 Task: Find connections with filter location Lajinha with filter topic #Motivationwith filter profile language Potuguese with filter current company Sterling and Wilson Renewable Energy with filter school Somaiya Vidyavihar University with filter industry Loan Brokers with filter service category Research with filter keywords title Bookkeeper
Action: Mouse moved to (523, 175)
Screenshot: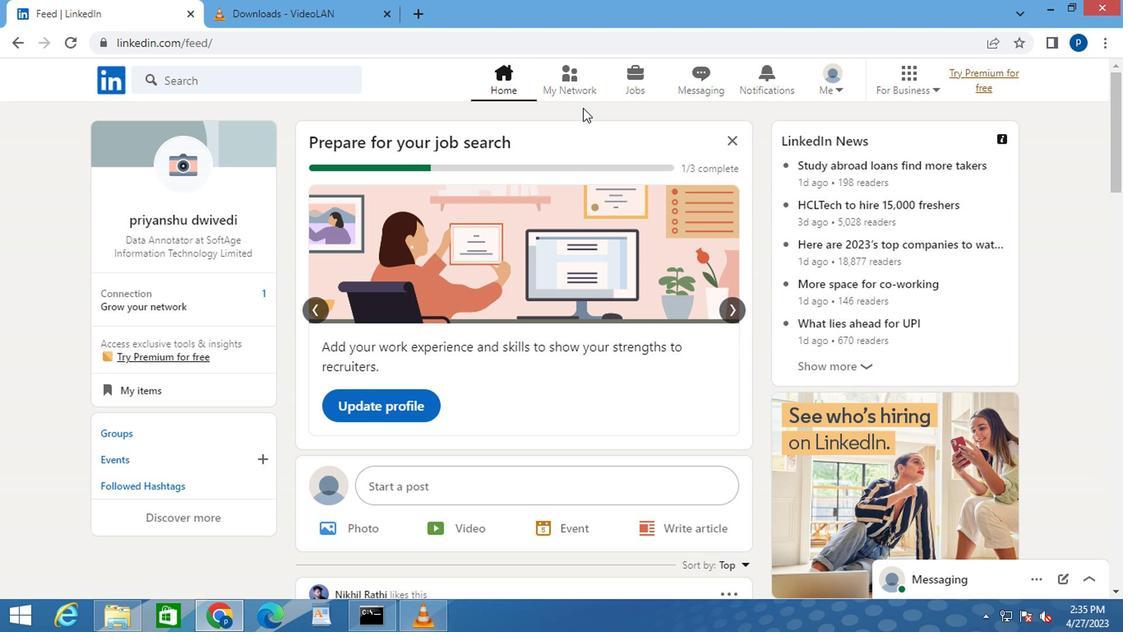 
Action: Mouse pressed left at (523, 175)
Screenshot: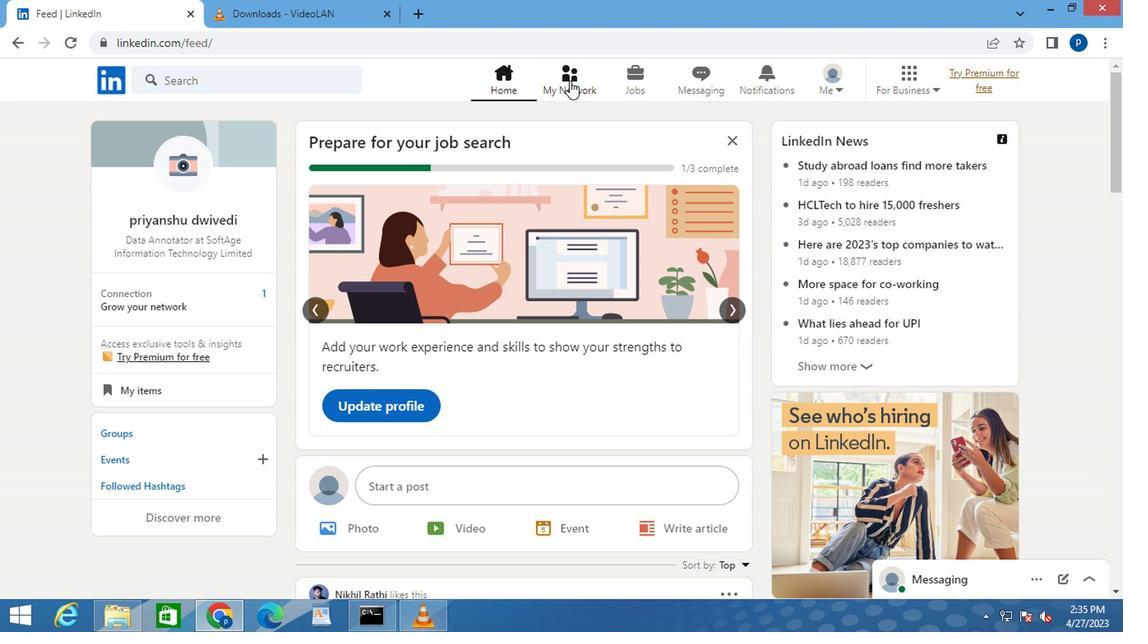 
Action: Mouse moved to (270, 235)
Screenshot: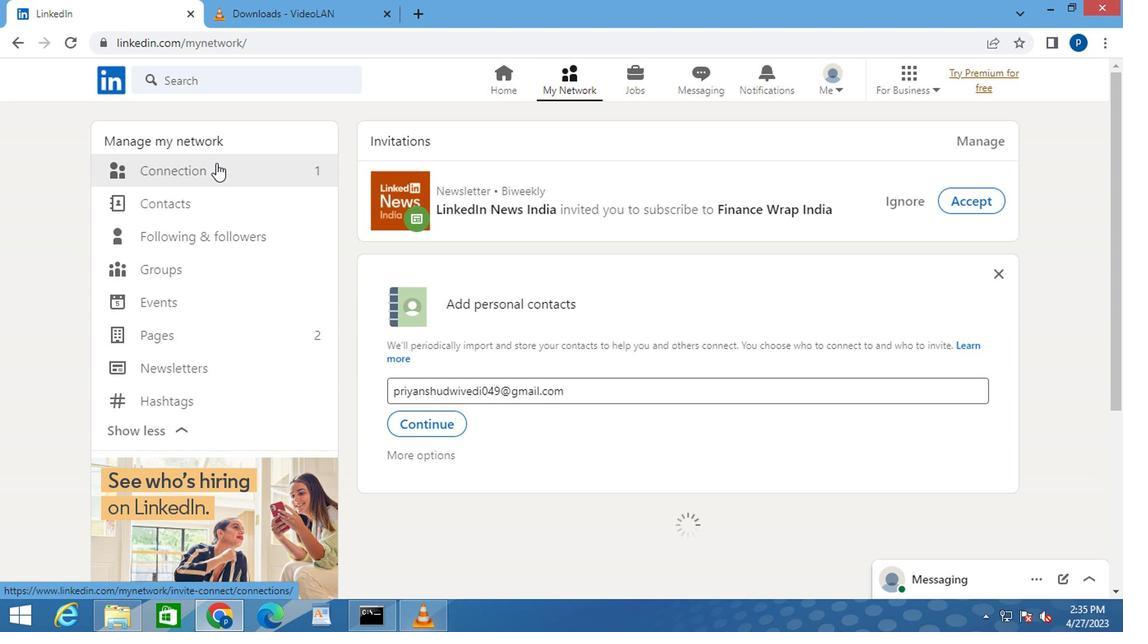 
Action: Mouse pressed left at (270, 235)
Screenshot: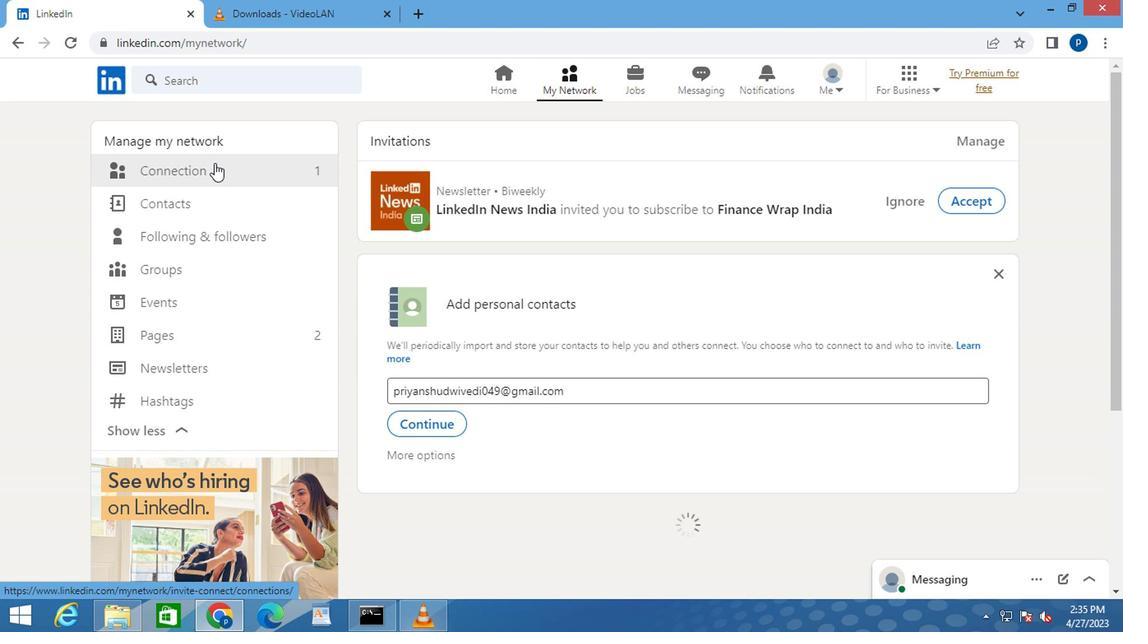 
Action: Mouse moved to (607, 240)
Screenshot: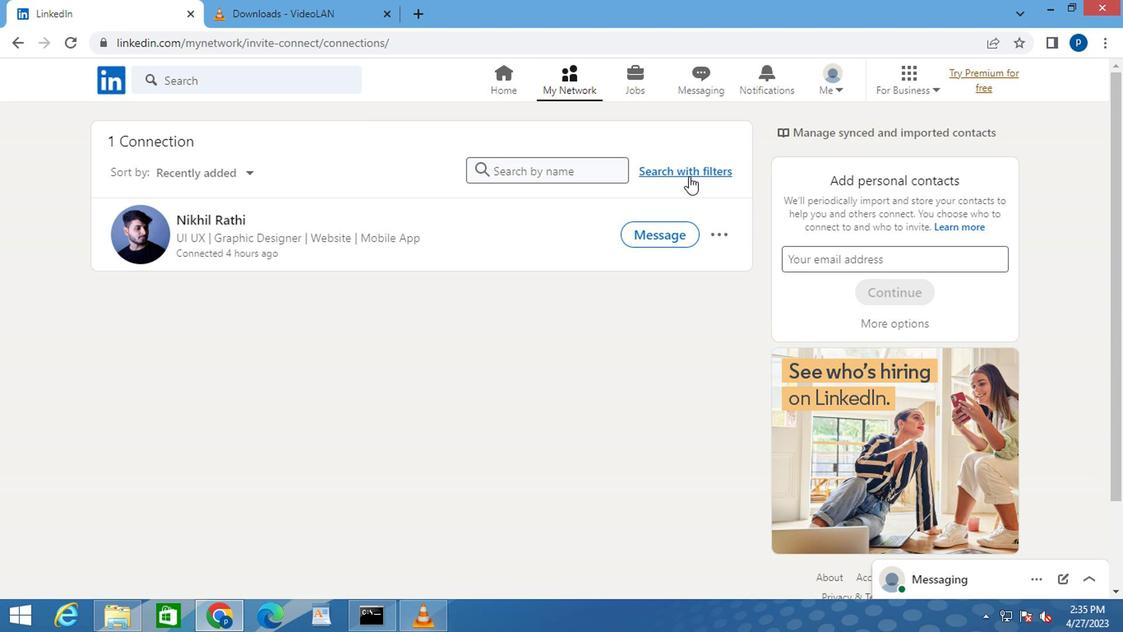 
Action: Mouse pressed left at (607, 240)
Screenshot: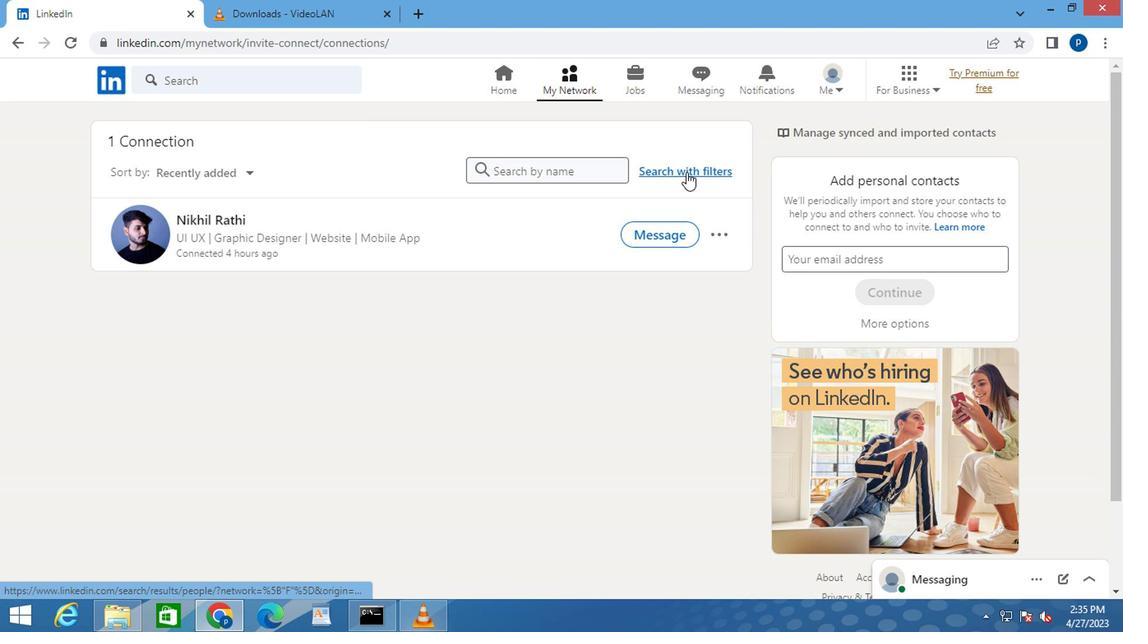 
Action: Mouse moved to (559, 210)
Screenshot: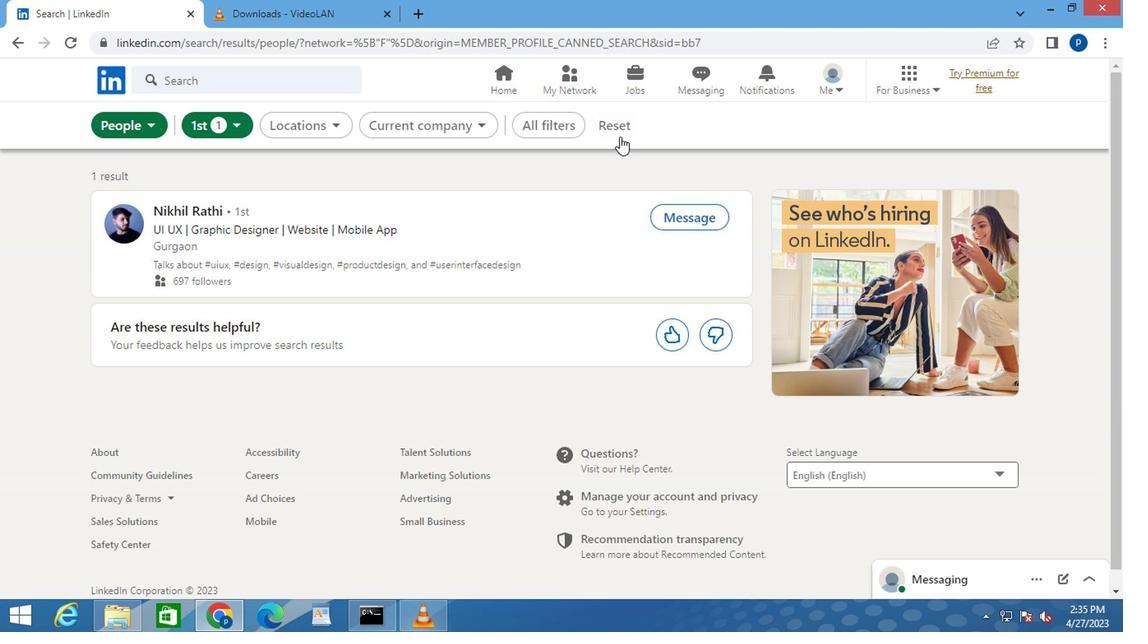 
Action: Mouse pressed left at (559, 210)
Screenshot: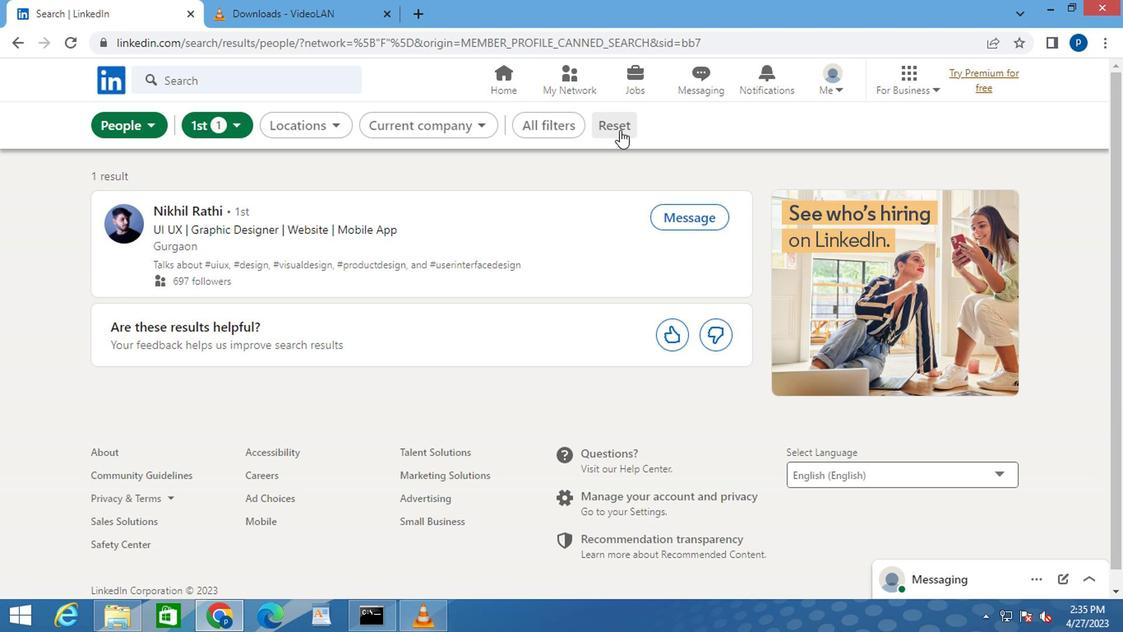 
Action: Mouse moved to (550, 208)
Screenshot: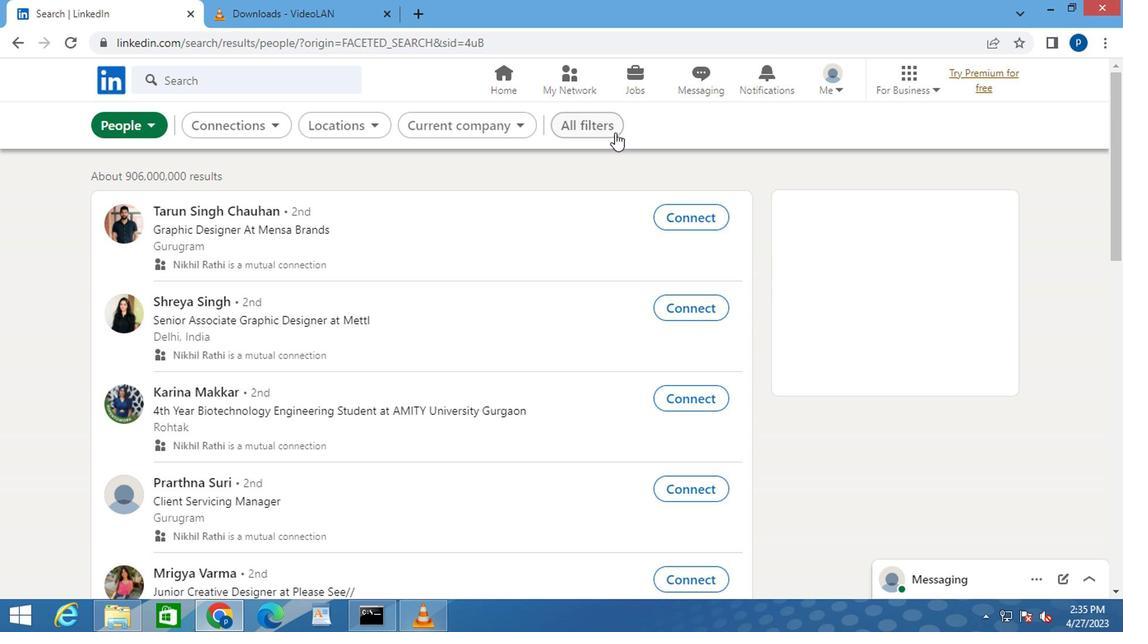 
Action: Mouse pressed left at (550, 208)
Screenshot: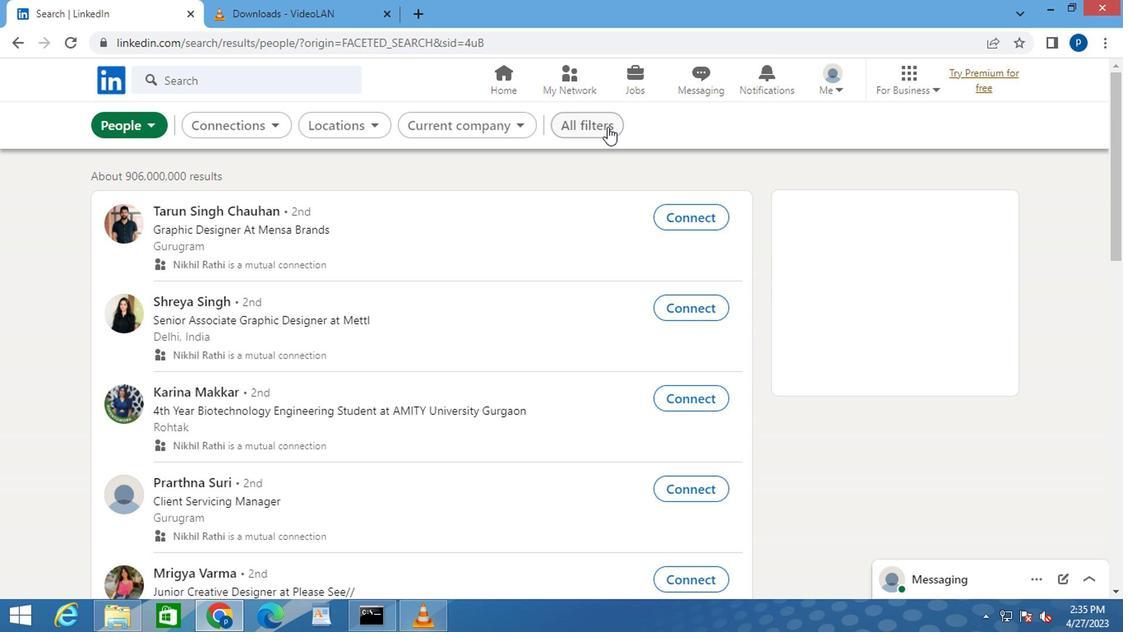 
Action: Mouse moved to (755, 353)
Screenshot: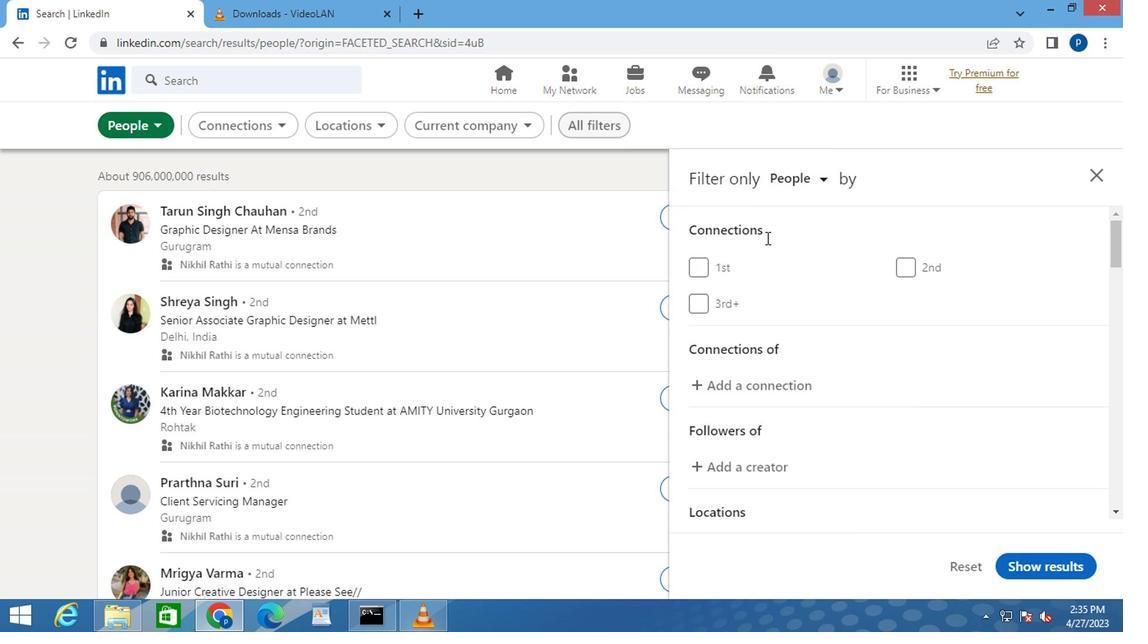 
Action: Mouse scrolled (755, 352) with delta (0, 0)
Screenshot: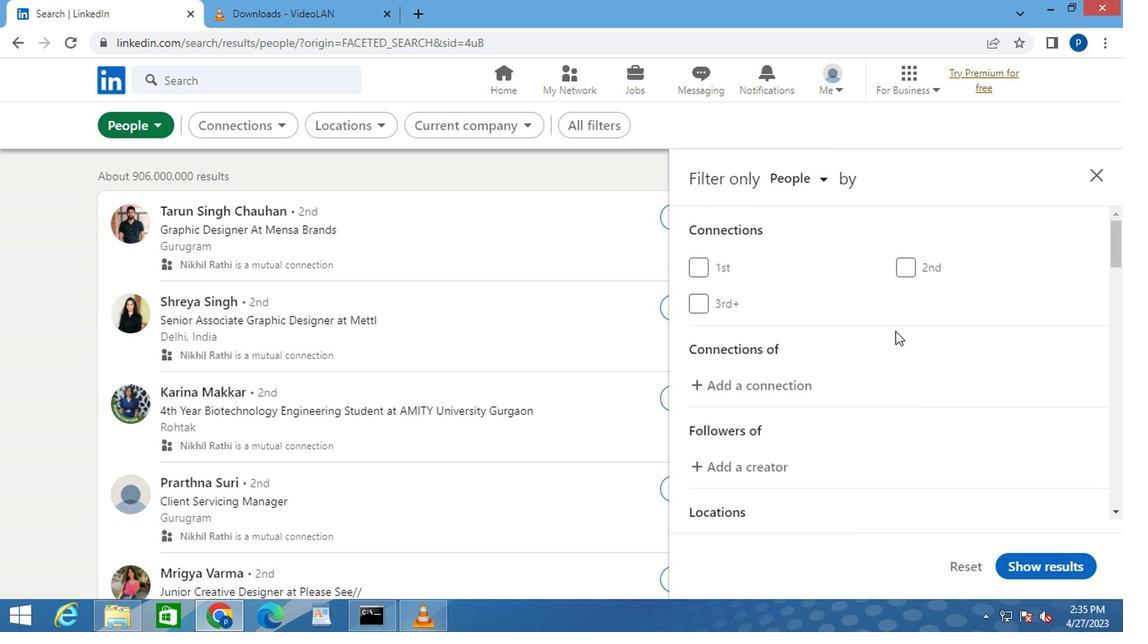 
Action: Mouse moved to (756, 354)
Screenshot: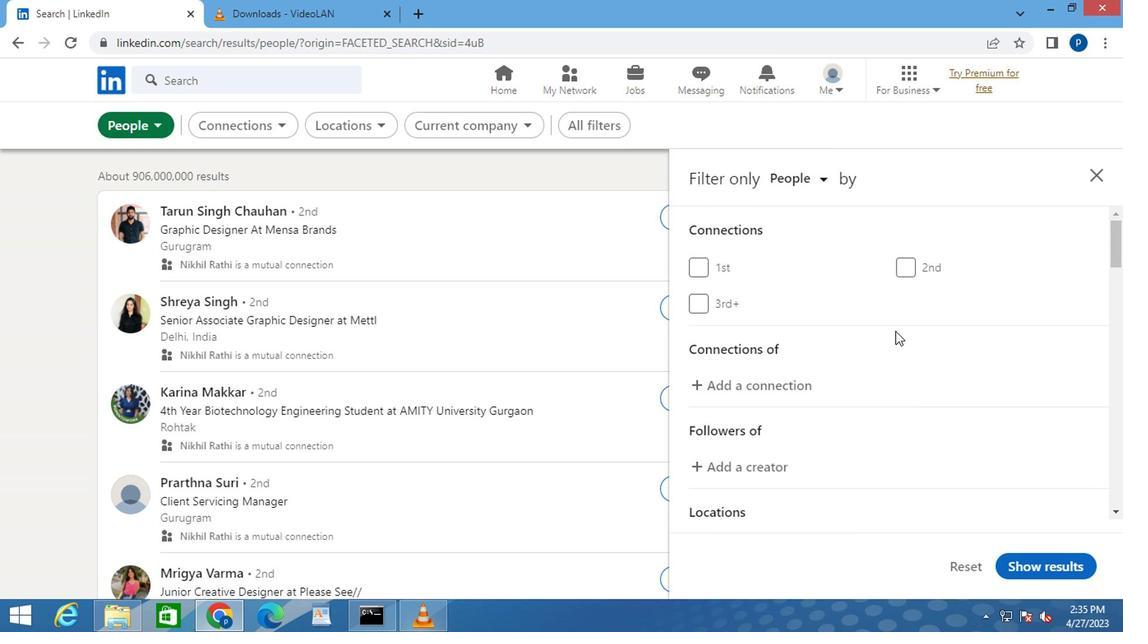 
Action: Mouse scrolled (756, 353) with delta (0, 0)
Screenshot: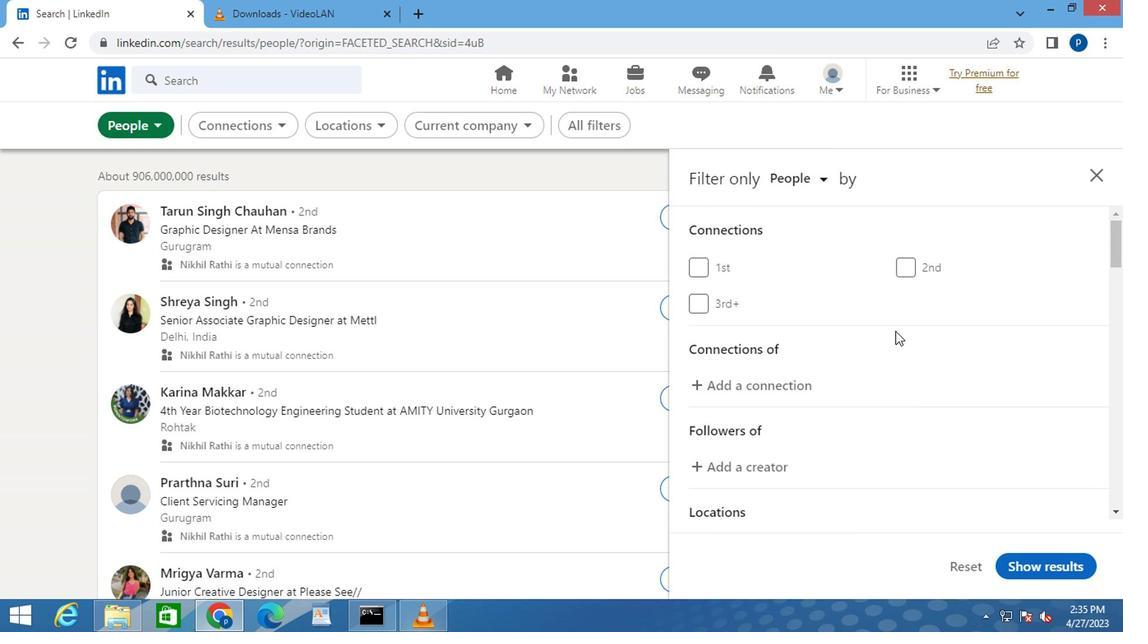 
Action: Mouse scrolled (756, 353) with delta (0, 0)
Screenshot: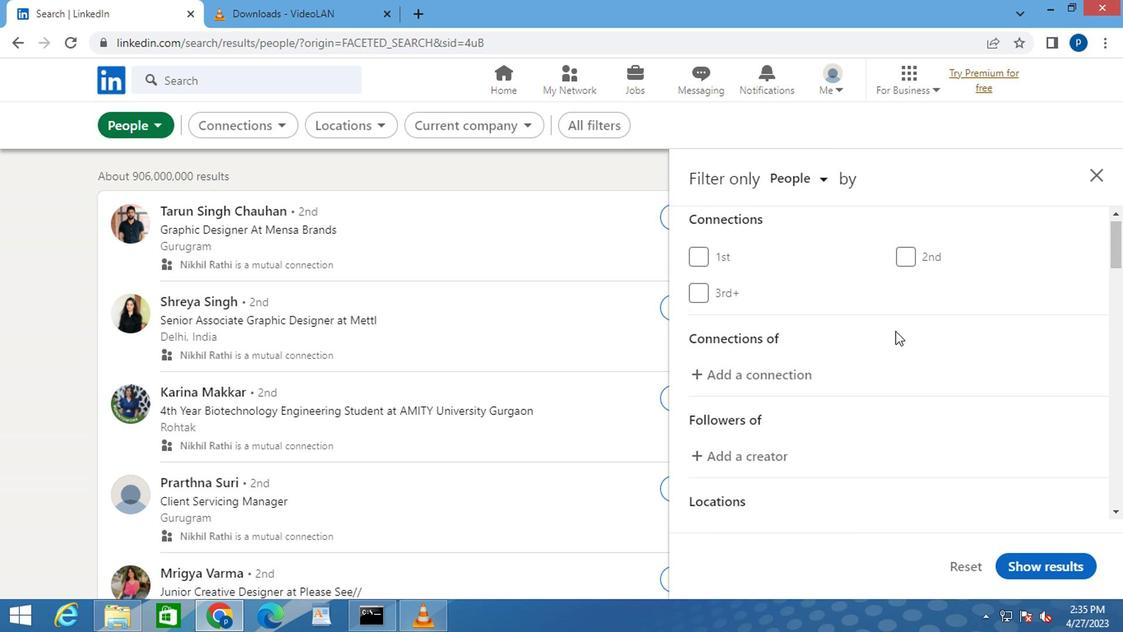 
Action: Mouse moved to (776, 382)
Screenshot: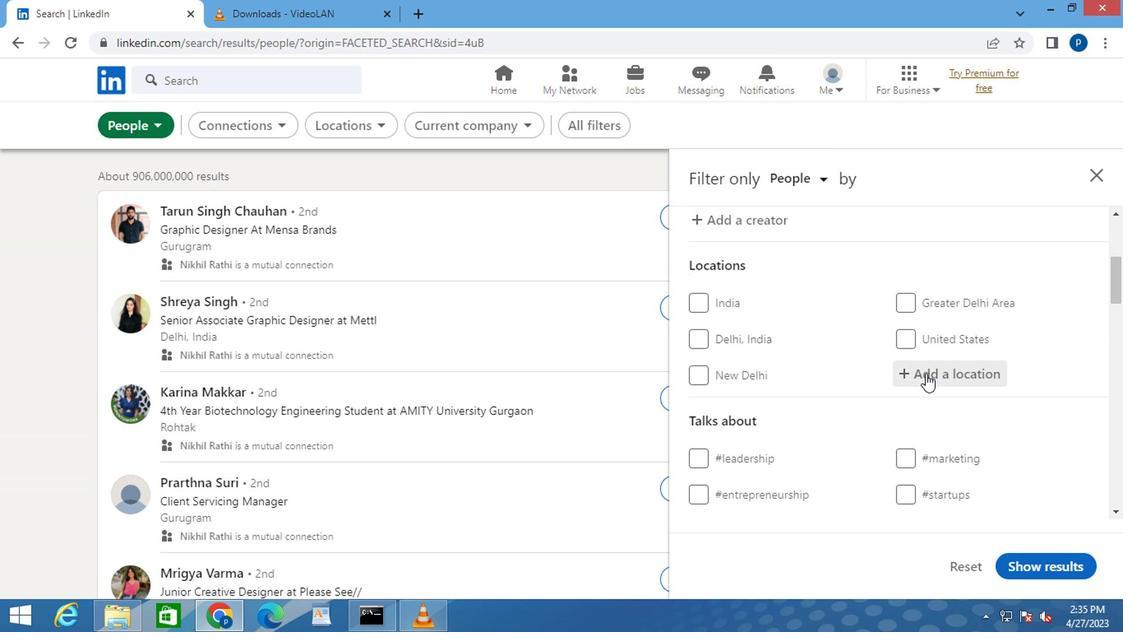 
Action: Mouse pressed left at (776, 382)
Screenshot: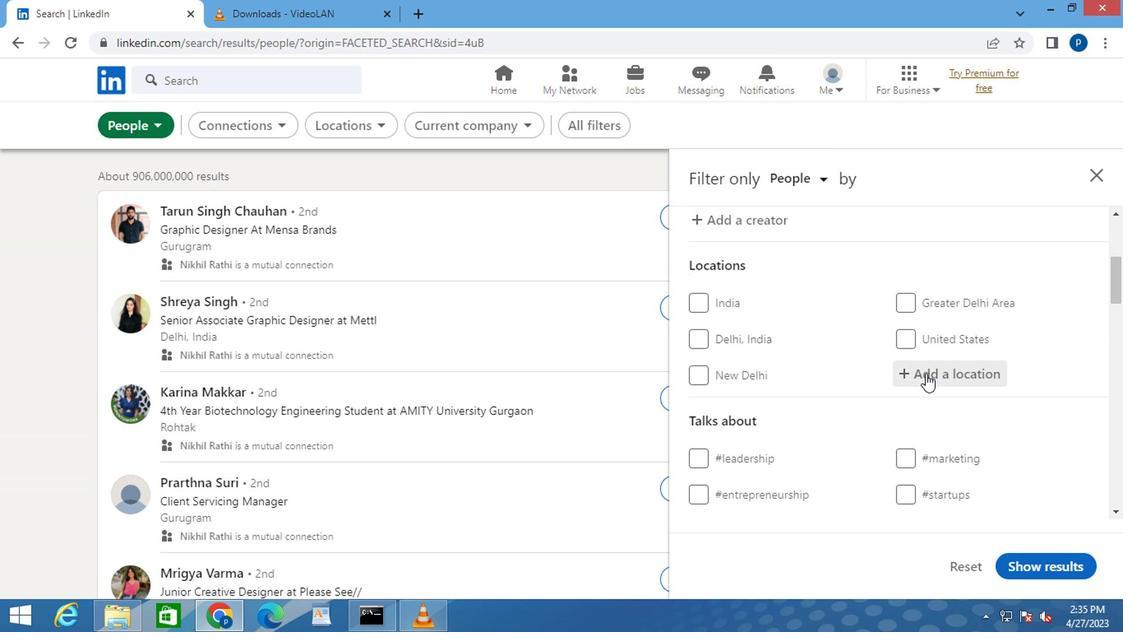 
Action: Key pressed l<Key.caps_lock>ajinha
Screenshot: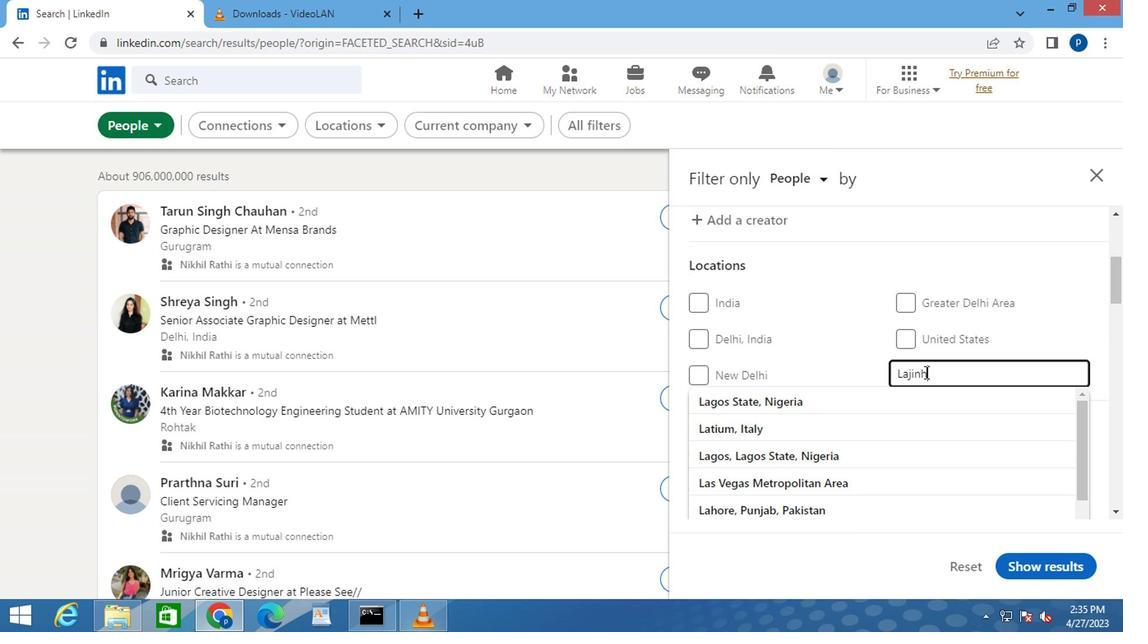 
Action: Mouse moved to (710, 400)
Screenshot: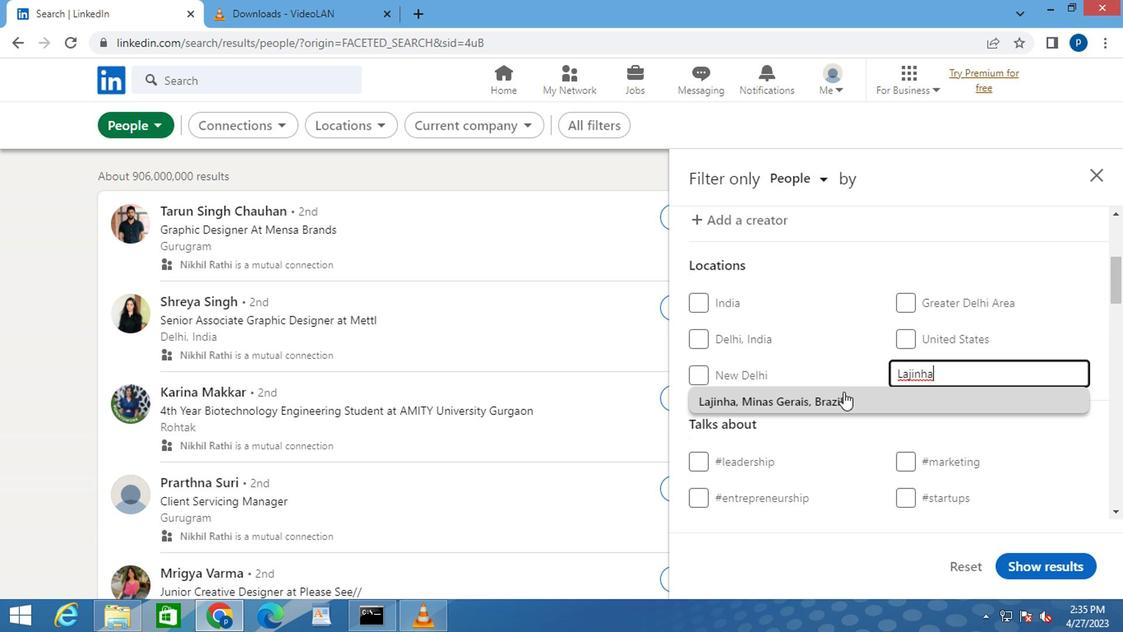 
Action: Mouse pressed left at (710, 400)
Screenshot: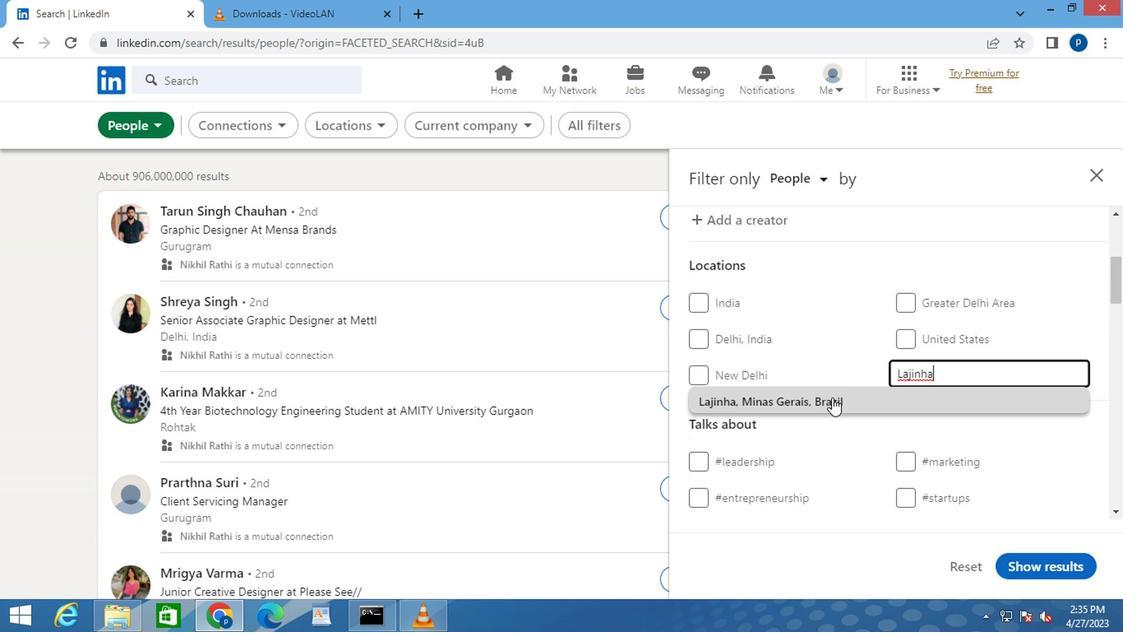 
Action: Mouse moved to (710, 401)
Screenshot: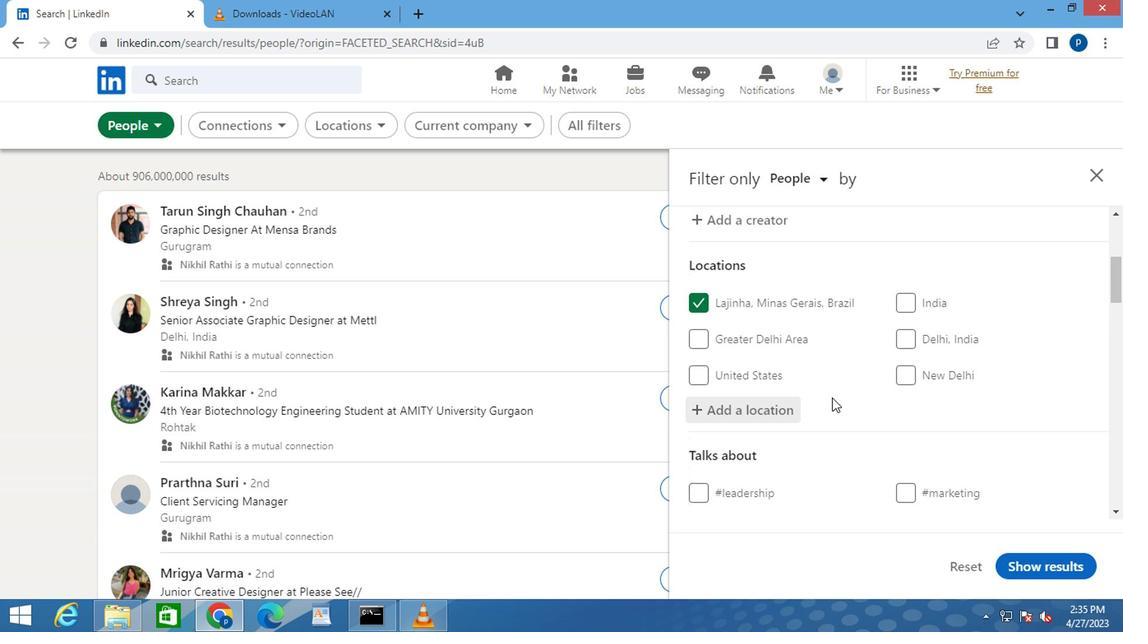 
Action: Mouse scrolled (710, 400) with delta (0, 0)
Screenshot: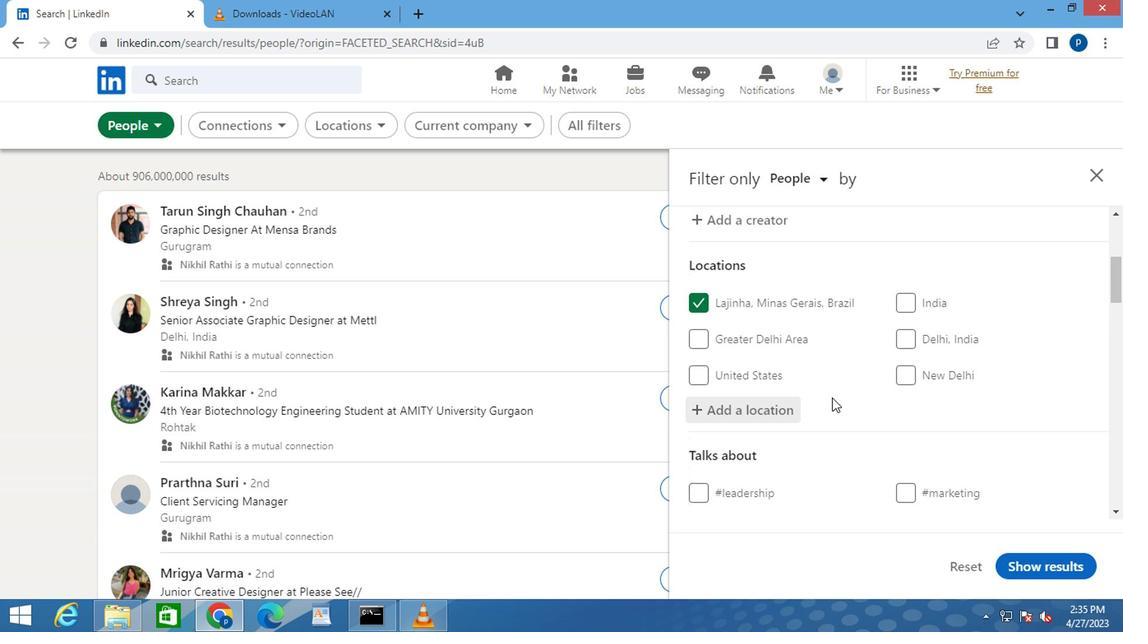 
Action: Mouse scrolled (710, 400) with delta (0, 0)
Screenshot: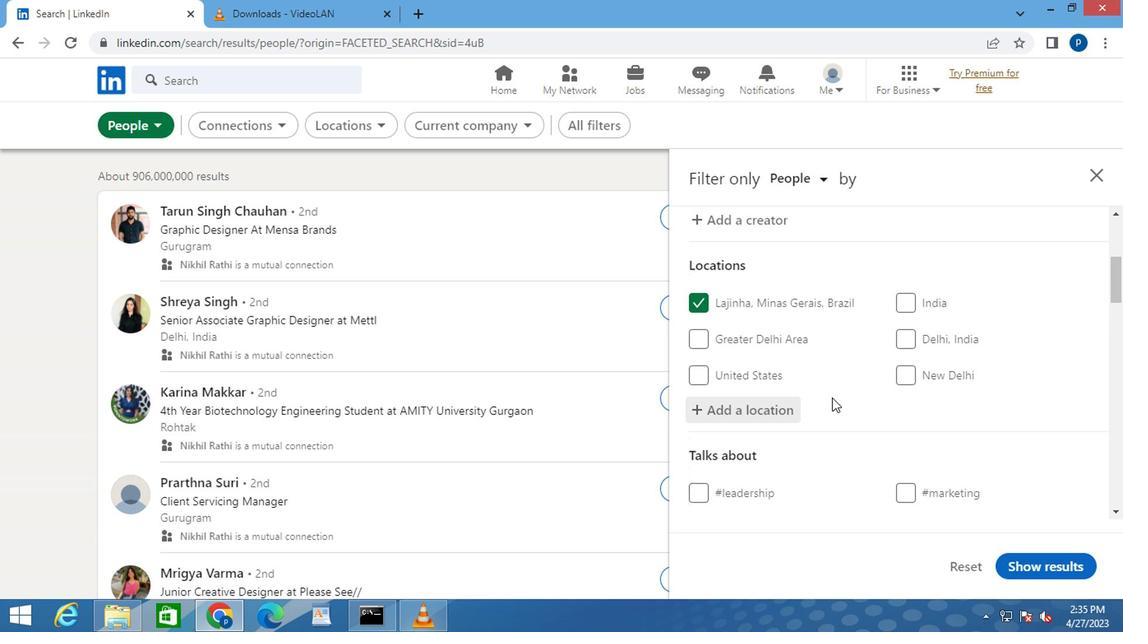 
Action: Mouse moved to (768, 401)
Screenshot: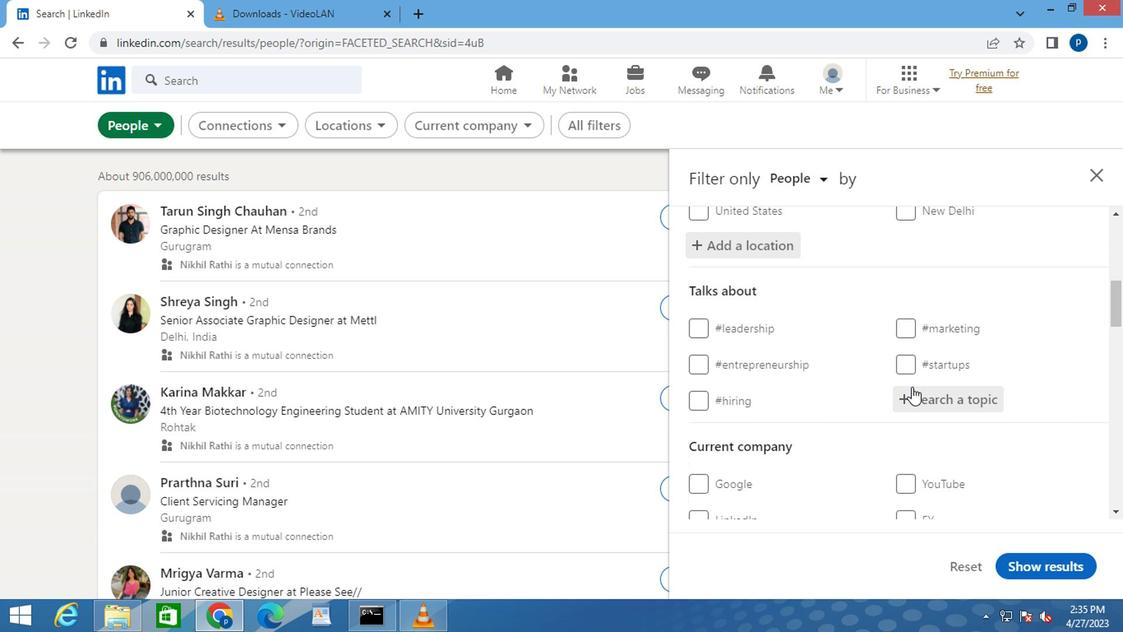 
Action: Mouse pressed left at (768, 401)
Screenshot: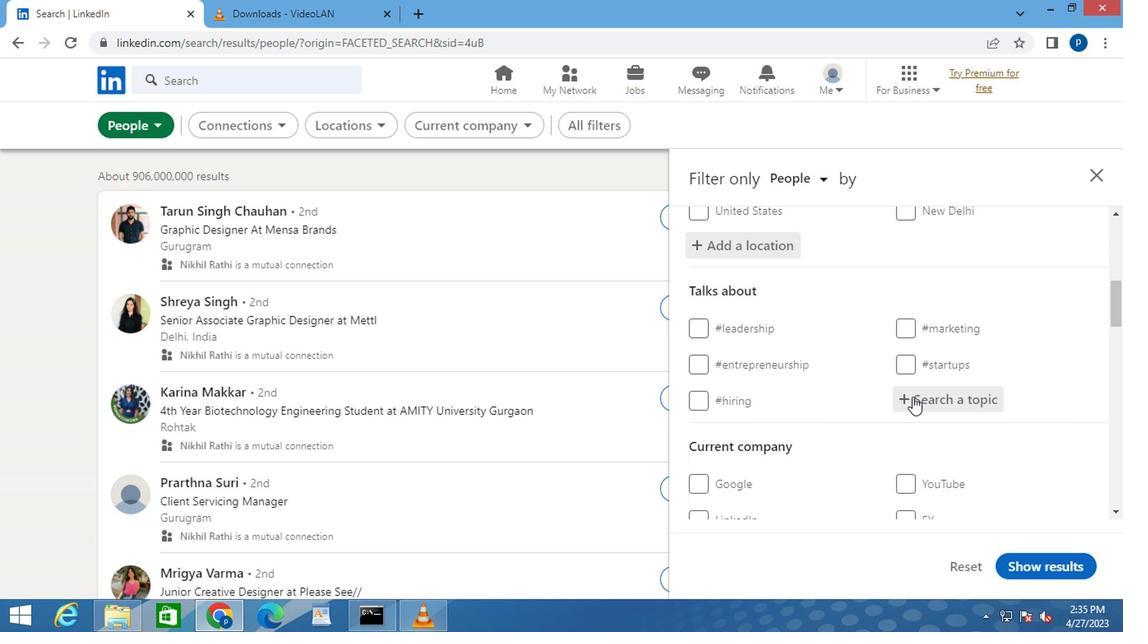 
Action: Key pressed <Key.shift>#<Key.caps_lock>M<Key.caps_lock>OTIVATION<Key.space>
Screenshot: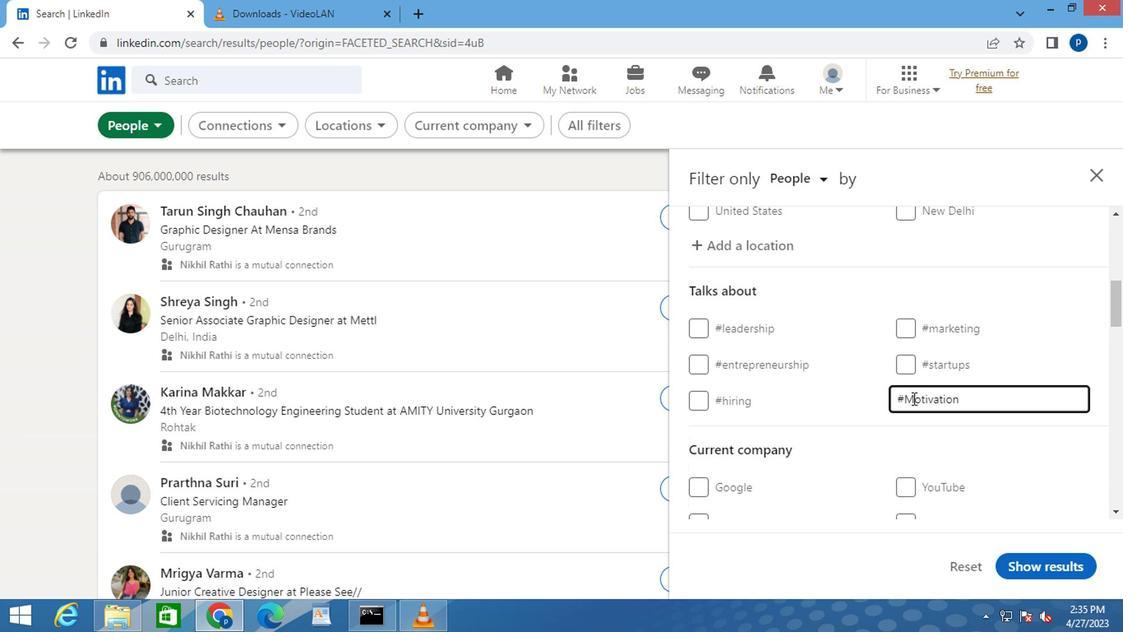 
Action: Mouse moved to (724, 422)
Screenshot: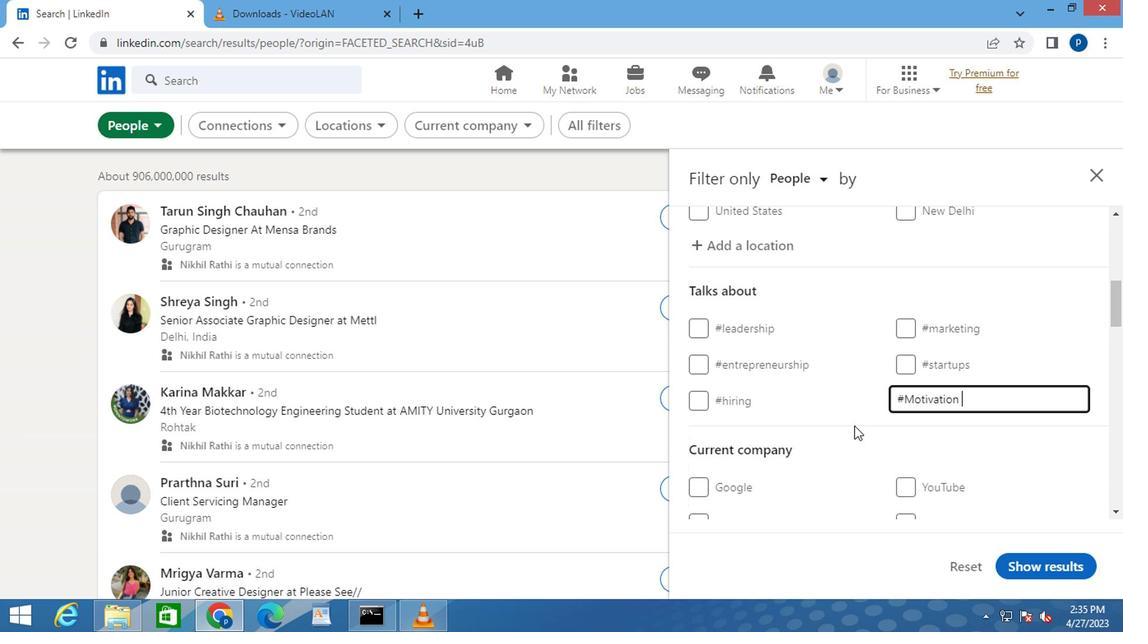 
Action: Mouse scrolled (724, 421) with delta (0, 0)
Screenshot: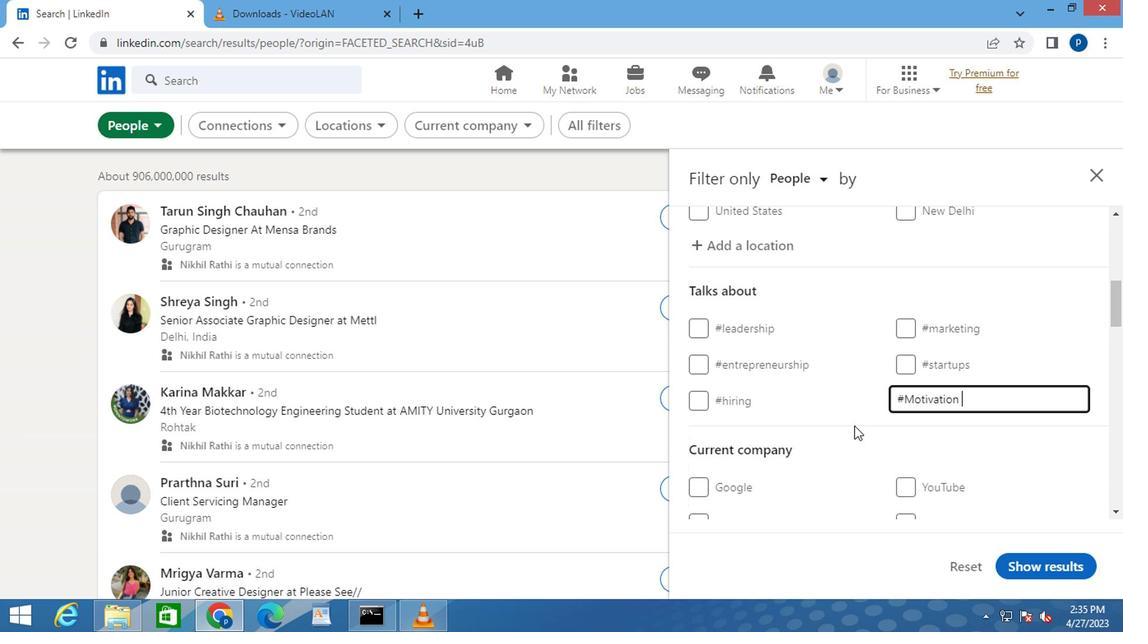 
Action: Mouse moved to (722, 422)
Screenshot: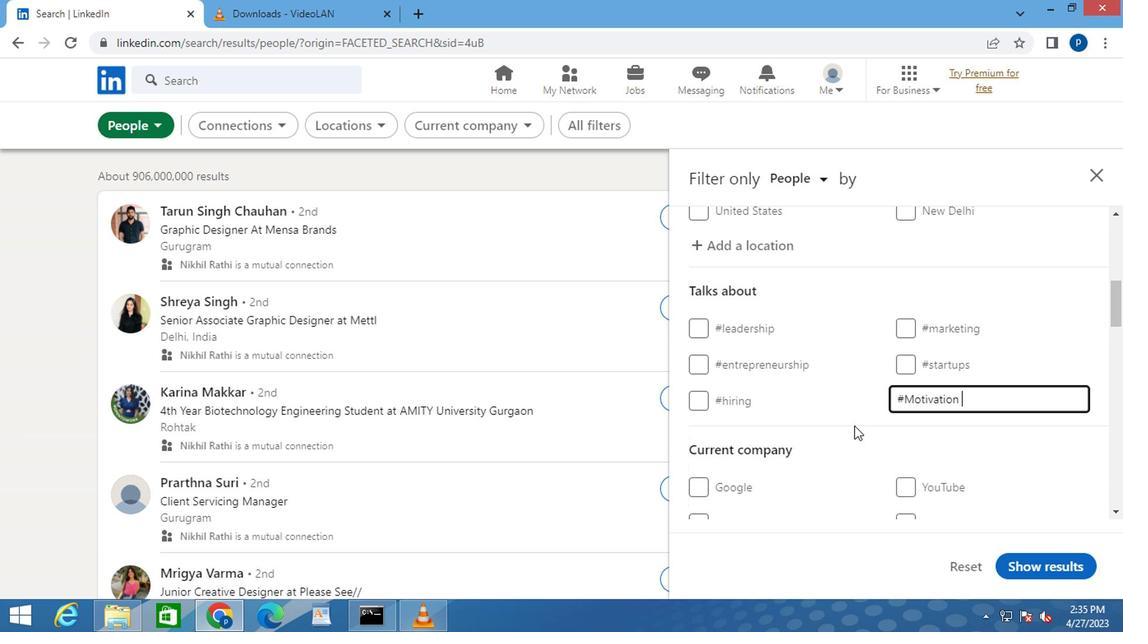 
Action: Mouse scrolled (722, 421) with delta (0, 0)
Screenshot: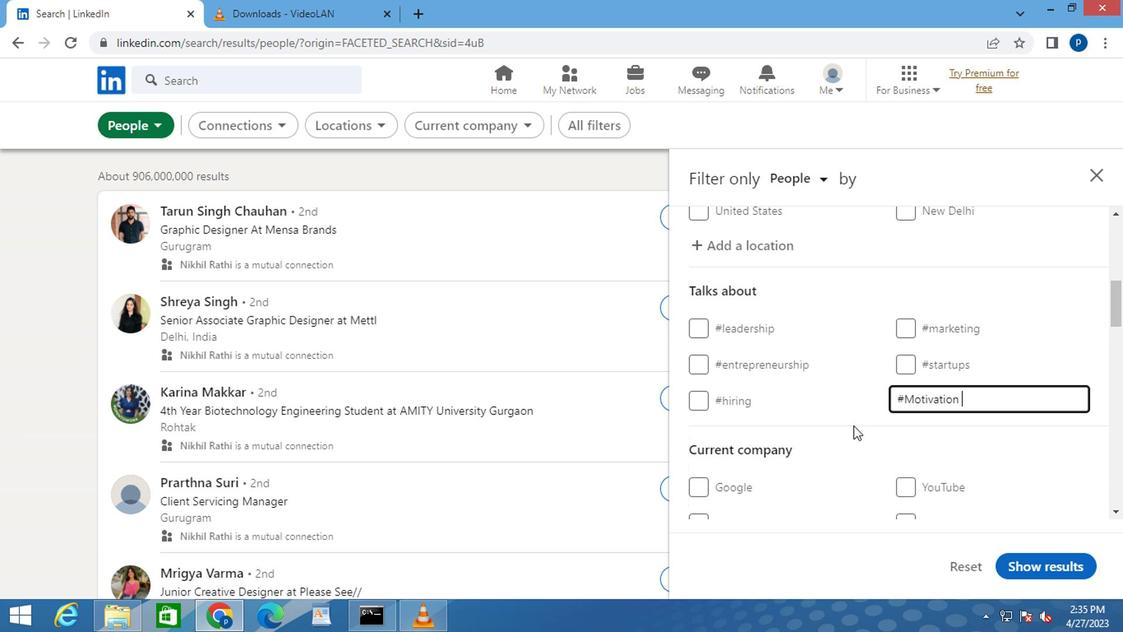 
Action: Mouse moved to (720, 422)
Screenshot: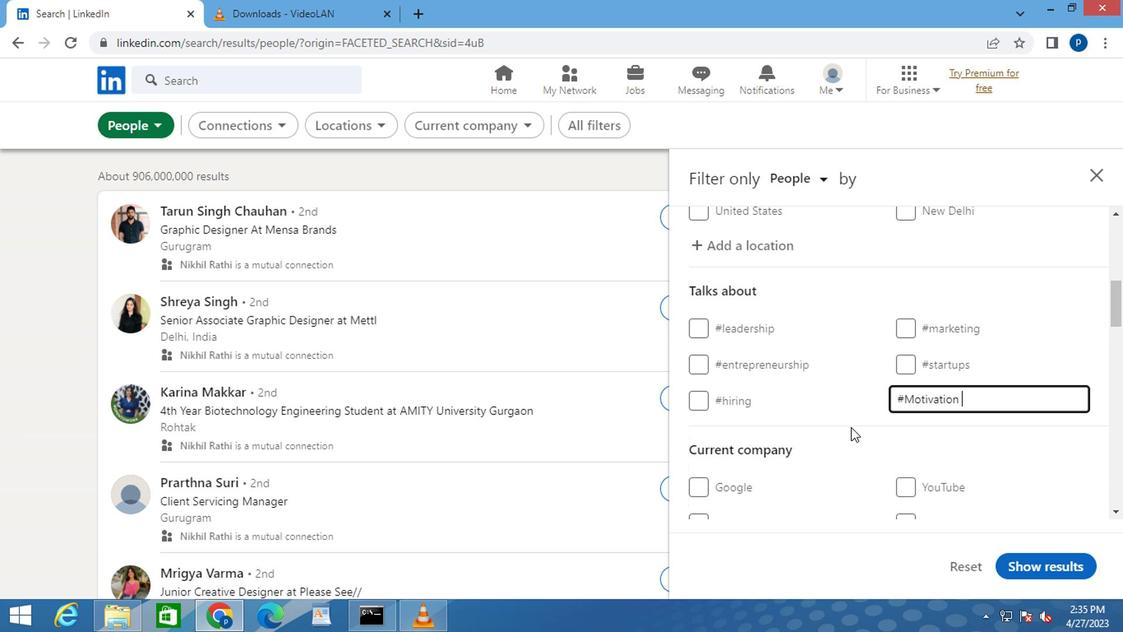 
Action: Mouse scrolled (720, 421) with delta (0, 0)
Screenshot: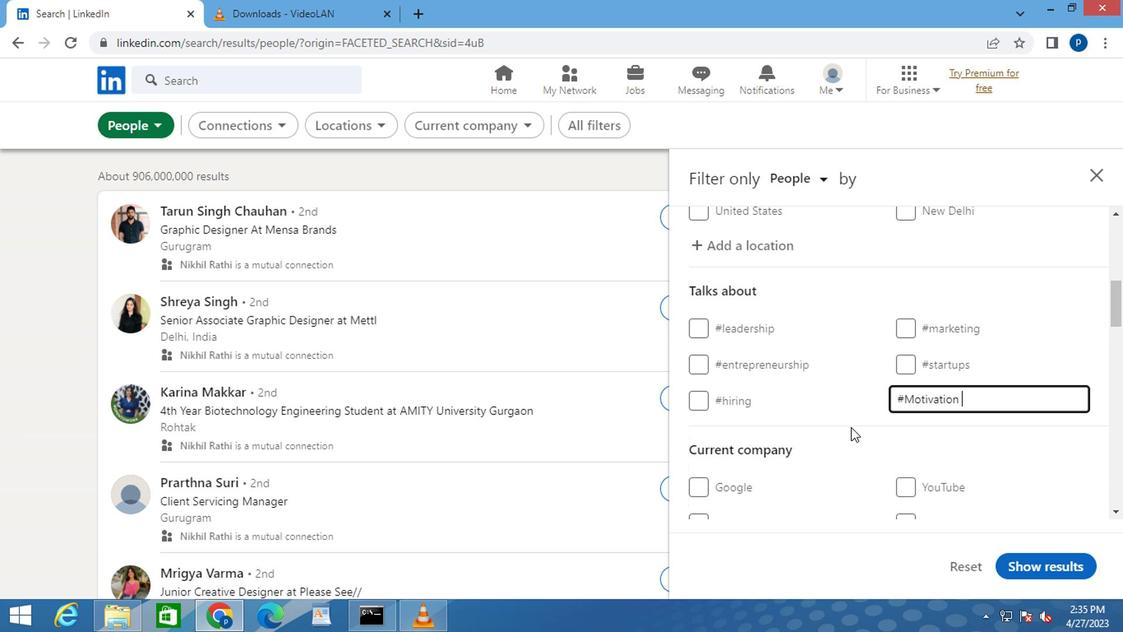 
Action: Mouse moved to (688, 404)
Screenshot: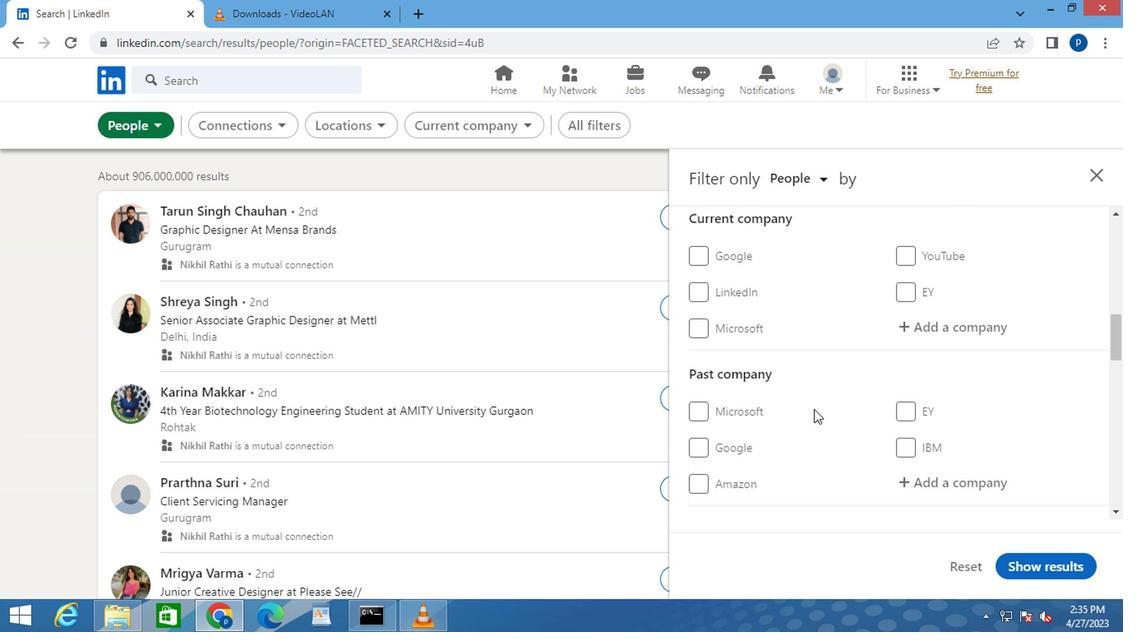 
Action: Mouse scrolled (688, 403) with delta (0, 0)
Screenshot: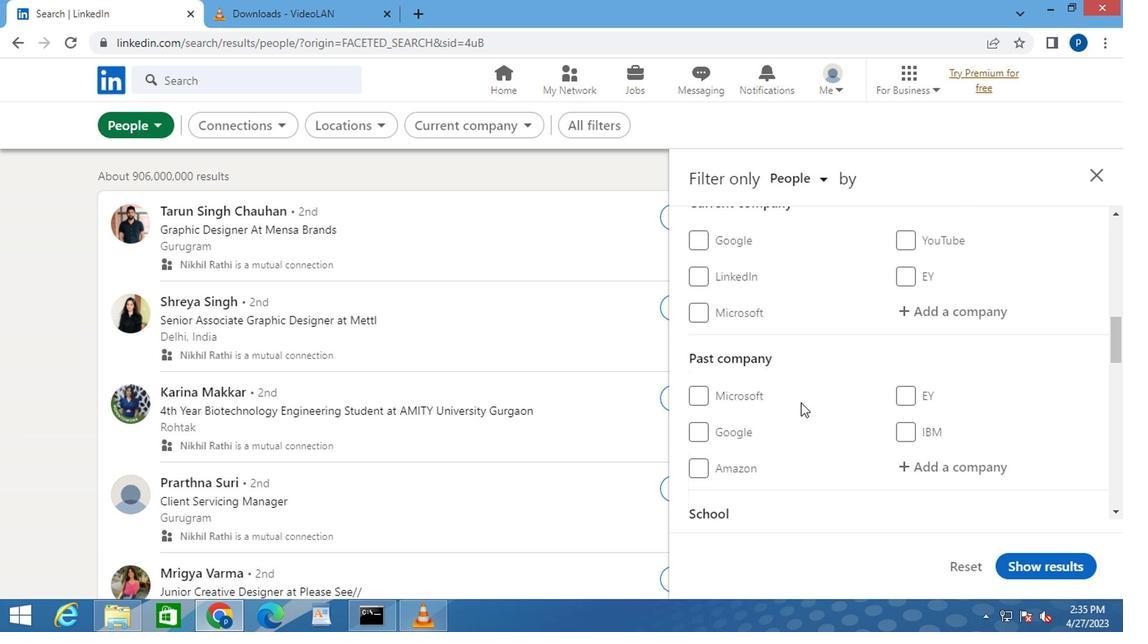 
Action: Mouse moved to (688, 404)
Screenshot: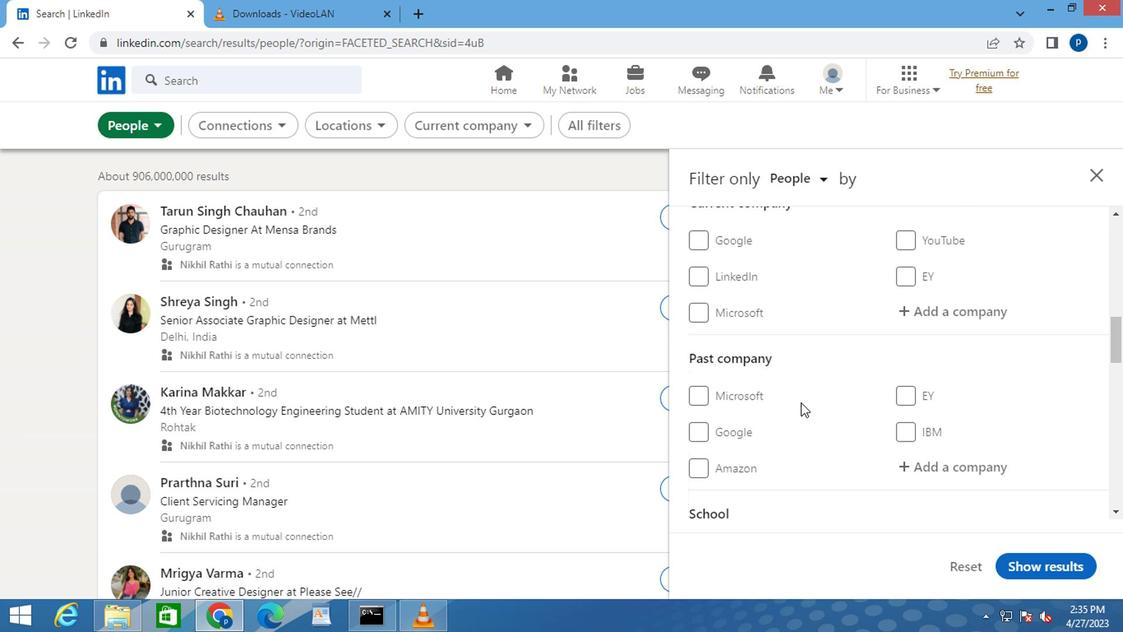 
Action: Mouse scrolled (688, 403) with delta (0, 0)
Screenshot: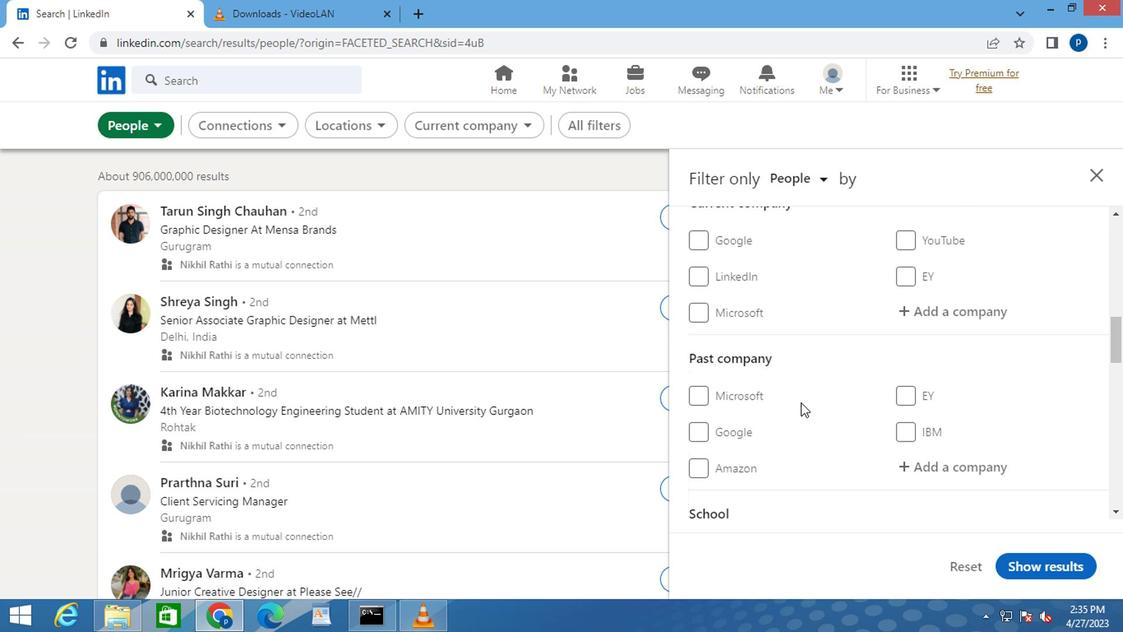 
Action: Mouse scrolled (688, 403) with delta (0, 0)
Screenshot: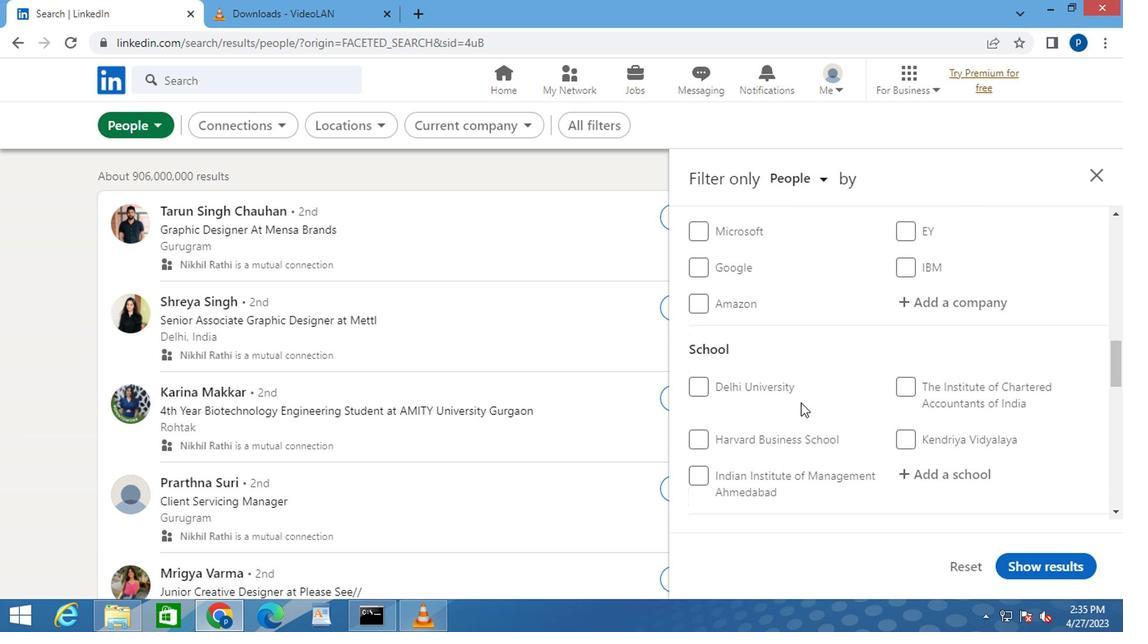 
Action: Mouse moved to (690, 404)
Screenshot: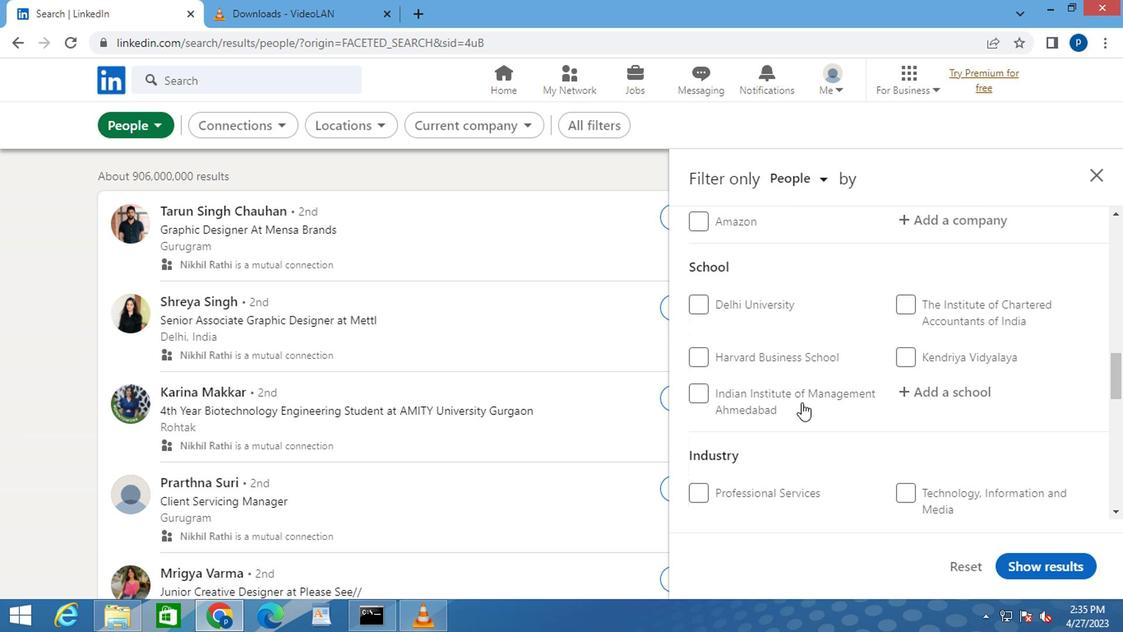 
Action: Mouse scrolled (690, 403) with delta (0, 0)
Screenshot: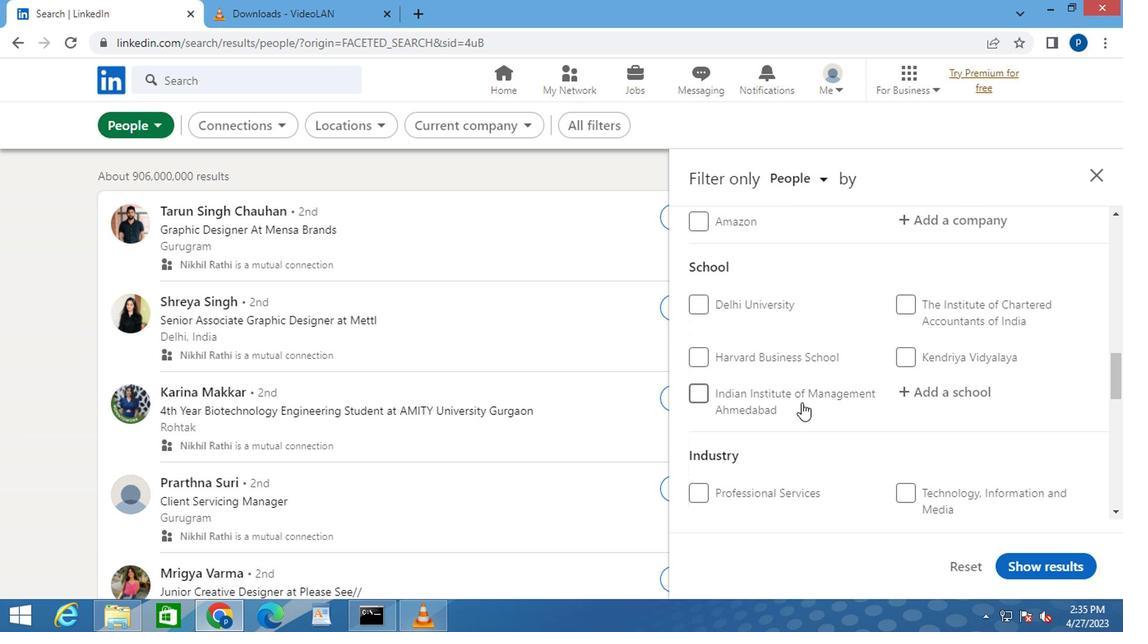
Action: Mouse moved to (691, 405)
Screenshot: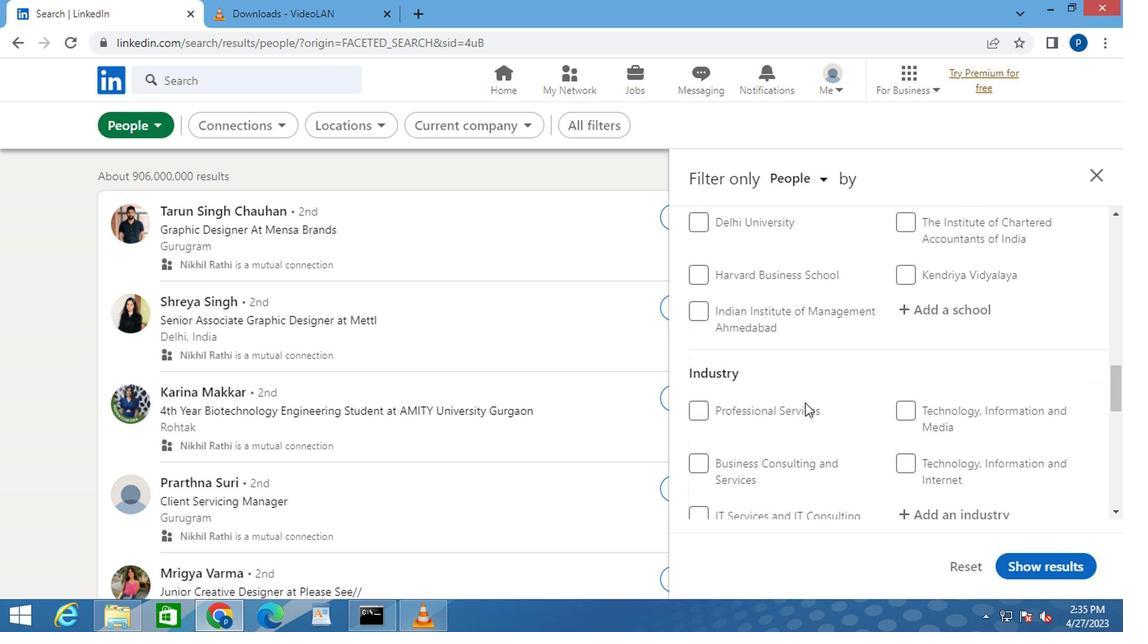 
Action: Mouse scrolled (691, 405) with delta (0, 0)
Screenshot: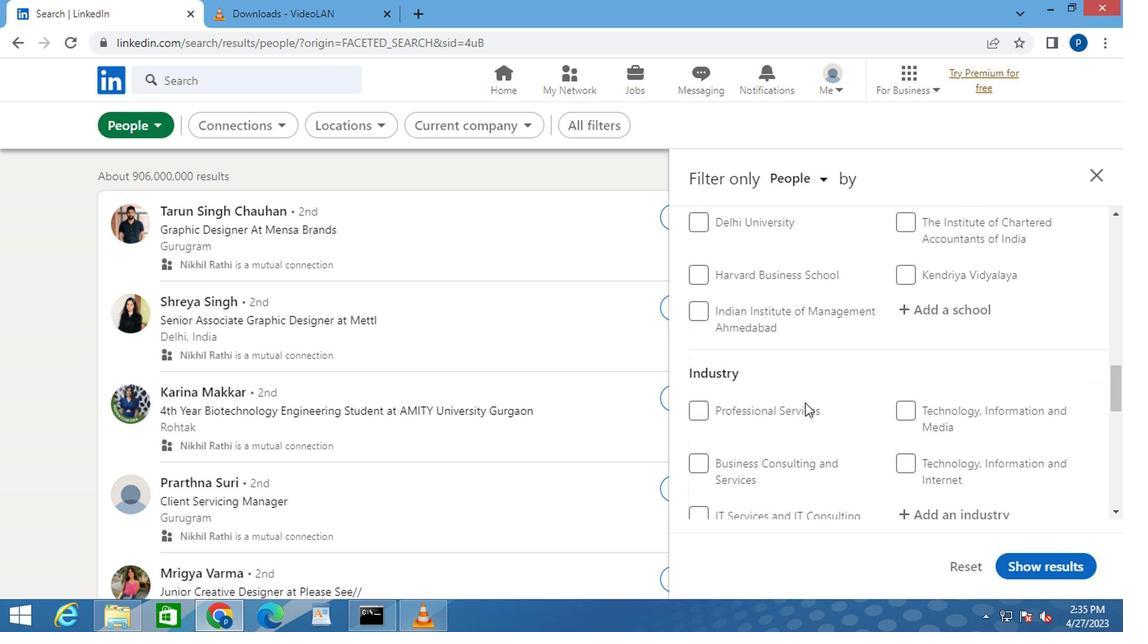 
Action: Mouse scrolled (691, 405) with delta (0, 0)
Screenshot: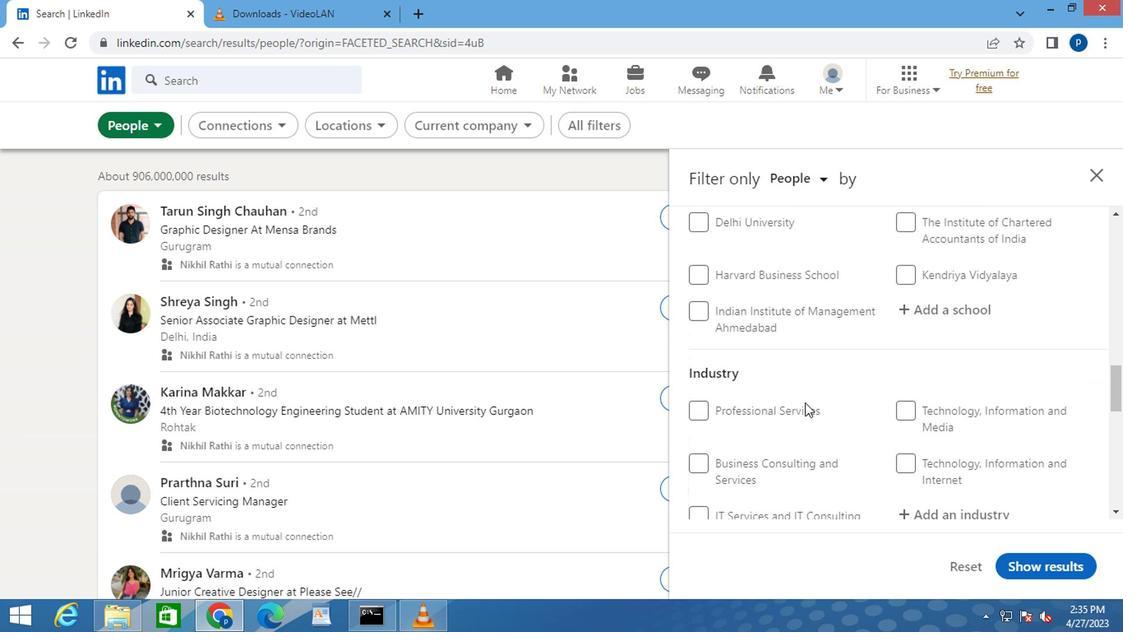 
Action: Mouse scrolled (691, 405) with delta (0, 0)
Screenshot: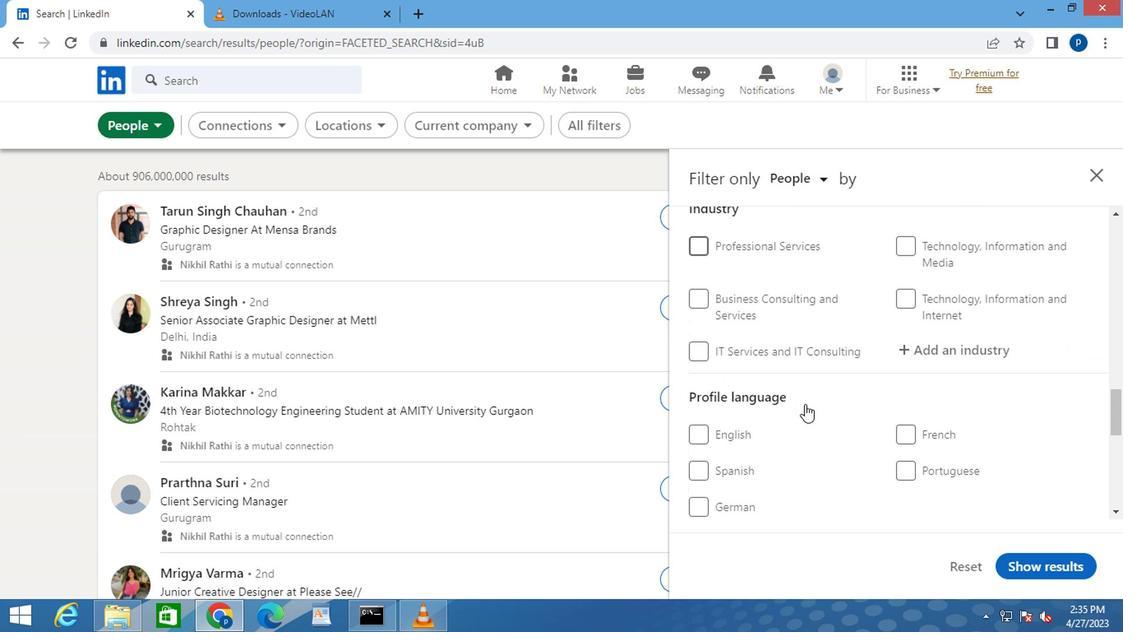 
Action: Mouse scrolled (691, 405) with delta (0, 0)
Screenshot: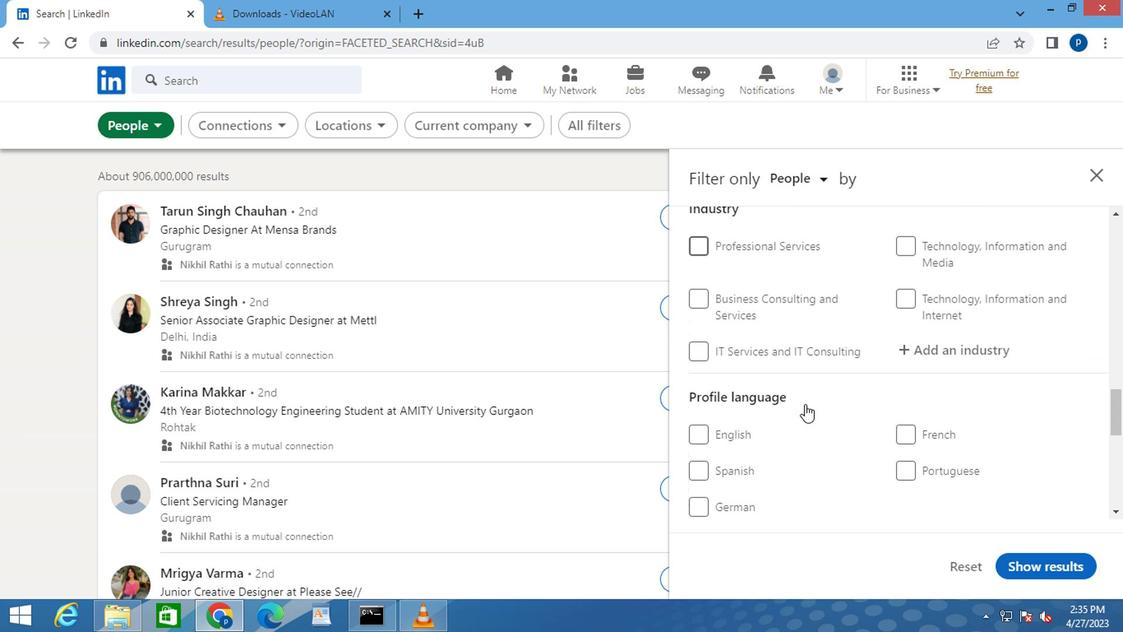 
Action: Mouse moved to (769, 338)
Screenshot: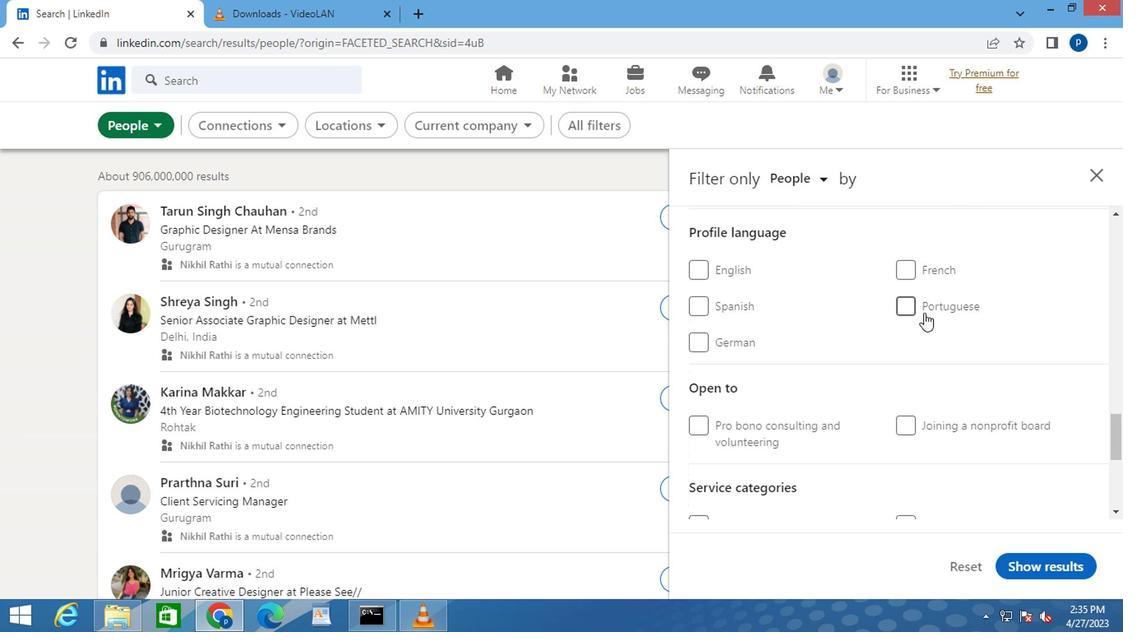 
Action: Mouse pressed left at (769, 338)
Screenshot: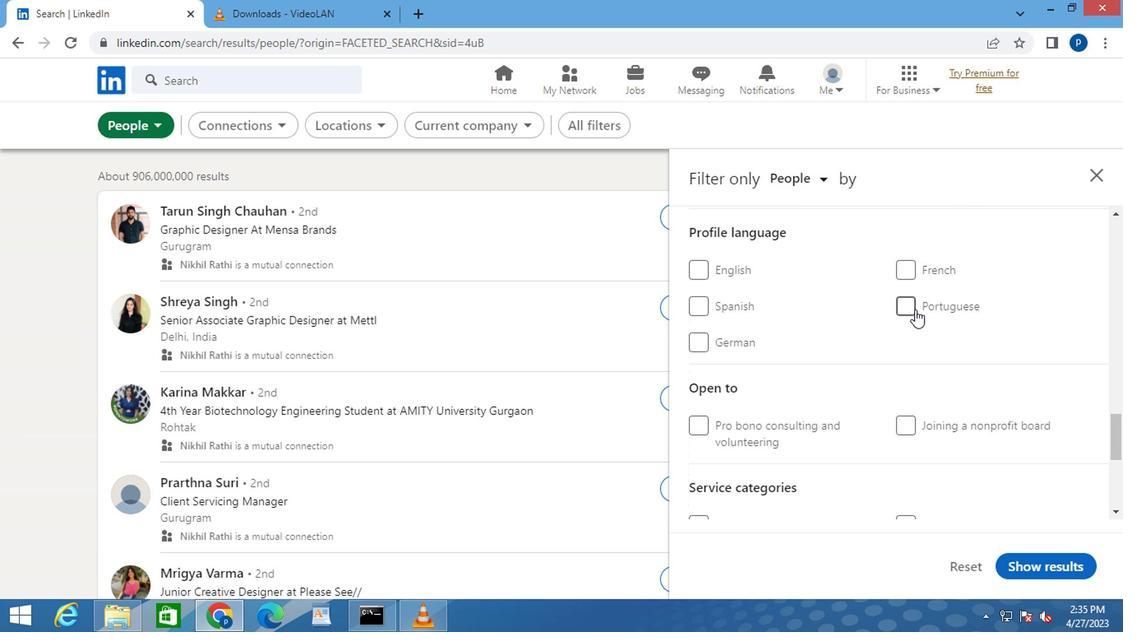 
Action: Mouse moved to (770, 345)
Screenshot: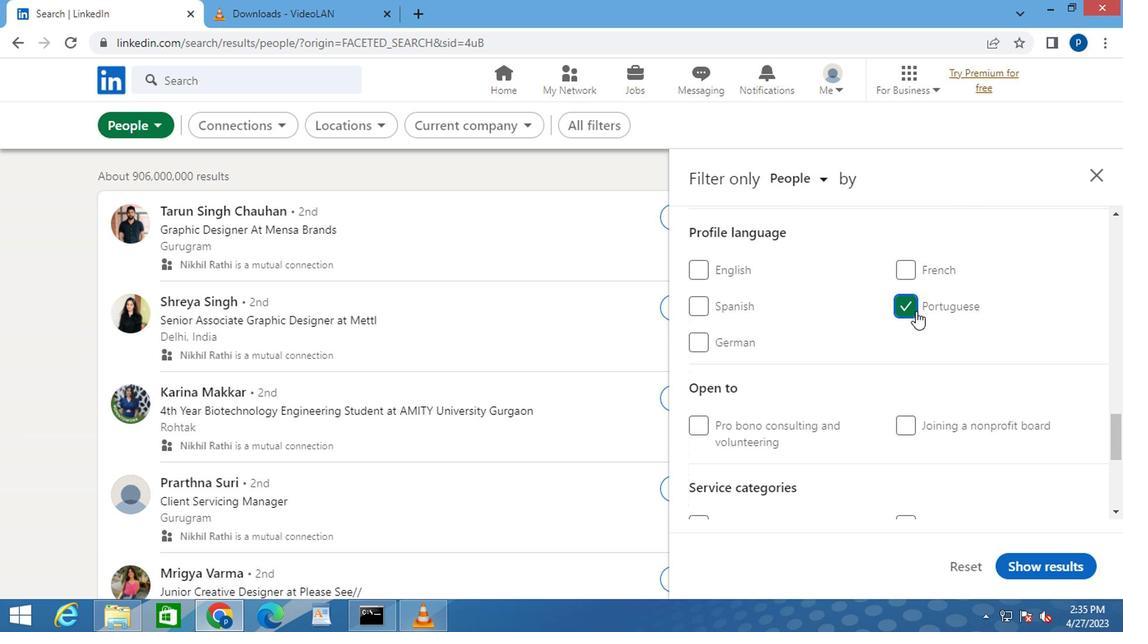 
Action: Mouse scrolled (770, 345) with delta (0, 0)
Screenshot: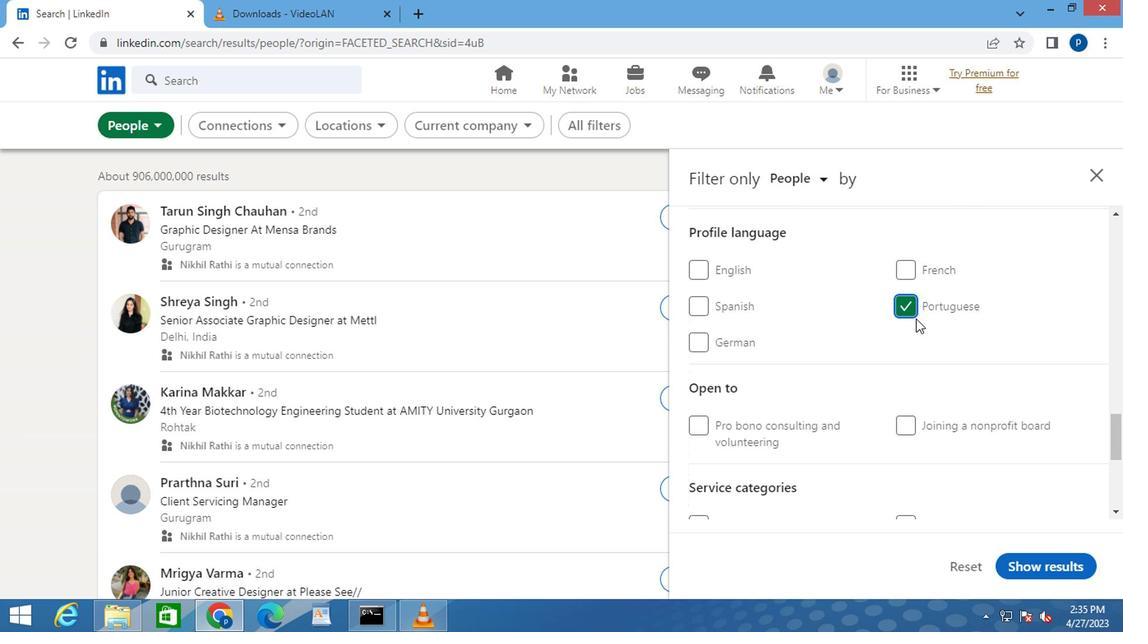 
Action: Mouse scrolled (770, 345) with delta (0, 0)
Screenshot: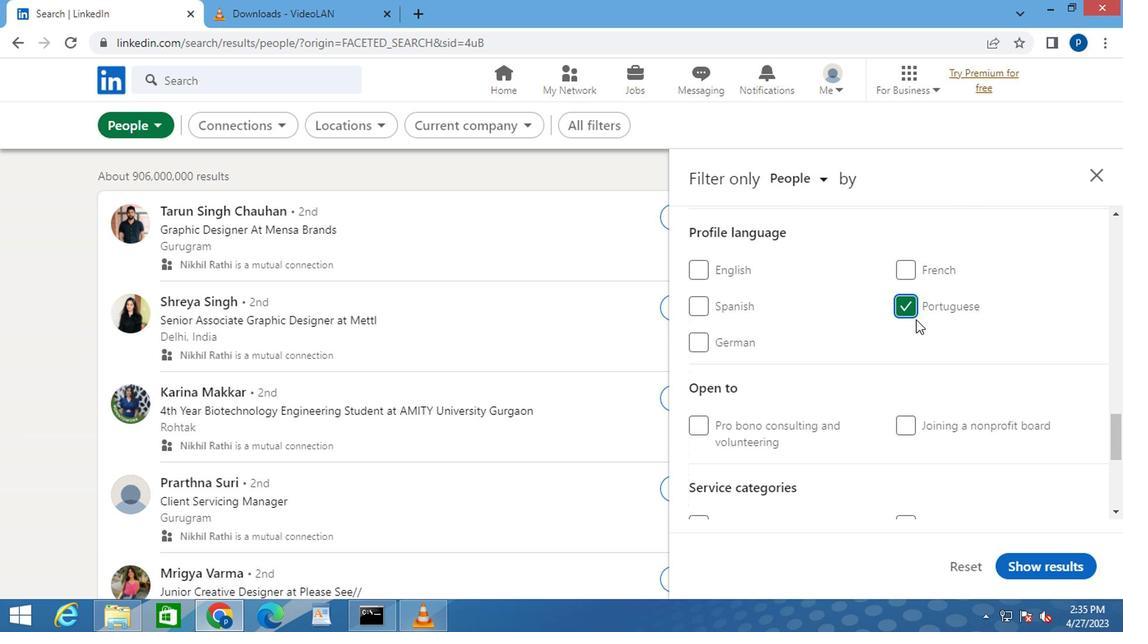 
Action: Mouse moved to (765, 352)
Screenshot: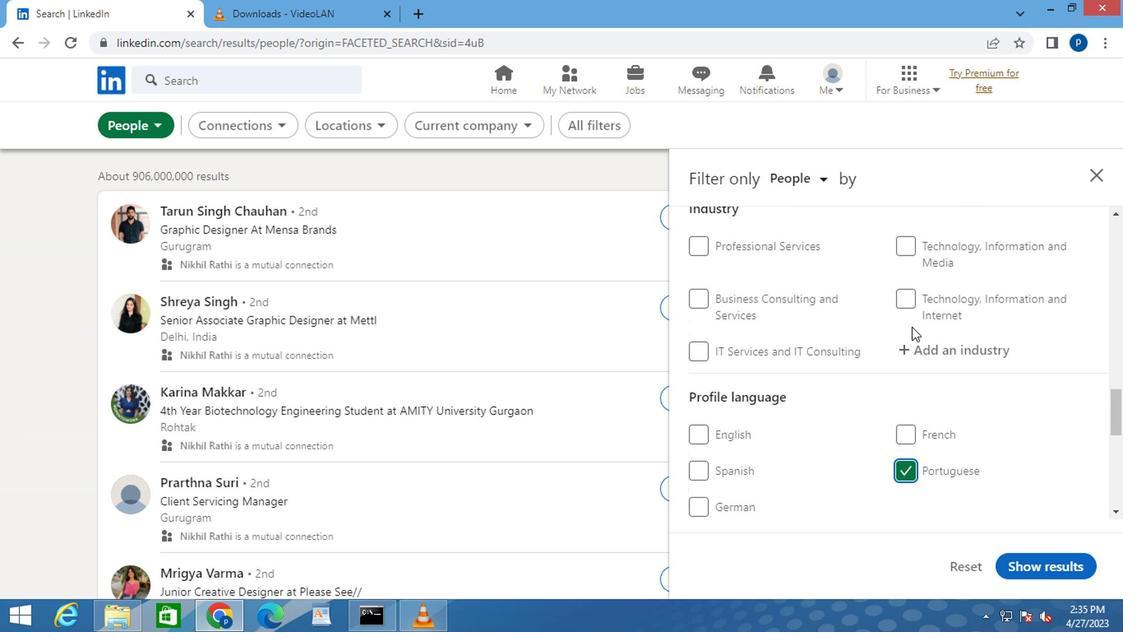 
Action: Mouse scrolled (765, 352) with delta (0, 0)
Screenshot: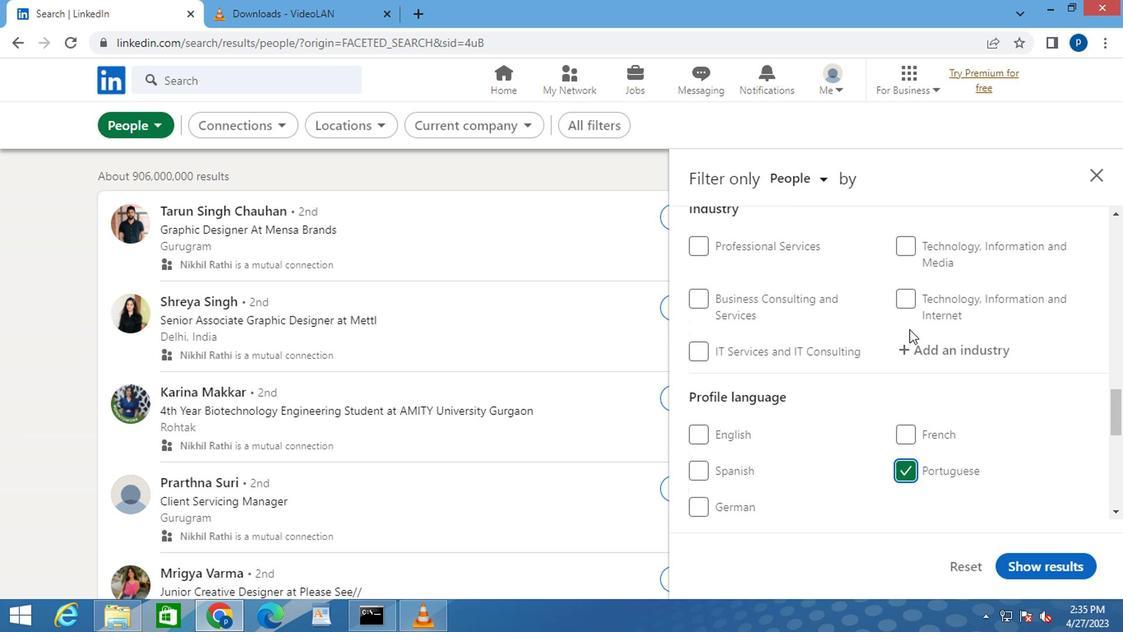 
Action: Mouse moved to (763, 357)
Screenshot: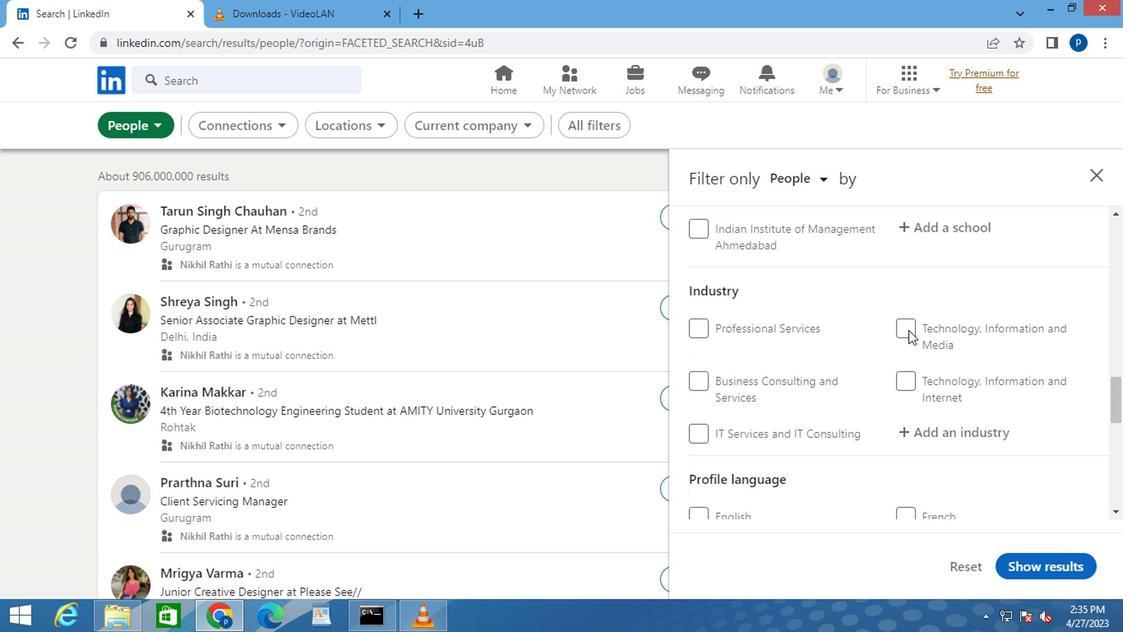 
Action: Mouse scrolled (763, 357) with delta (0, 0)
Screenshot: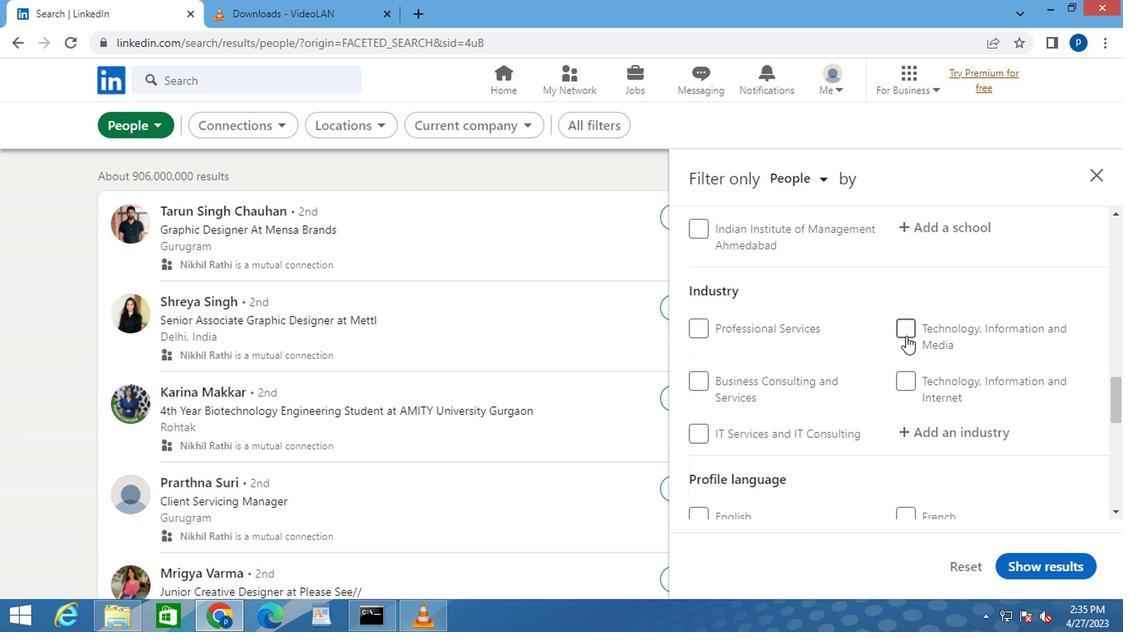 
Action: Mouse scrolled (763, 357) with delta (0, 0)
Screenshot: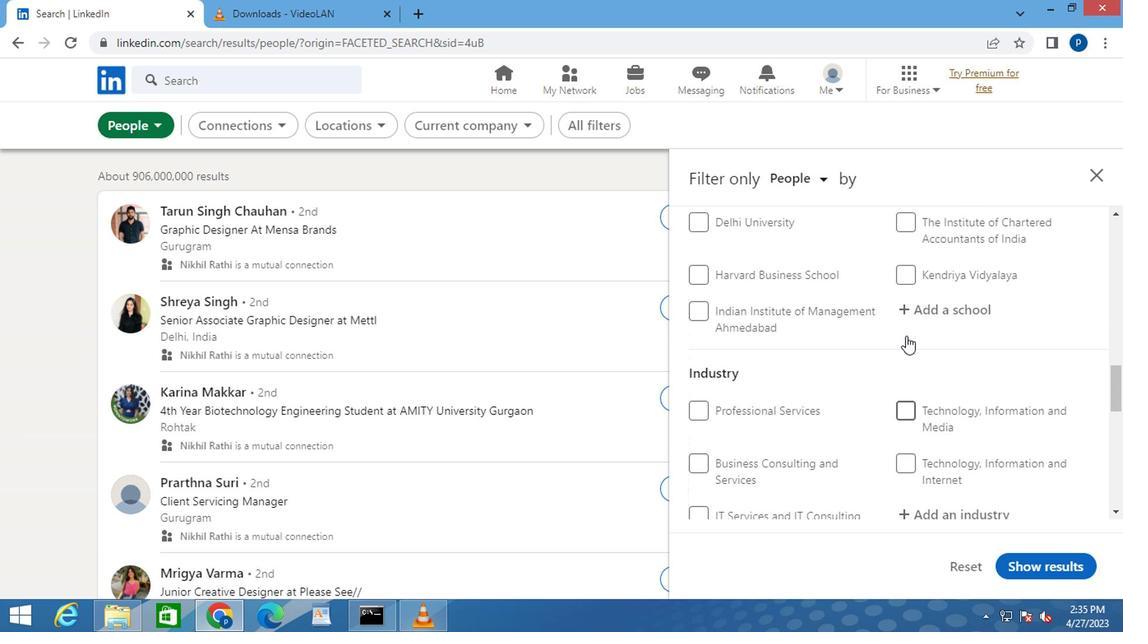 
Action: Mouse scrolled (763, 357) with delta (0, 0)
Screenshot: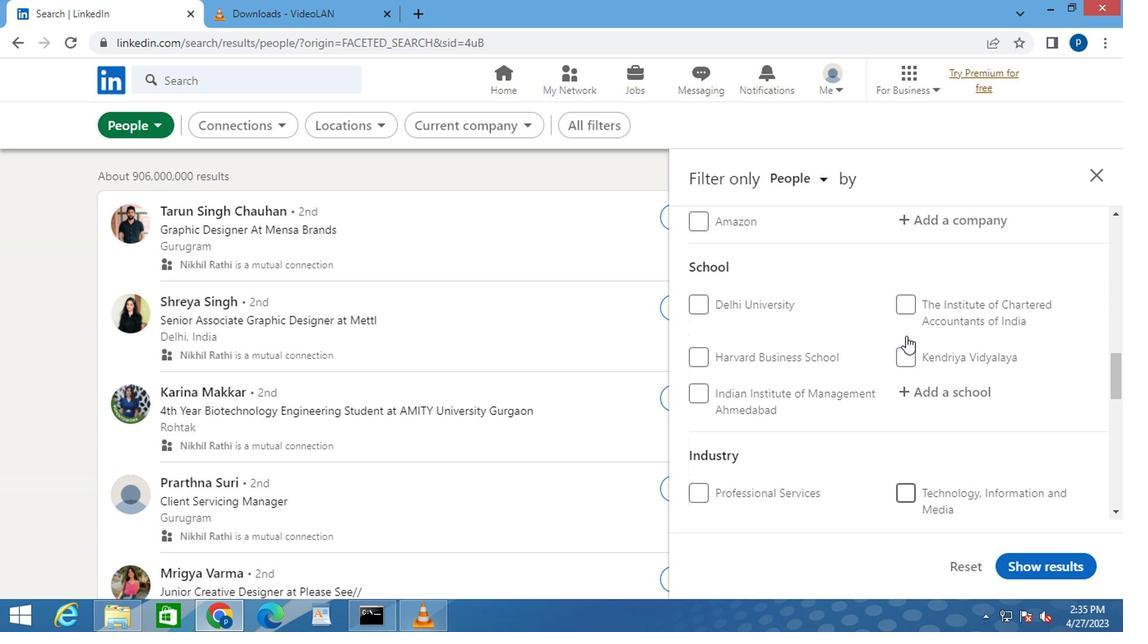 
Action: Mouse scrolled (763, 357) with delta (0, 0)
Screenshot: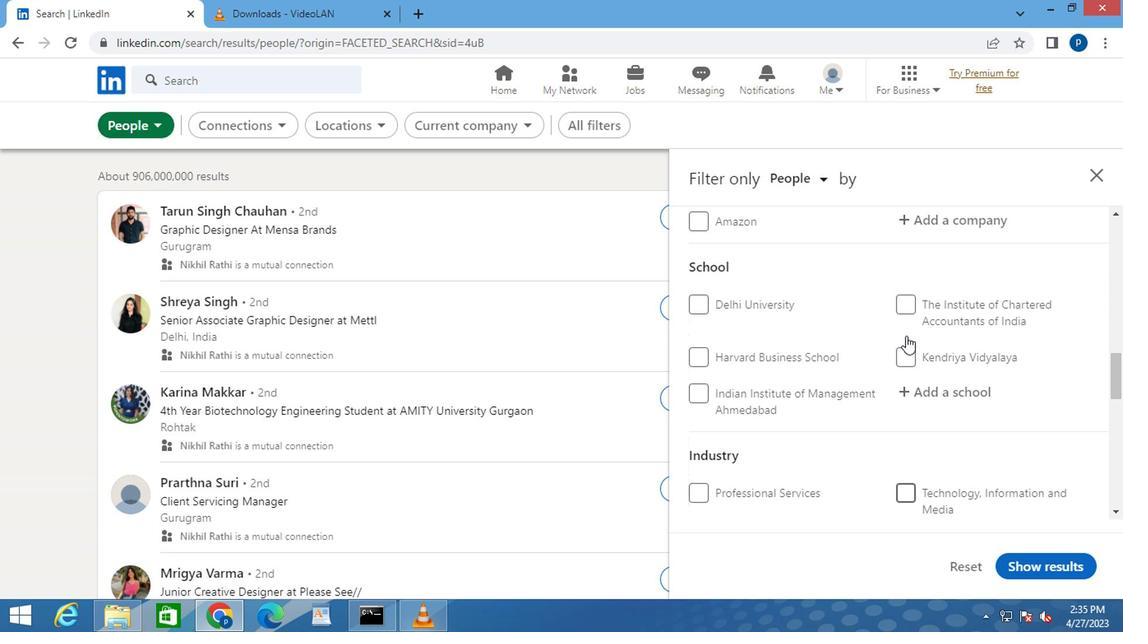 
Action: Mouse scrolled (763, 357) with delta (0, 0)
Screenshot: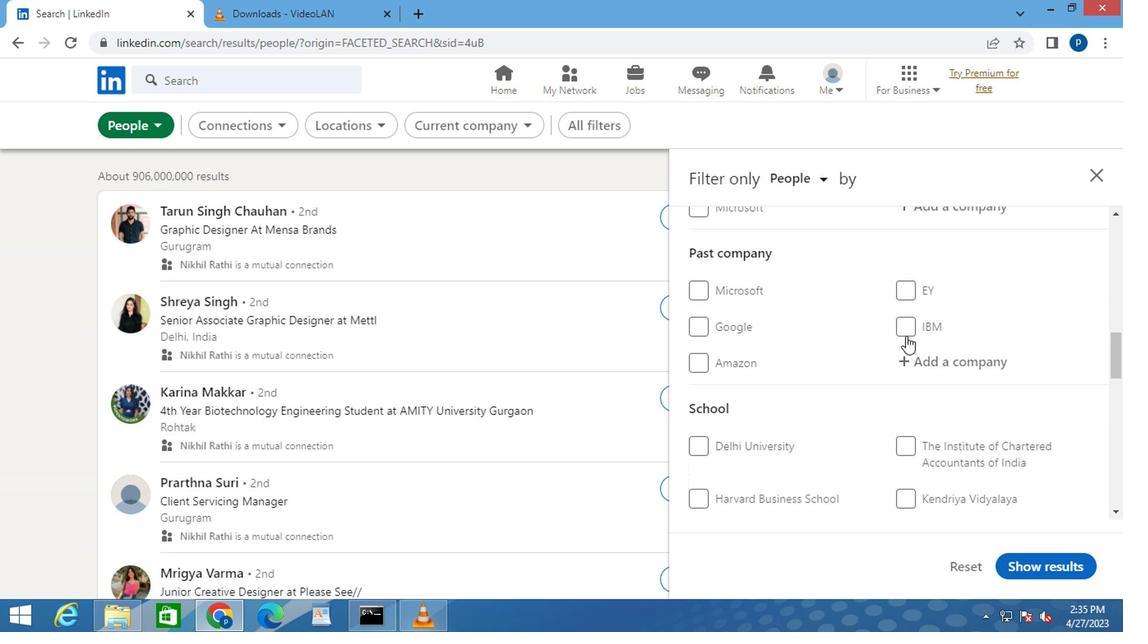 
Action: Mouse scrolled (763, 357) with delta (0, 0)
Screenshot: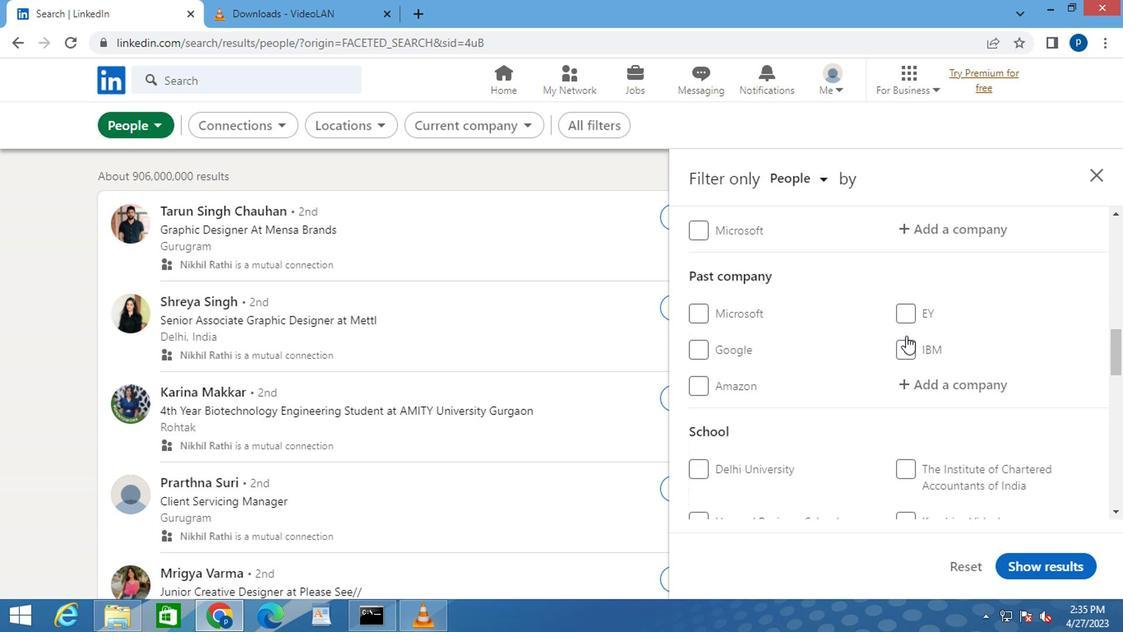 
Action: Mouse scrolled (763, 357) with delta (0, 0)
Screenshot: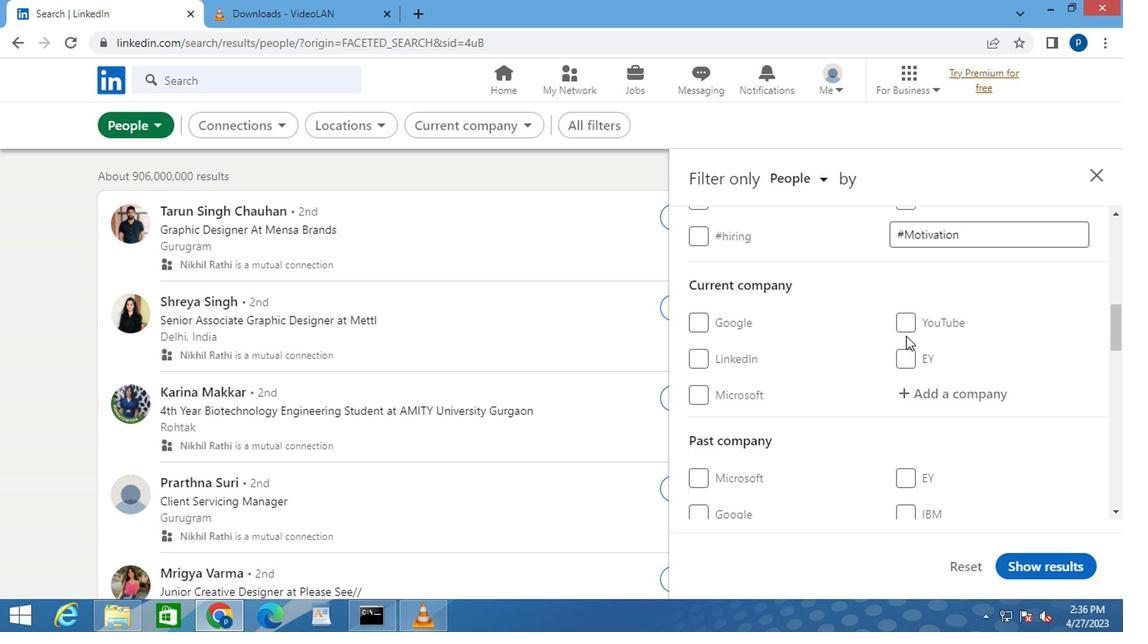 
Action: Mouse moved to (793, 456)
Screenshot: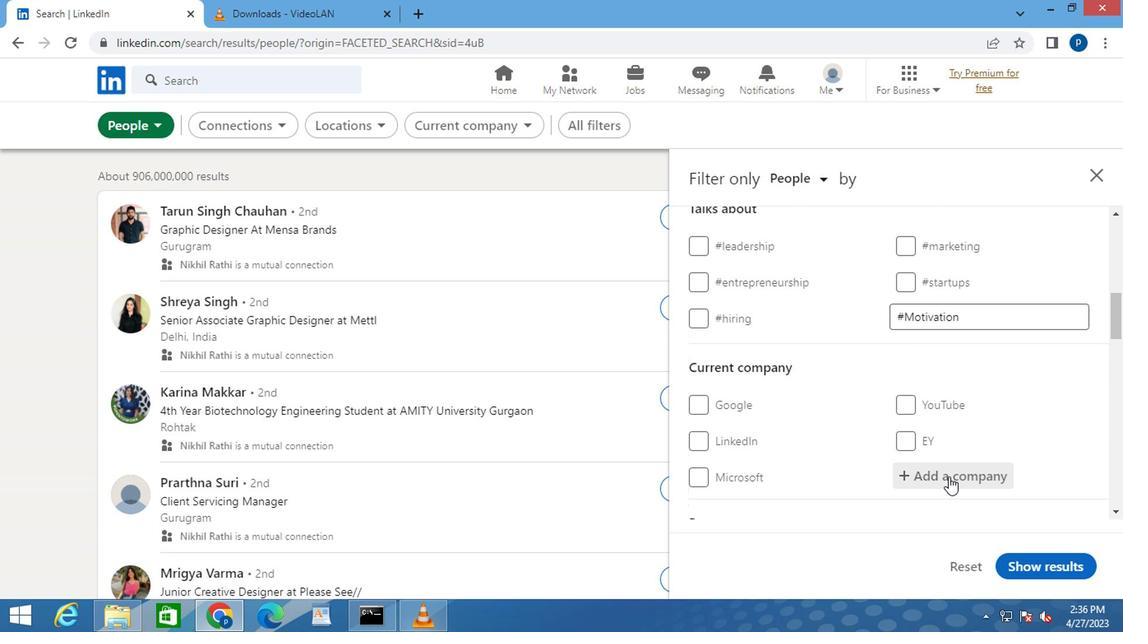 
Action: Mouse pressed left at (793, 456)
Screenshot: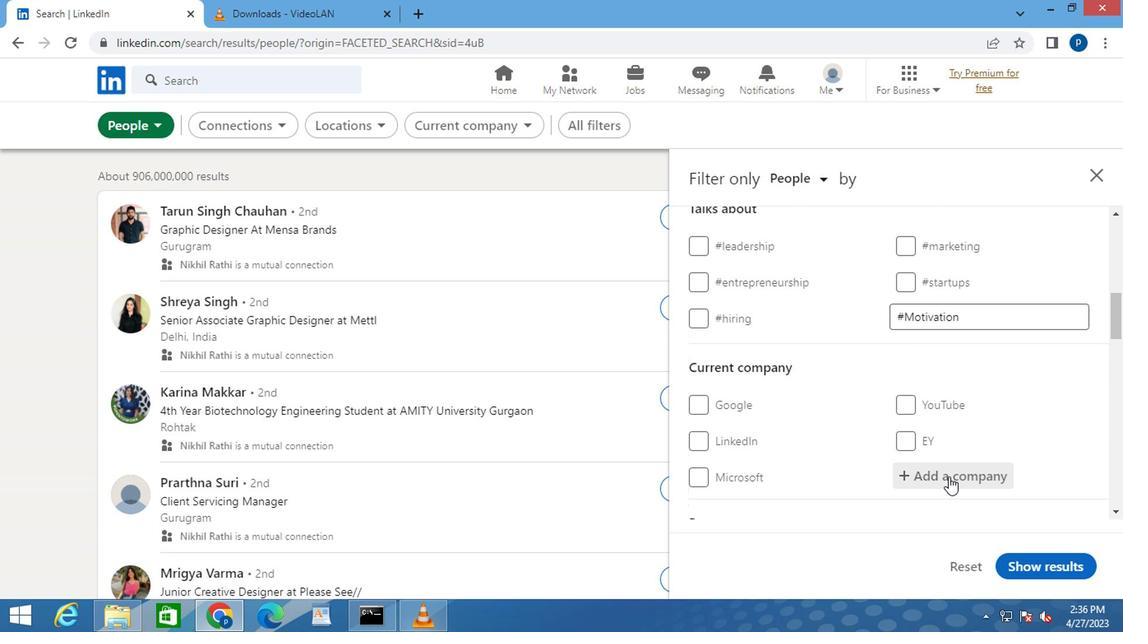 
Action: Mouse moved to (797, 423)
Screenshot: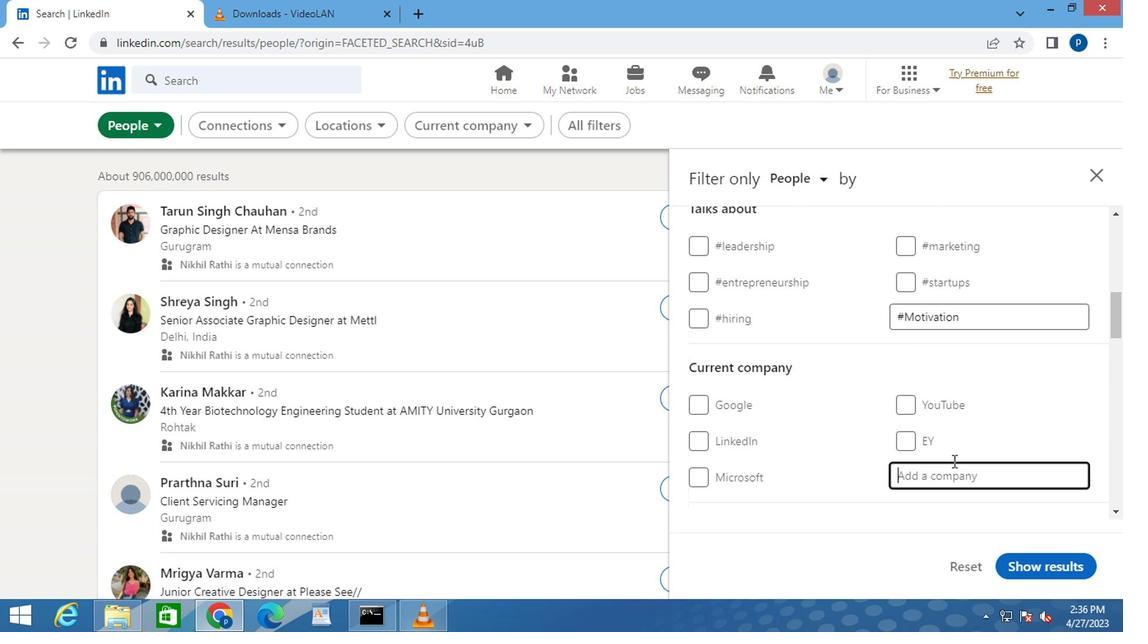 
Action: Mouse scrolled (797, 422) with delta (0, 0)
Screenshot: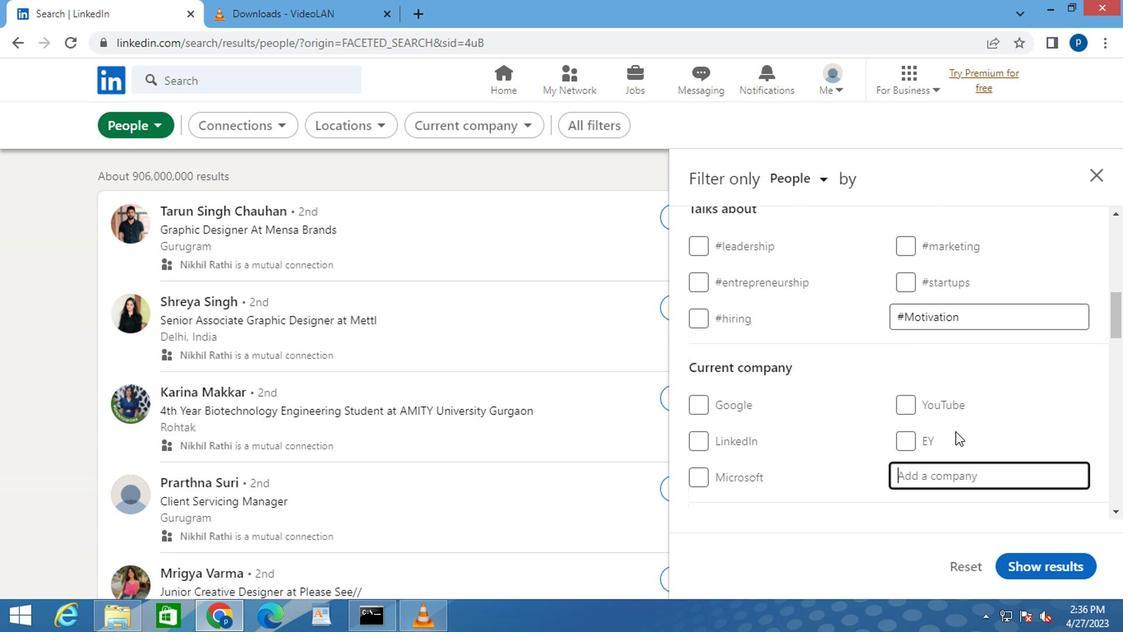 
Action: Mouse scrolled (797, 422) with delta (0, 0)
Screenshot: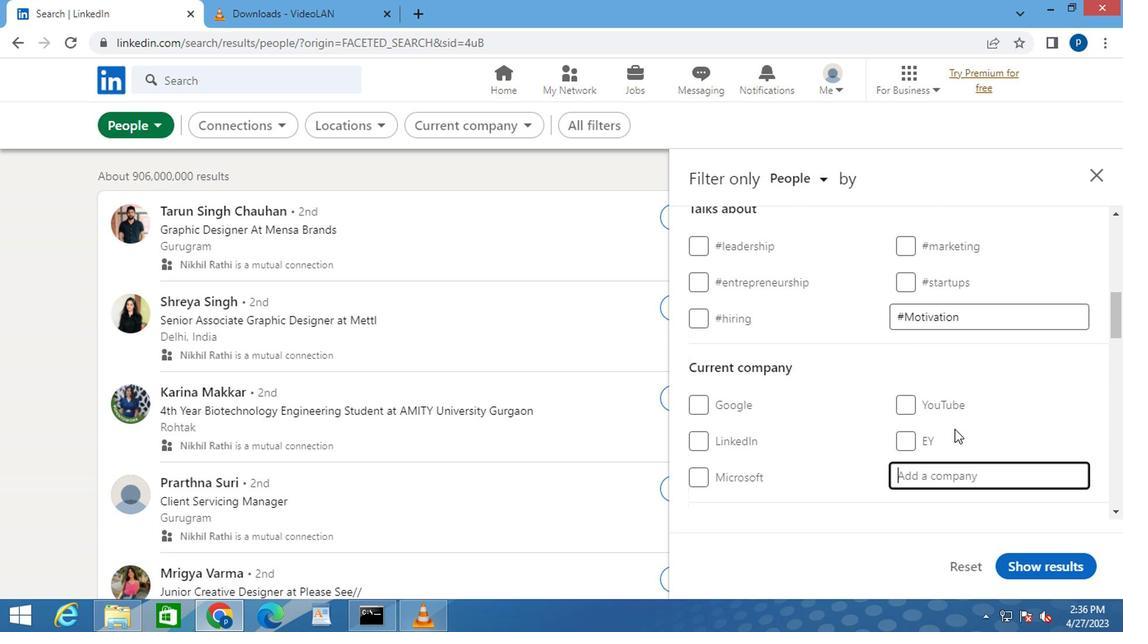 
Action: Mouse moved to (796, 391)
Screenshot: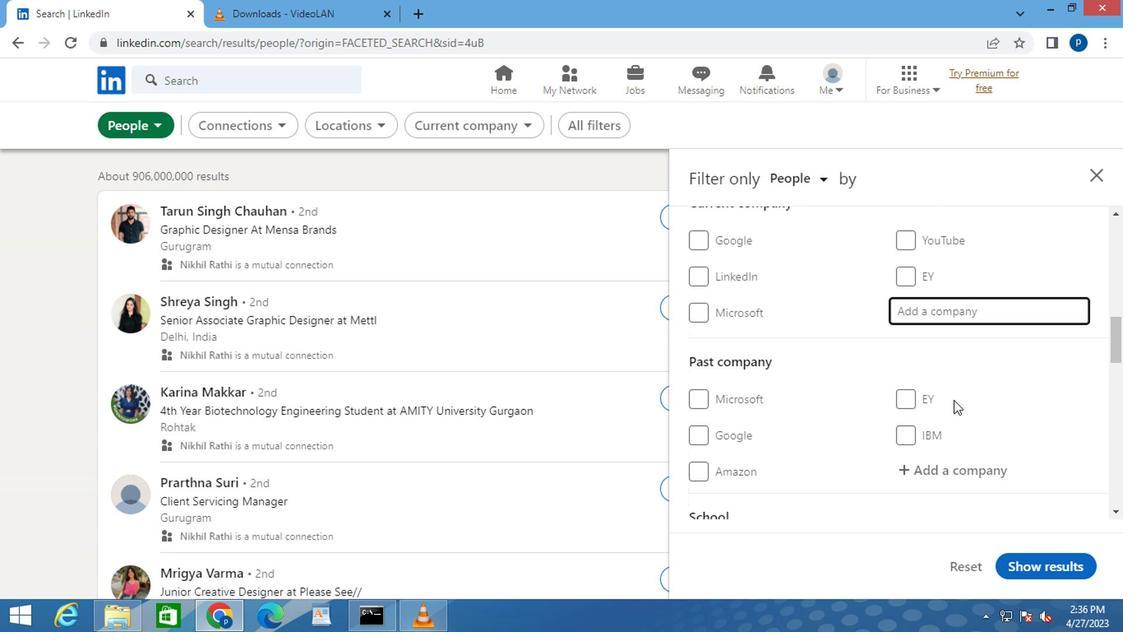 
Action: Key pressed <Key.caps_lock>S<Key.caps_lock>TERLING<Key.space>AND<Key.space>
Screenshot: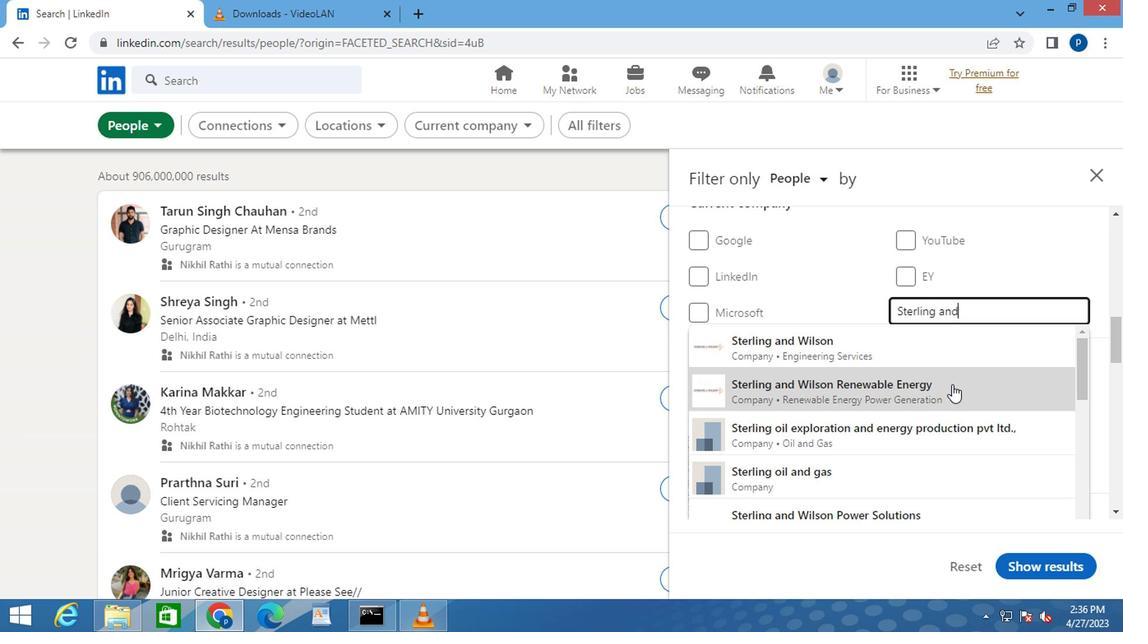 
Action: Mouse moved to (789, 391)
Screenshot: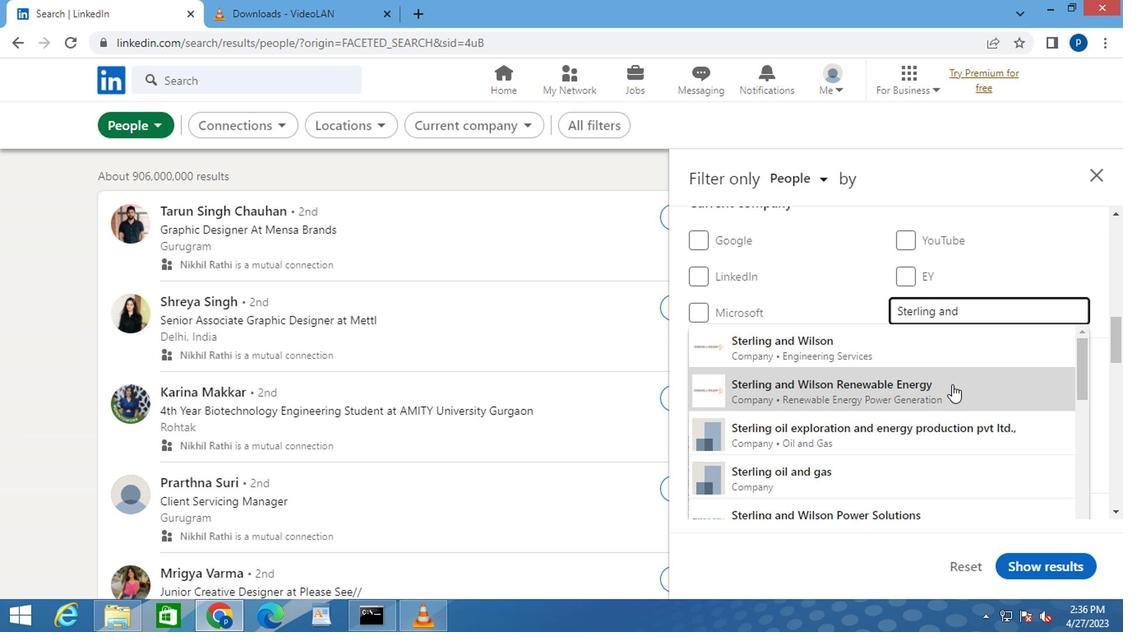 
Action: Mouse pressed left at (789, 391)
Screenshot: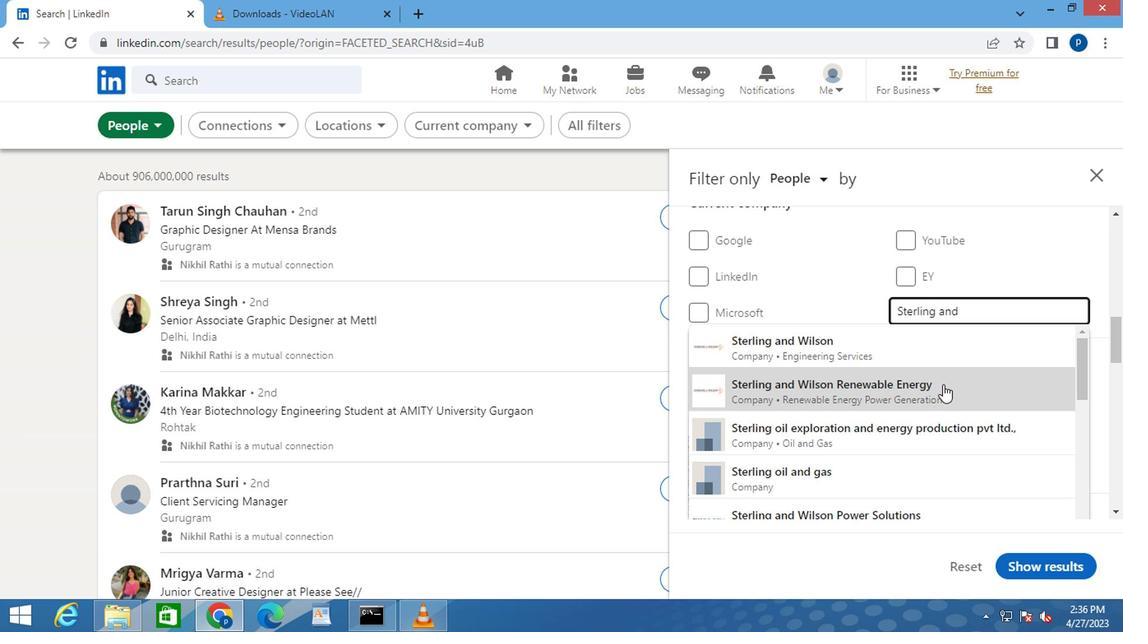 
Action: Mouse moved to (729, 371)
Screenshot: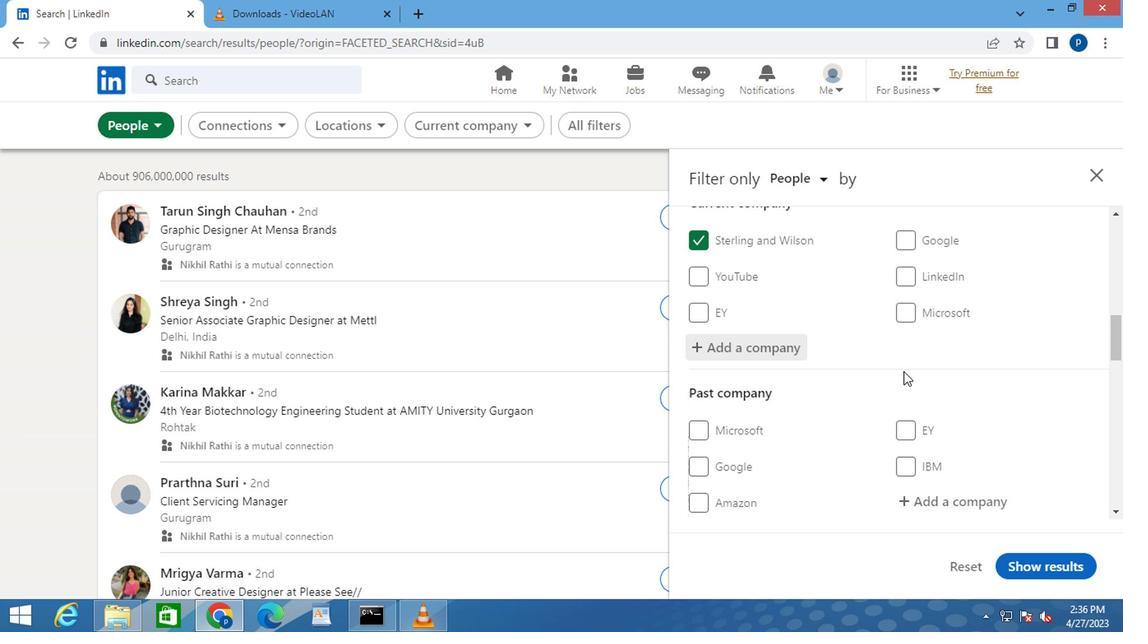 
Action: Mouse scrolled (729, 371) with delta (0, 0)
Screenshot: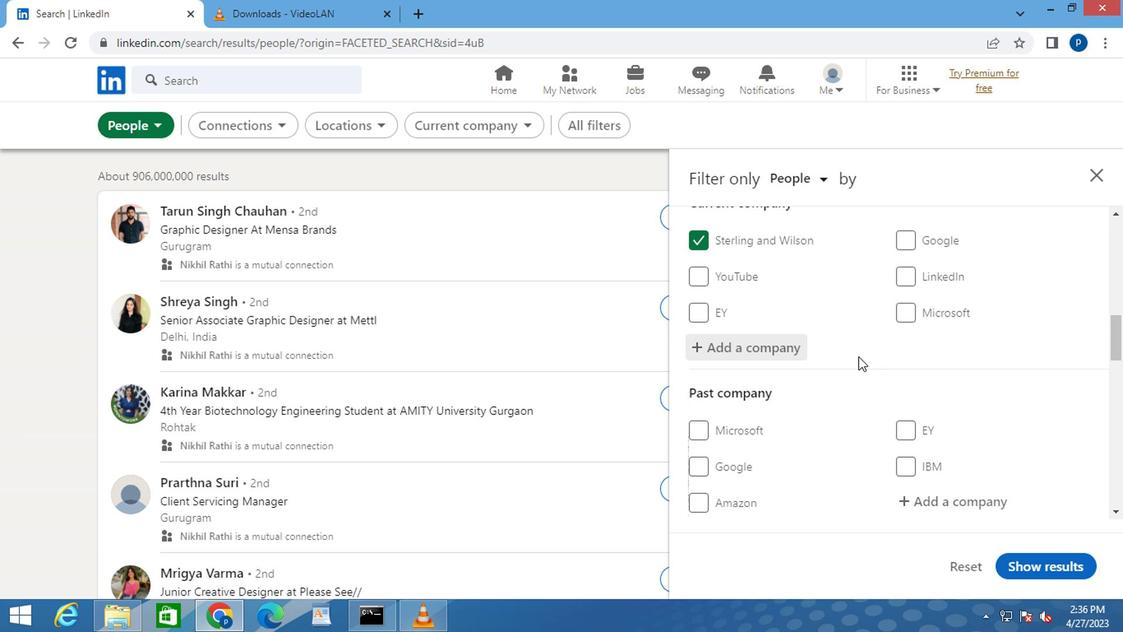 
Action: Mouse scrolled (729, 371) with delta (0, 0)
Screenshot: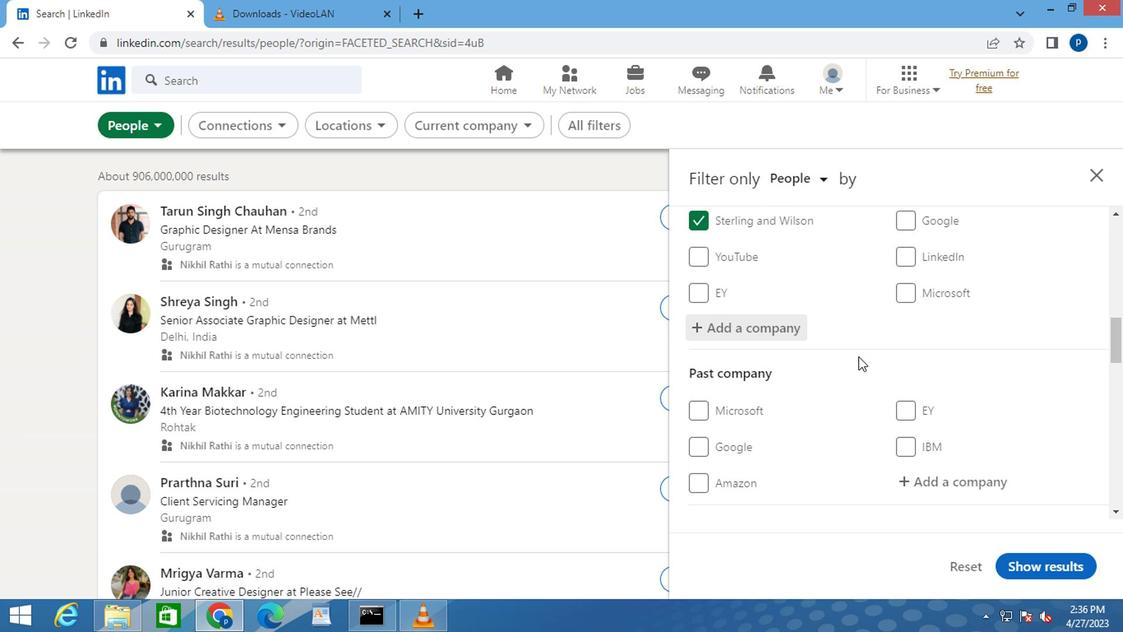 
Action: Mouse scrolled (729, 371) with delta (0, 0)
Screenshot: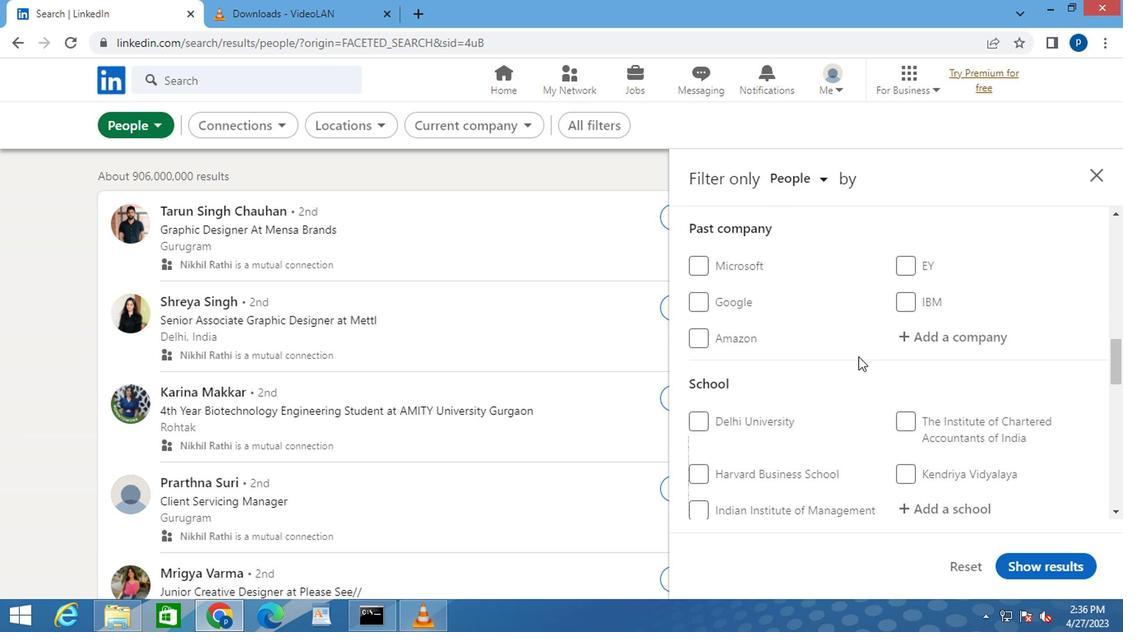 
Action: Mouse moved to (783, 419)
Screenshot: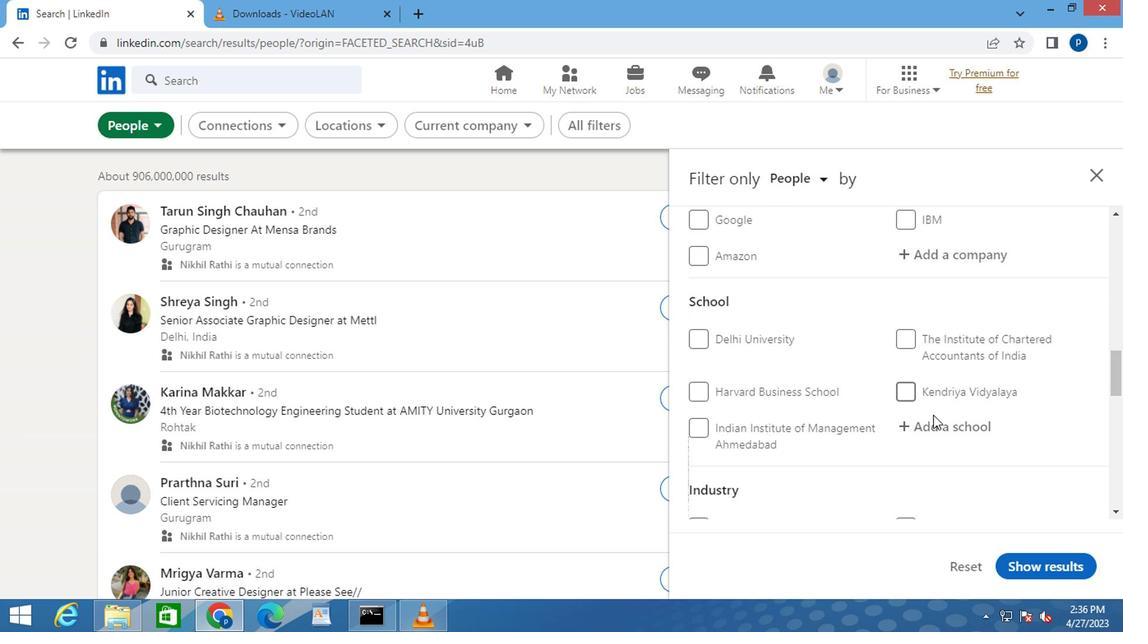 
Action: Mouse pressed left at (783, 419)
Screenshot: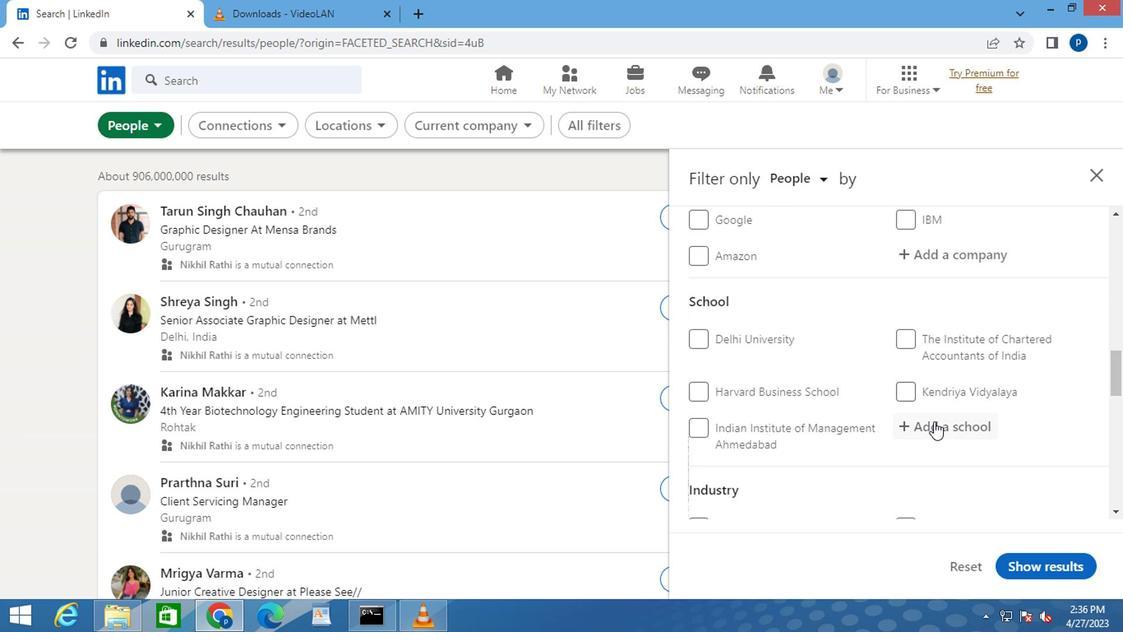 
Action: Key pressed <Key.caps_lock>S<Key.caps_lock>OMAAIYA<Key.backspace><Key.backspace><Key.backspace><Key.backspace>IYA
Screenshot: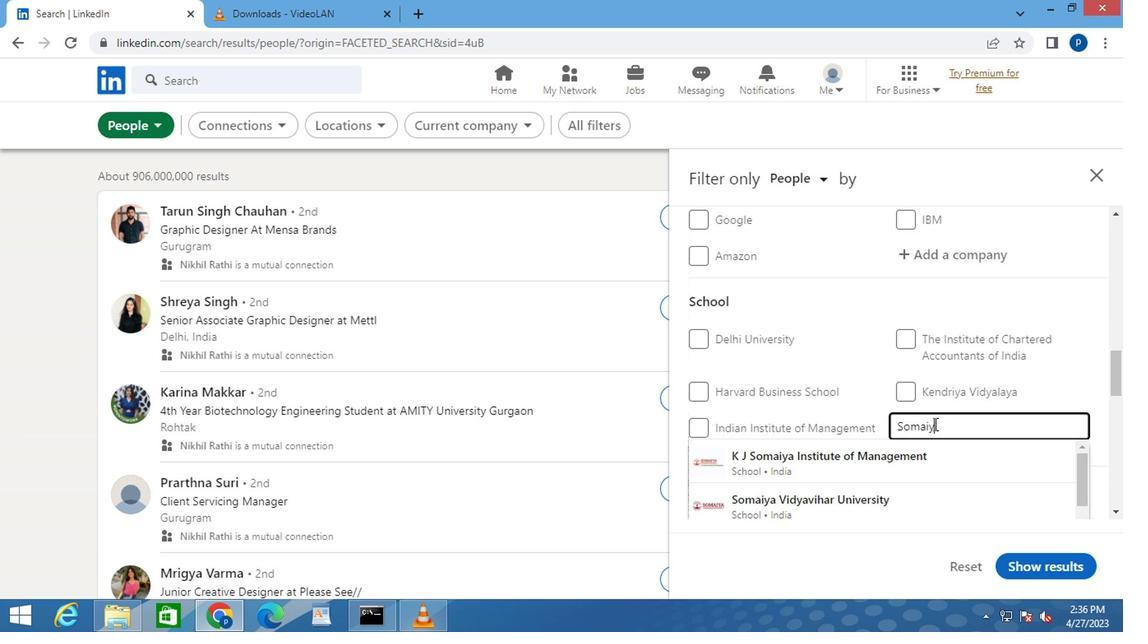
Action: Mouse moved to (770, 443)
Screenshot: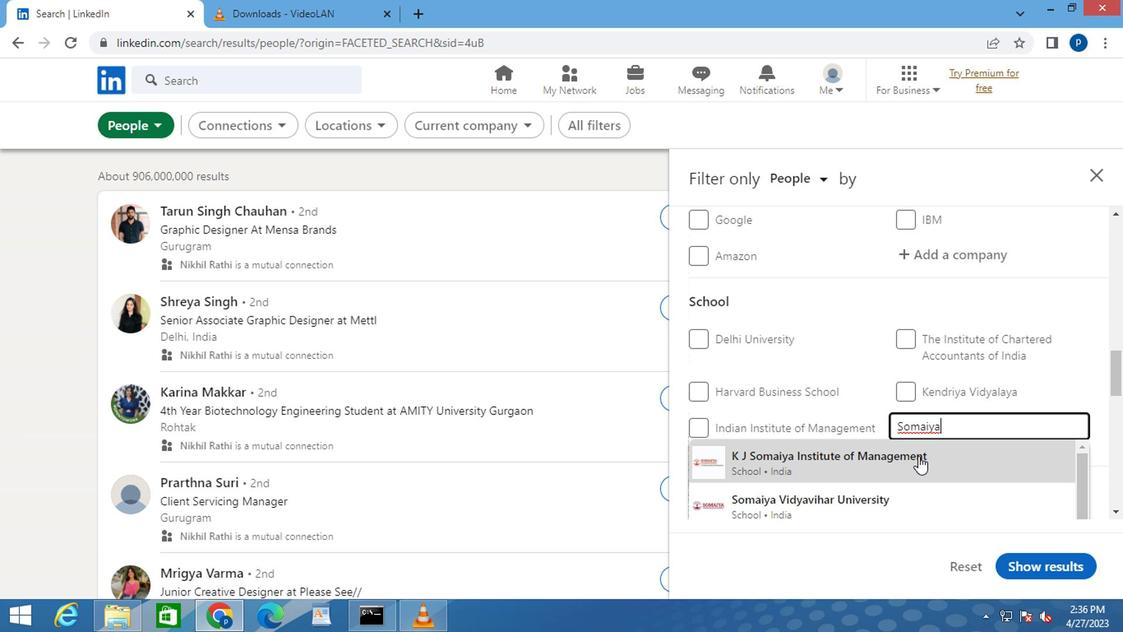 
Action: Mouse scrolled (770, 442) with delta (0, 0)
Screenshot: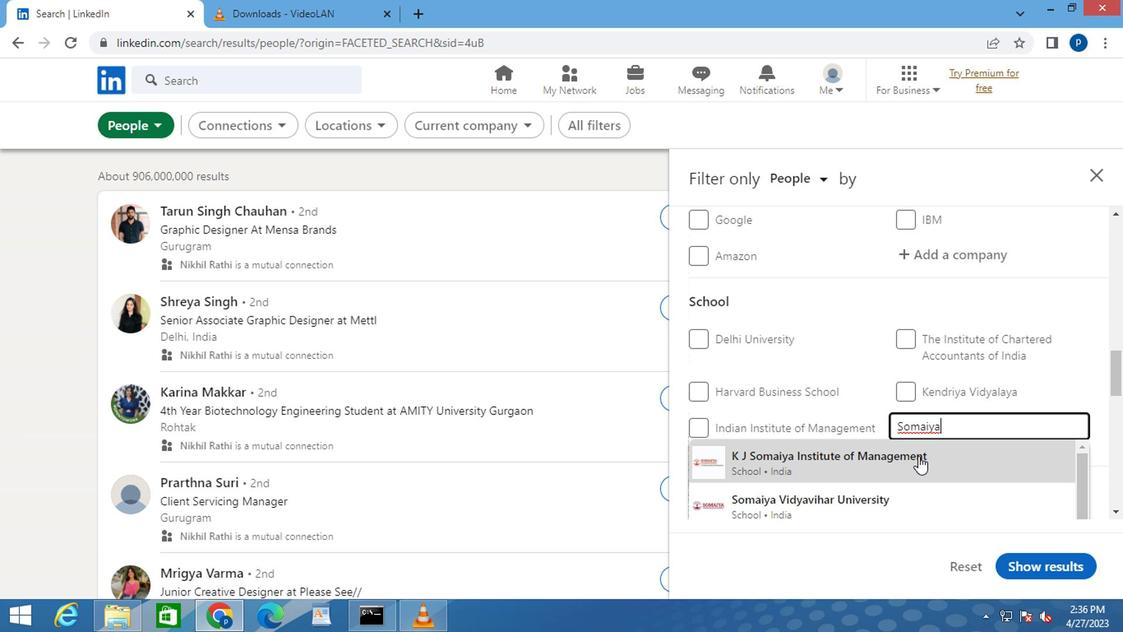 
Action: Mouse moved to (740, 446)
Screenshot: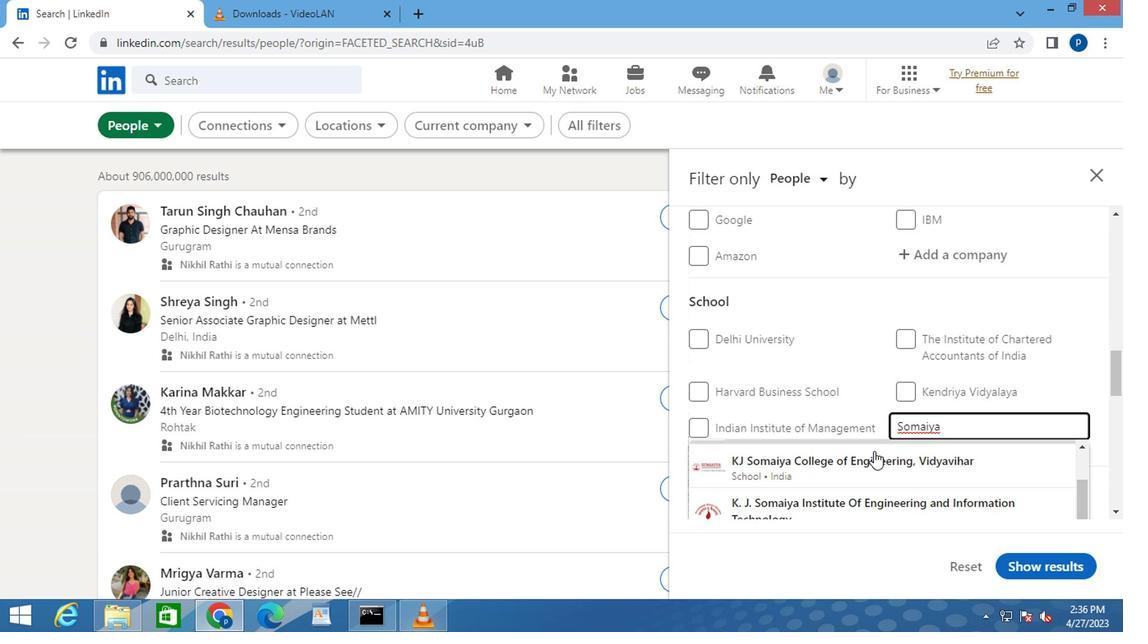 
Action: Mouse scrolled (740, 447) with delta (0, 0)
Screenshot: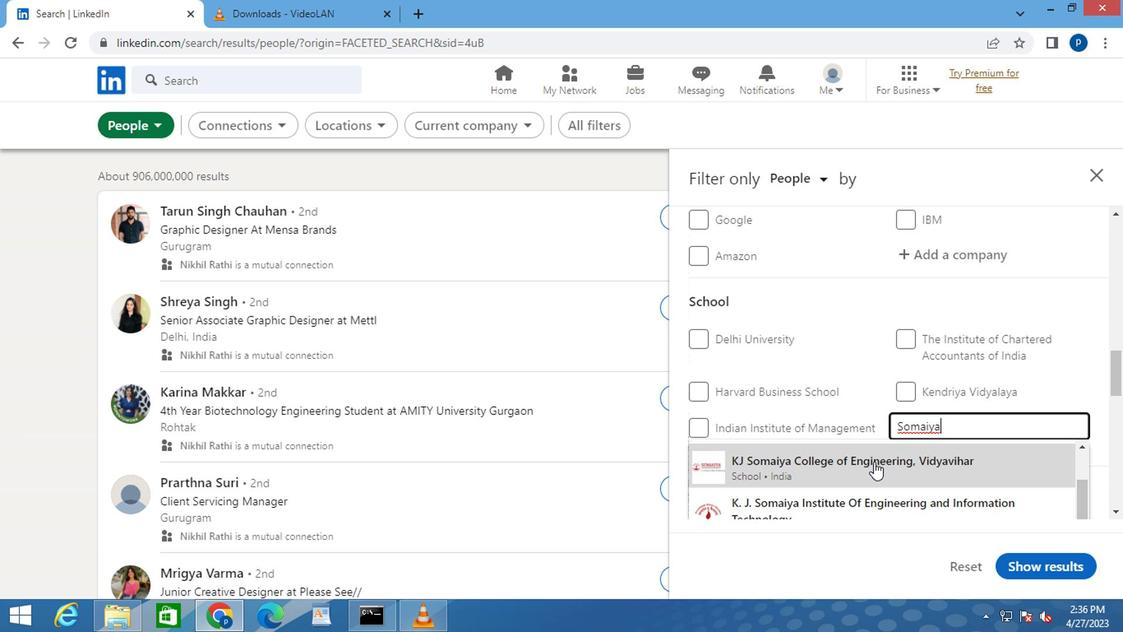 
Action: Mouse moved to (730, 471)
Screenshot: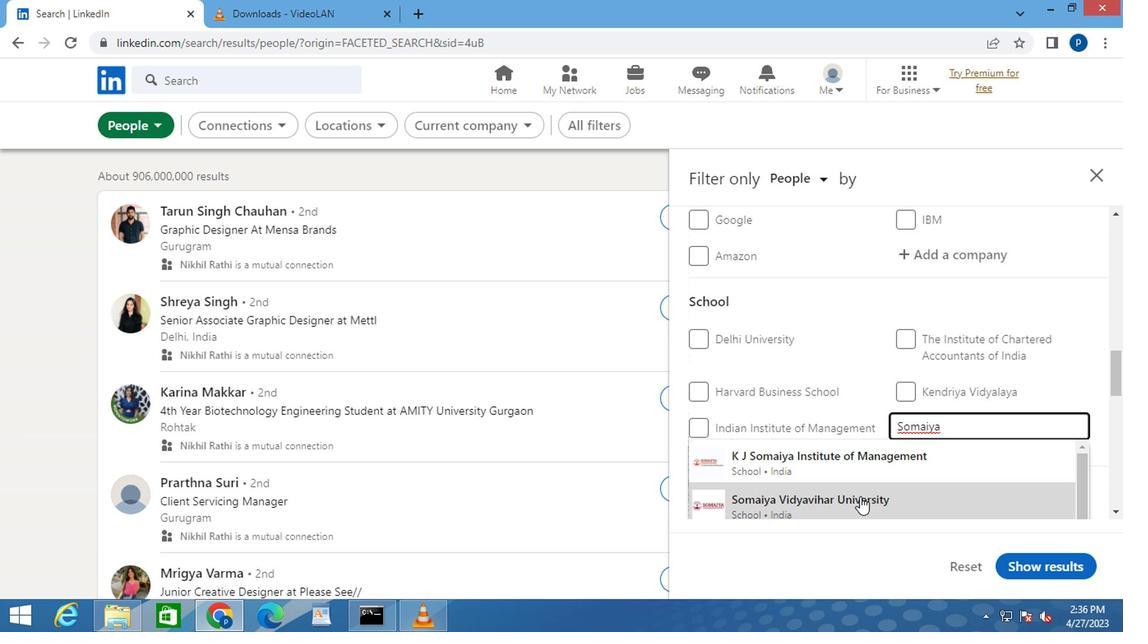 
Action: Mouse pressed left at (730, 471)
Screenshot: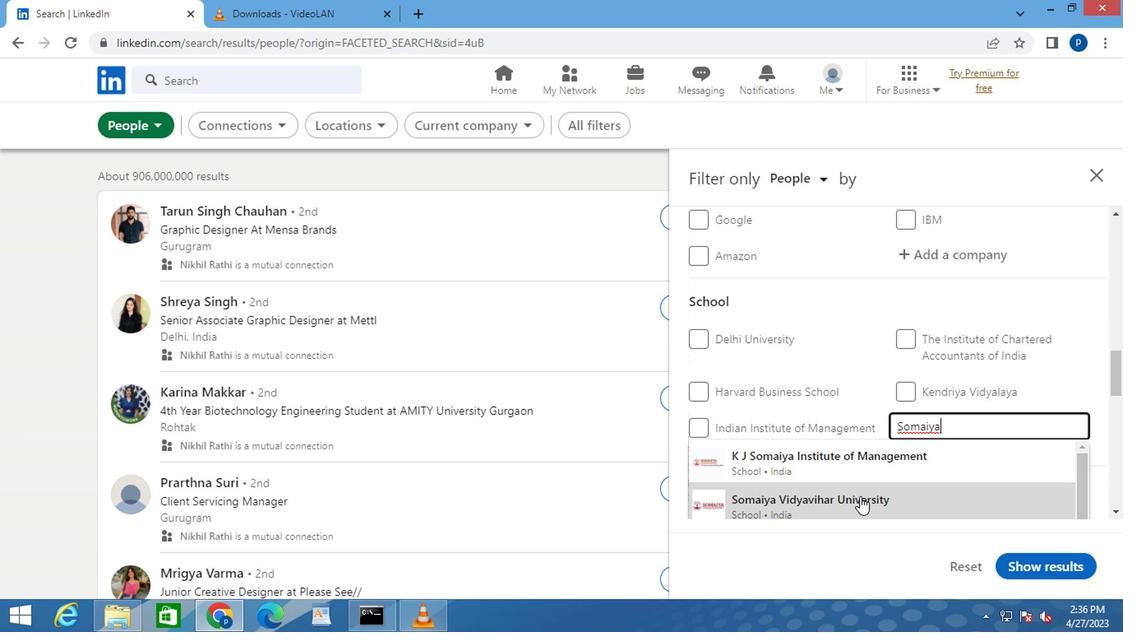 
Action: Mouse moved to (715, 408)
Screenshot: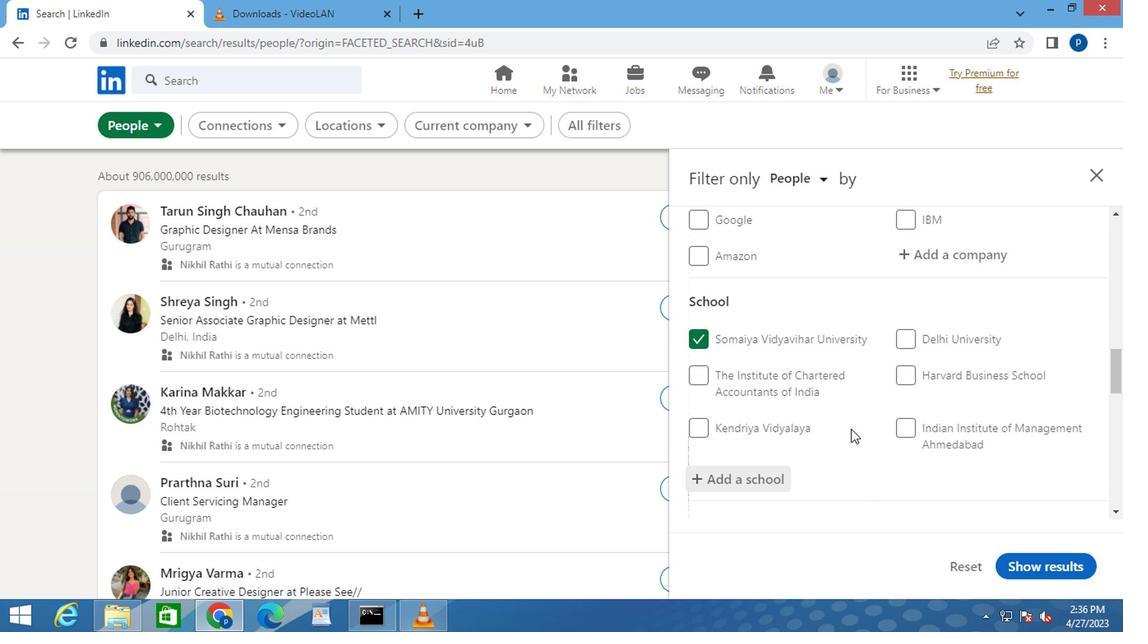 
Action: Mouse scrolled (715, 407) with delta (0, 0)
Screenshot: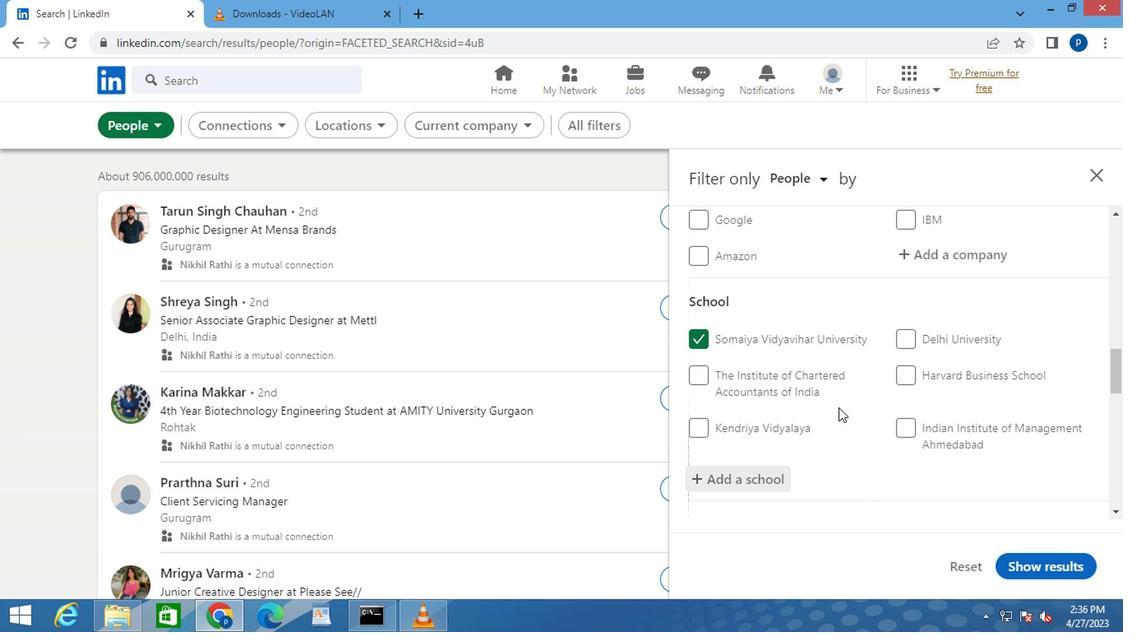 
Action: Mouse moved to (714, 405)
Screenshot: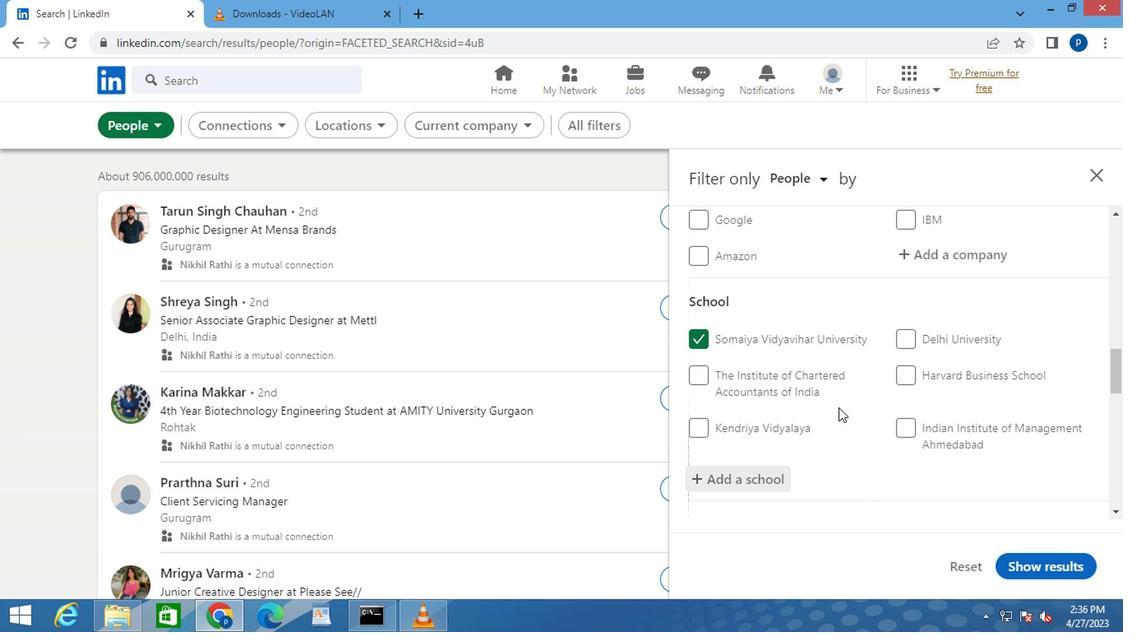 
Action: Mouse scrolled (714, 405) with delta (0, 0)
Screenshot: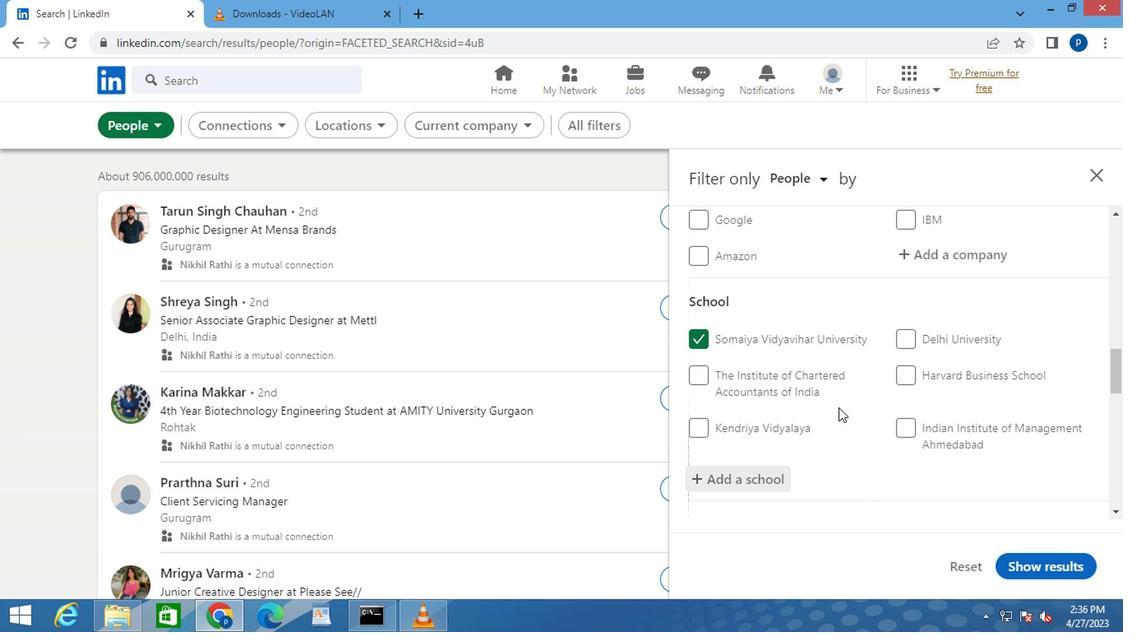 
Action: Mouse moved to (700, 392)
Screenshot: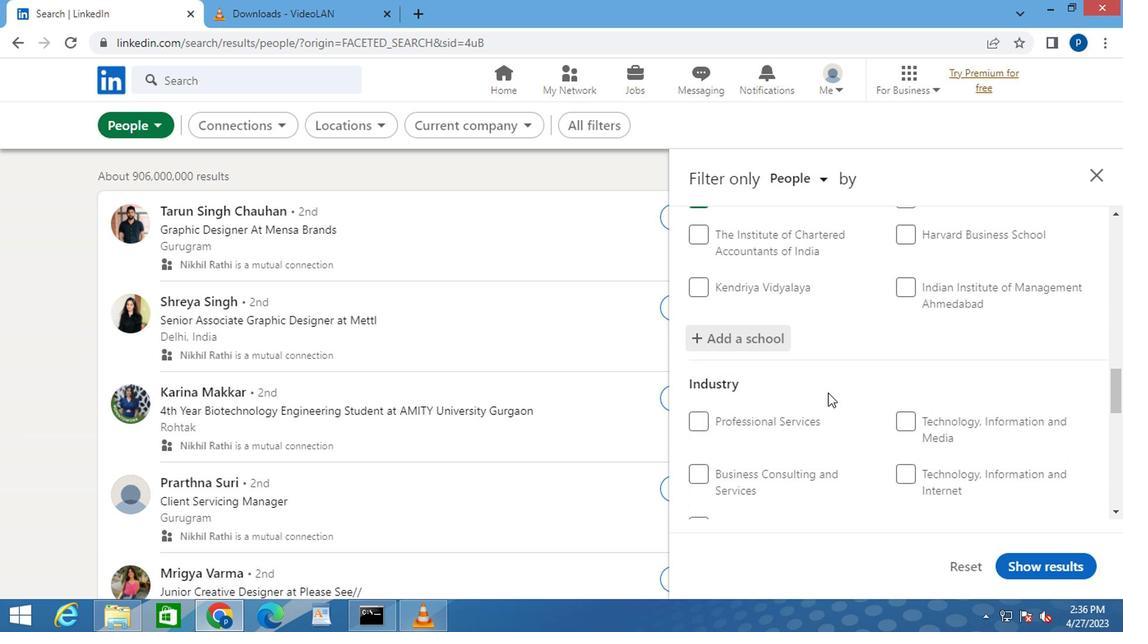 
Action: Mouse scrolled (700, 391) with delta (0, 0)
Screenshot: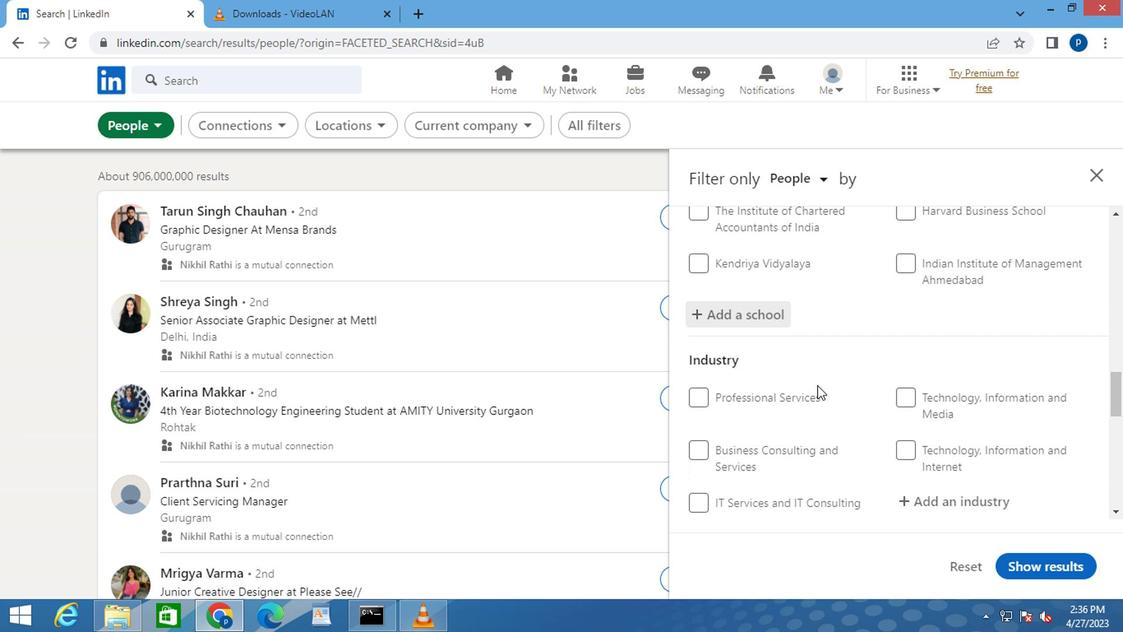 
Action: Mouse moved to (775, 412)
Screenshot: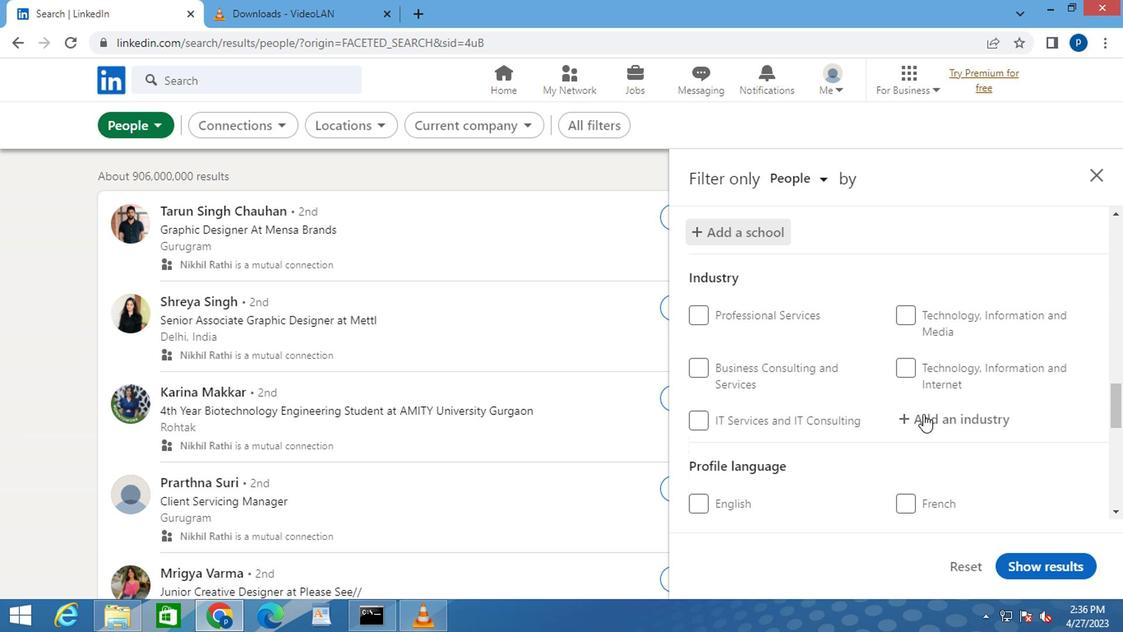 
Action: Mouse pressed left at (775, 412)
Screenshot: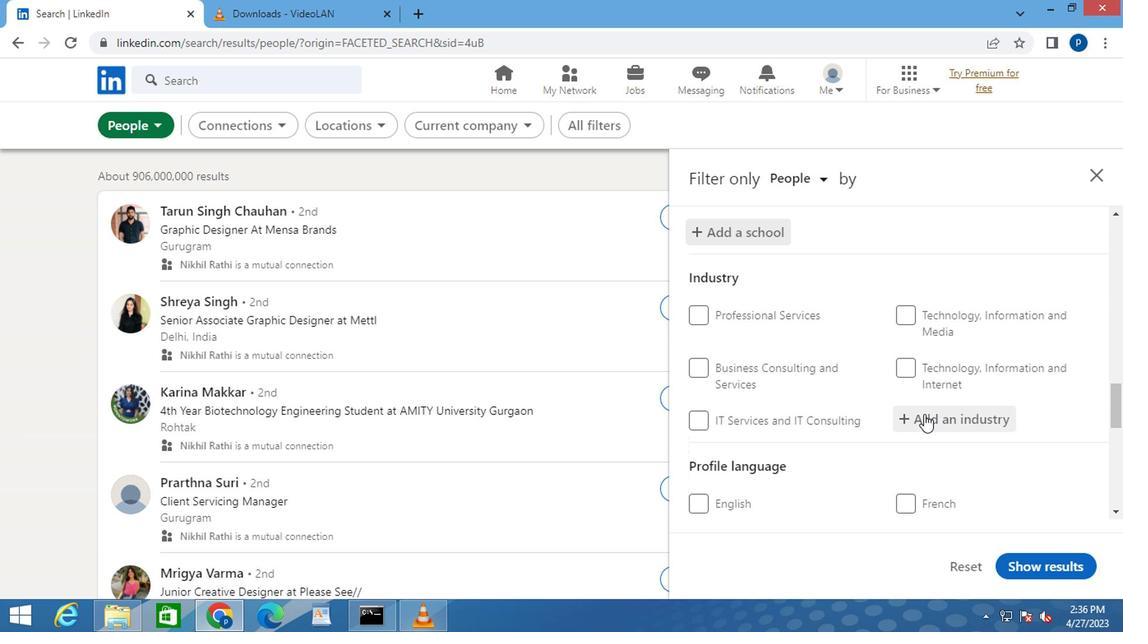 
Action: Mouse moved to (776, 416)
Screenshot: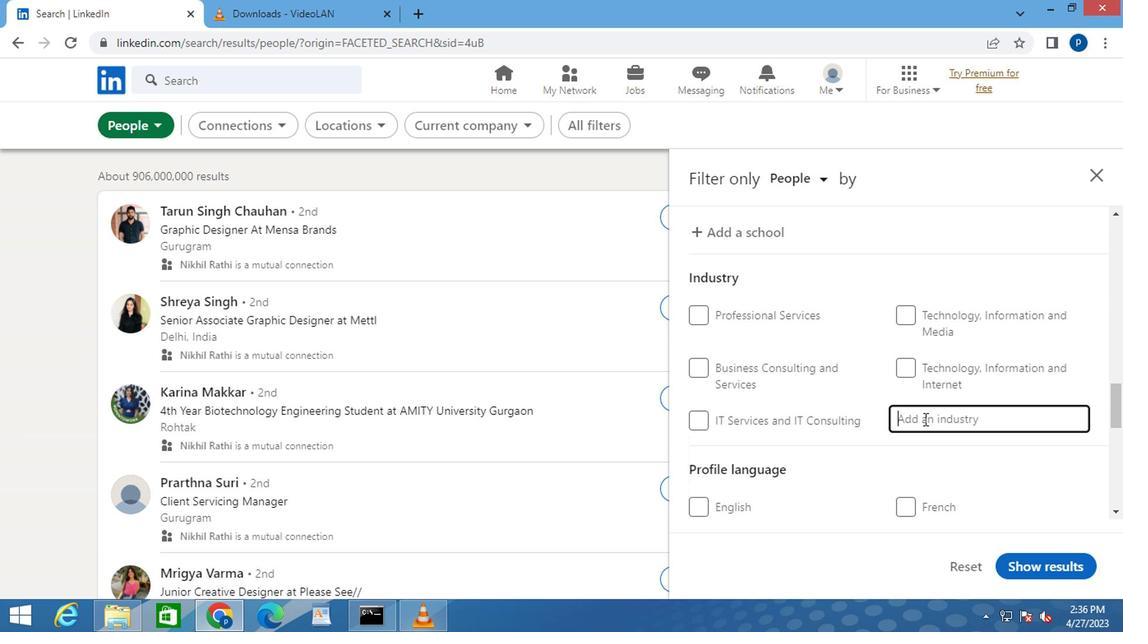 
Action: Mouse pressed left at (776, 416)
Screenshot: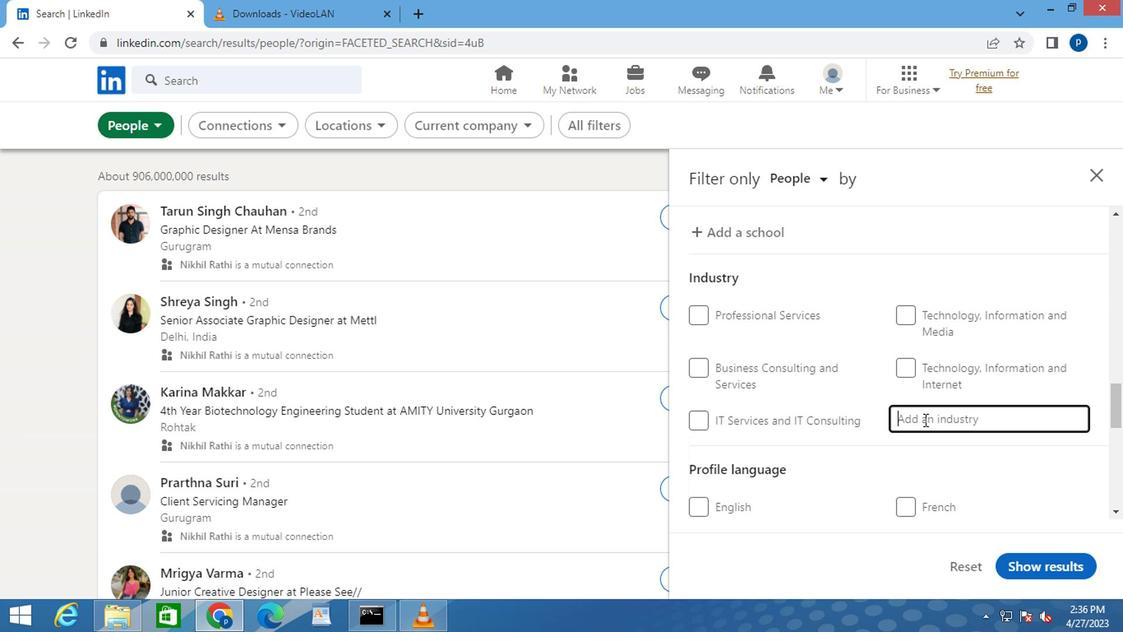 
Action: Key pressed <Key.caps_lock>L<Key.caps_lock>OAN
Screenshot: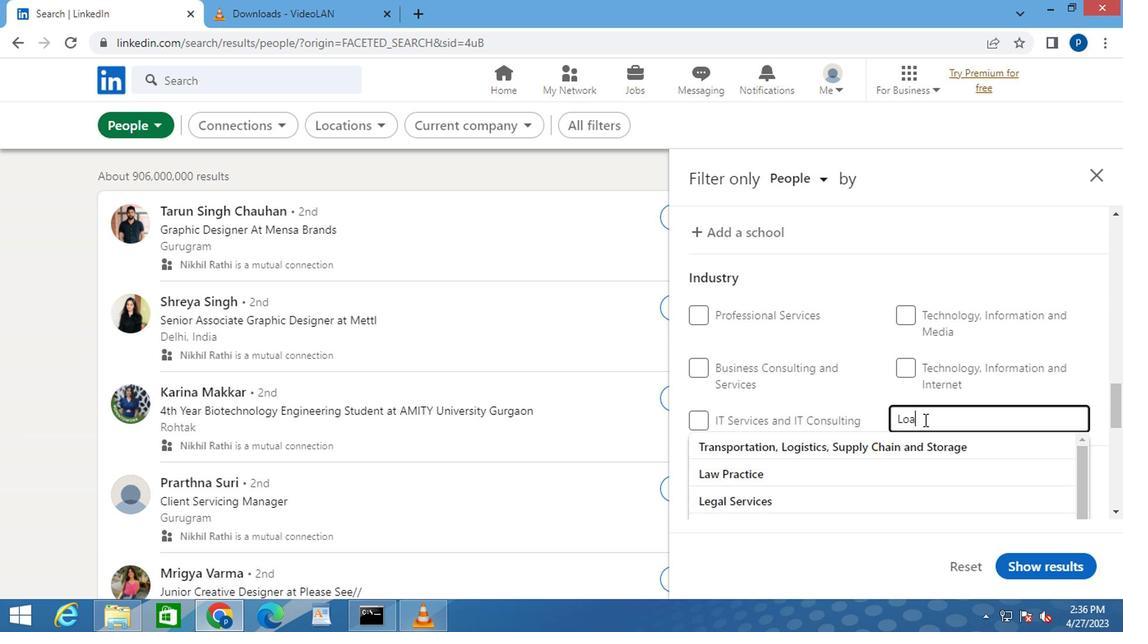 
Action: Mouse moved to (730, 435)
Screenshot: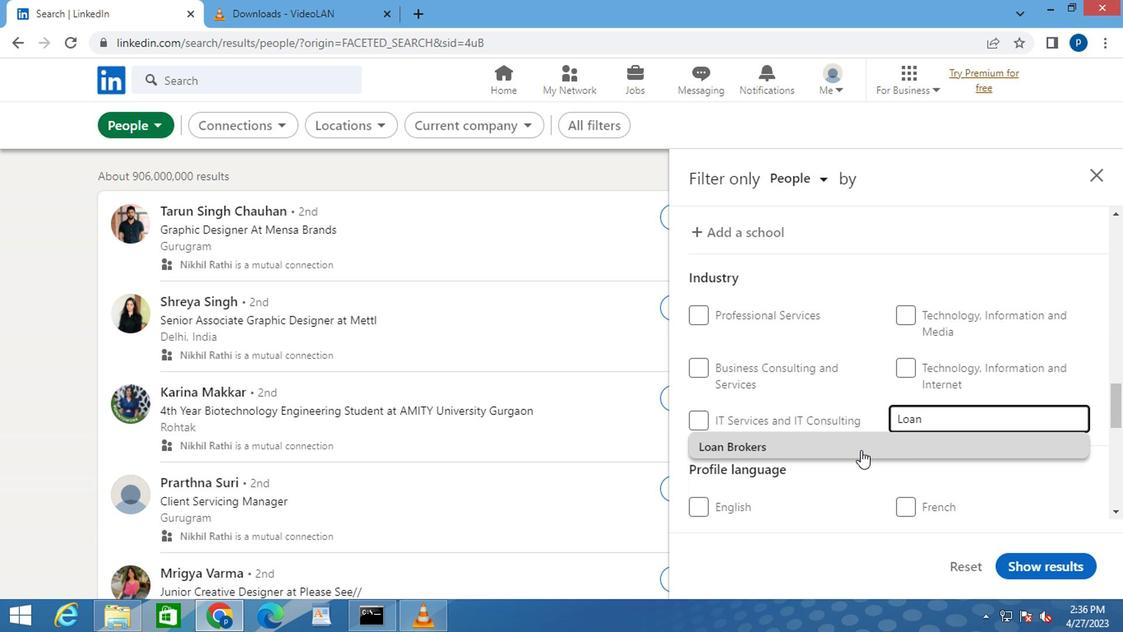 
Action: Mouse pressed left at (730, 435)
Screenshot: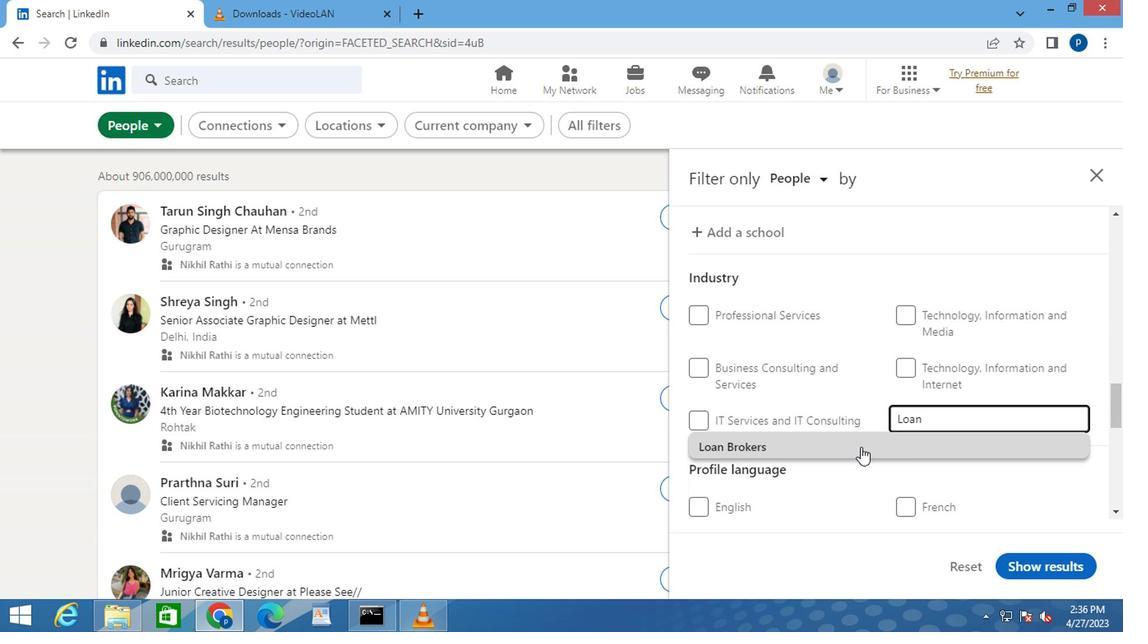 
Action: Mouse moved to (724, 429)
Screenshot: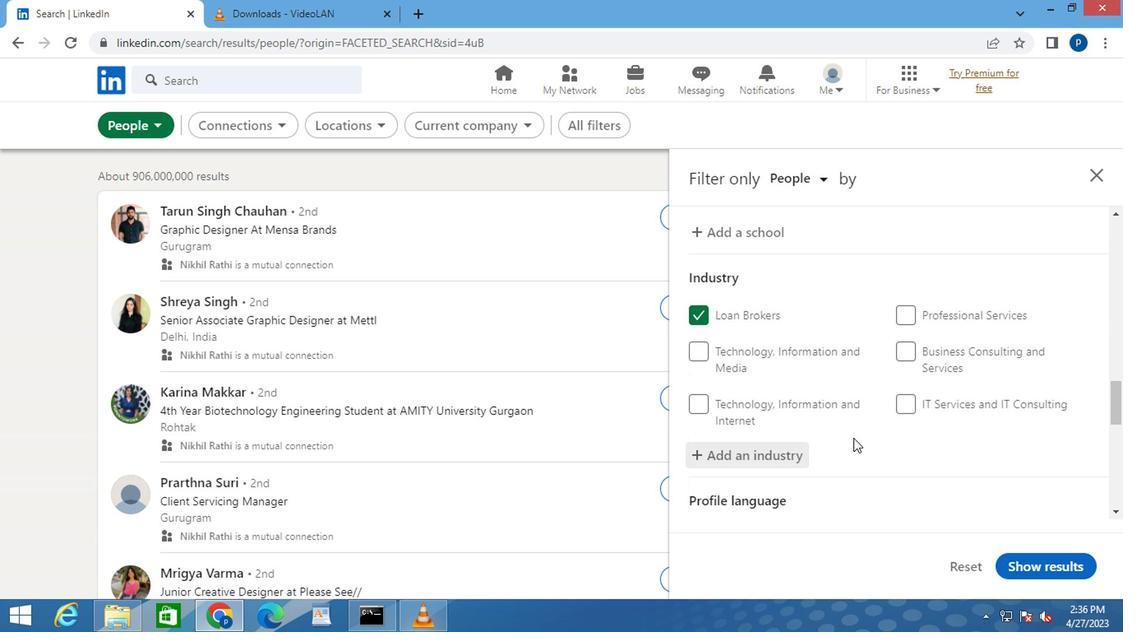 
Action: Mouse scrolled (724, 429) with delta (0, 0)
Screenshot: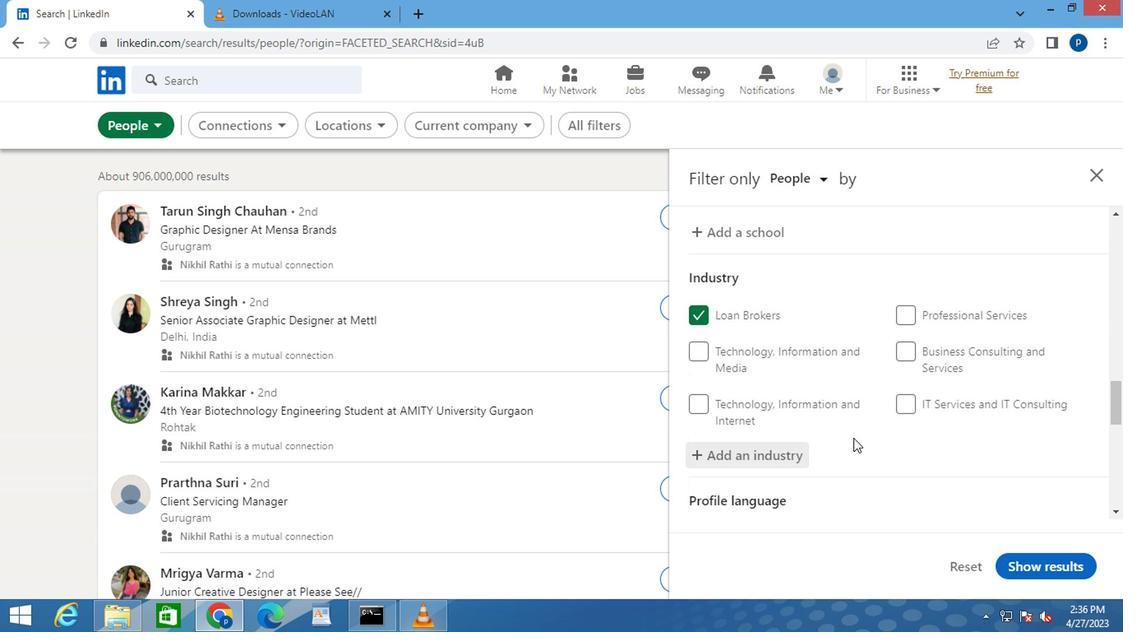 
Action: Mouse moved to (724, 429)
Screenshot: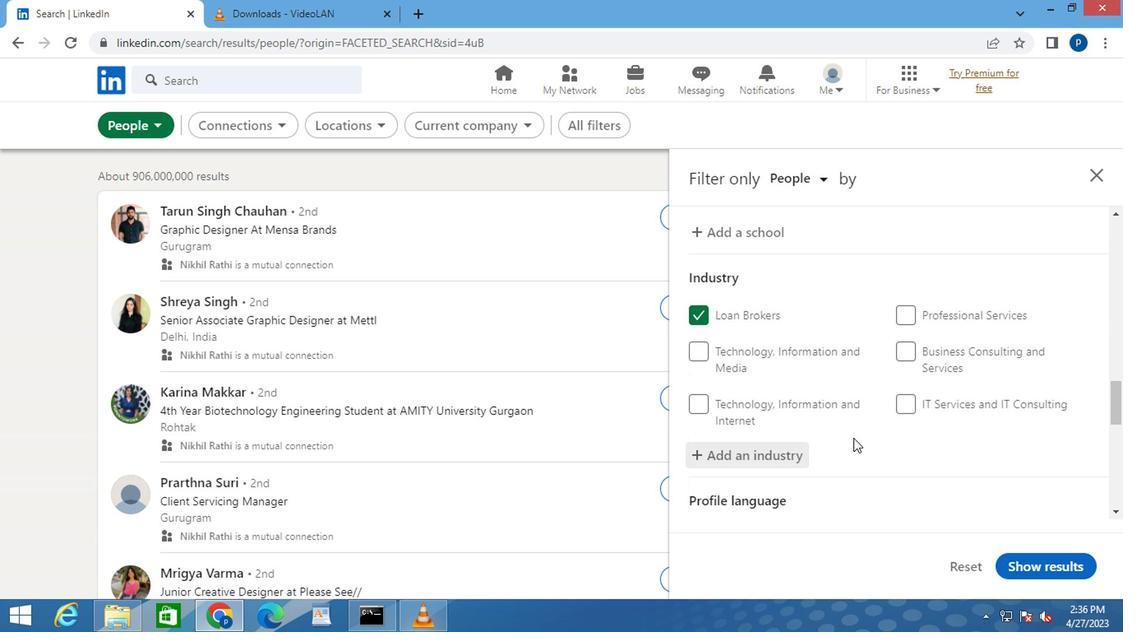 
Action: Mouse scrolled (724, 429) with delta (0, 0)
Screenshot: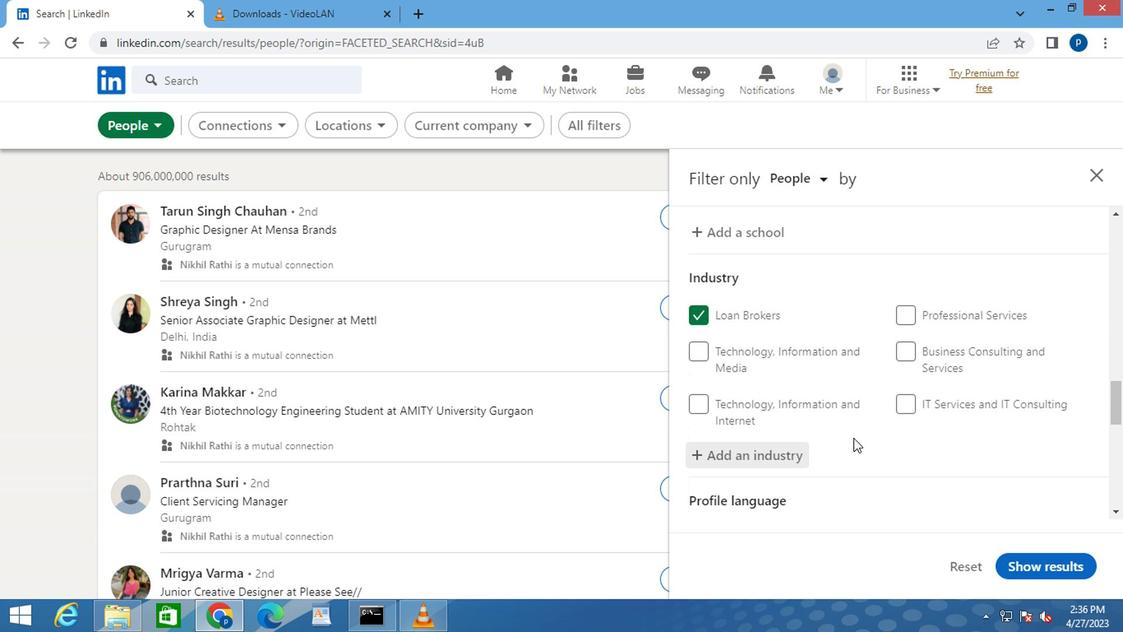 
Action: Mouse moved to (723, 427)
Screenshot: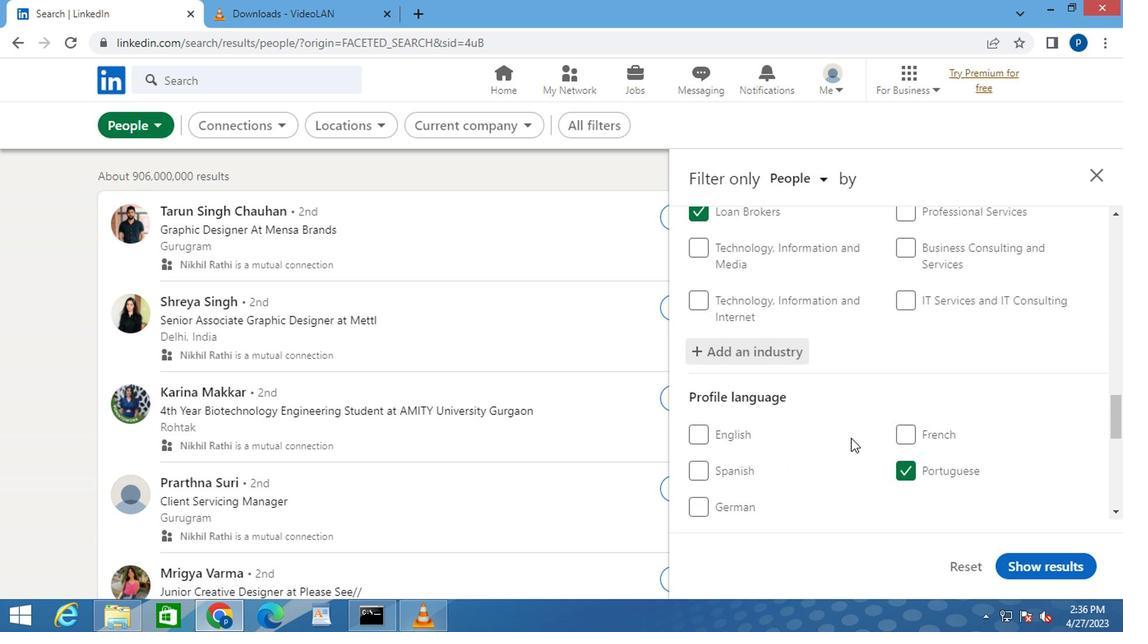 
Action: Mouse scrolled (723, 426) with delta (0, 0)
Screenshot: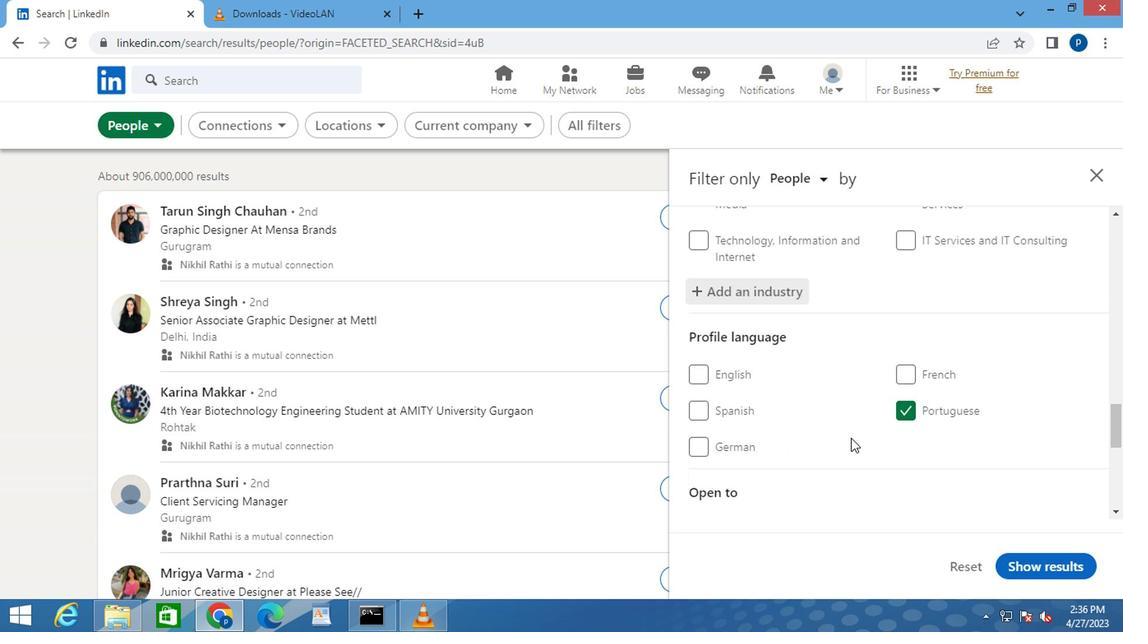
Action: Mouse moved to (790, 419)
Screenshot: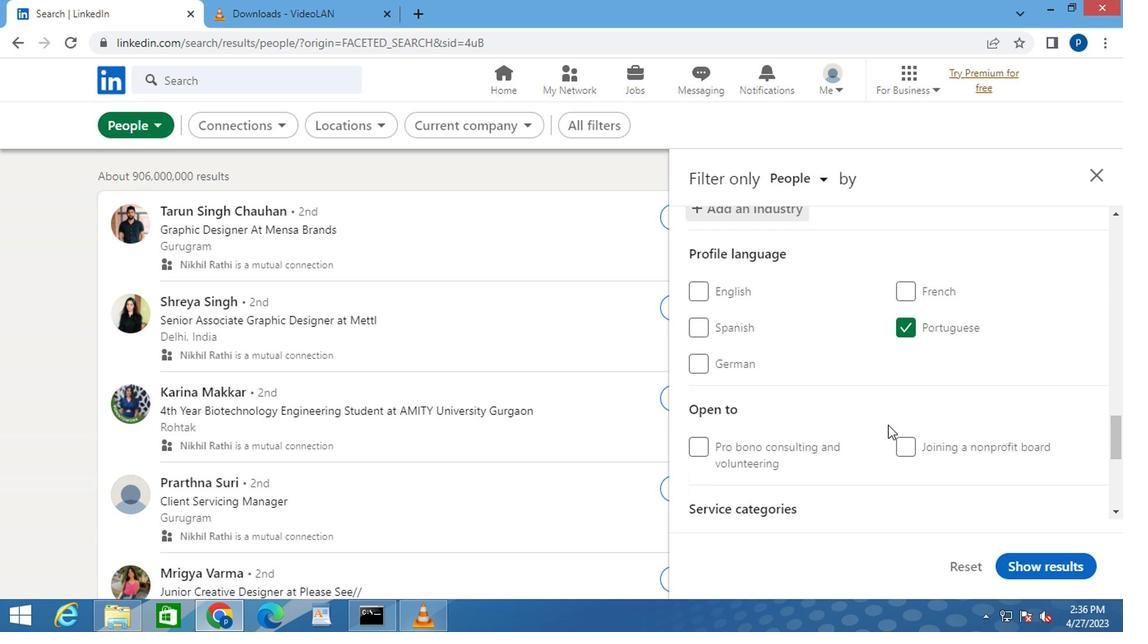 
Action: Mouse scrolled (790, 418) with delta (0, 0)
Screenshot: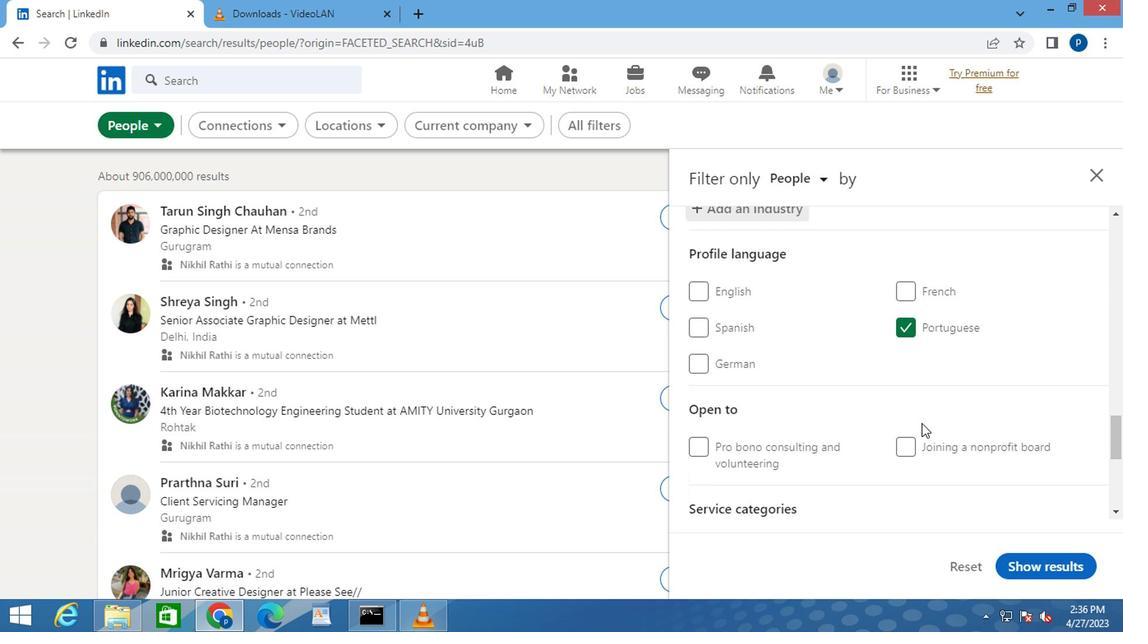 
Action: Mouse moved to (777, 410)
Screenshot: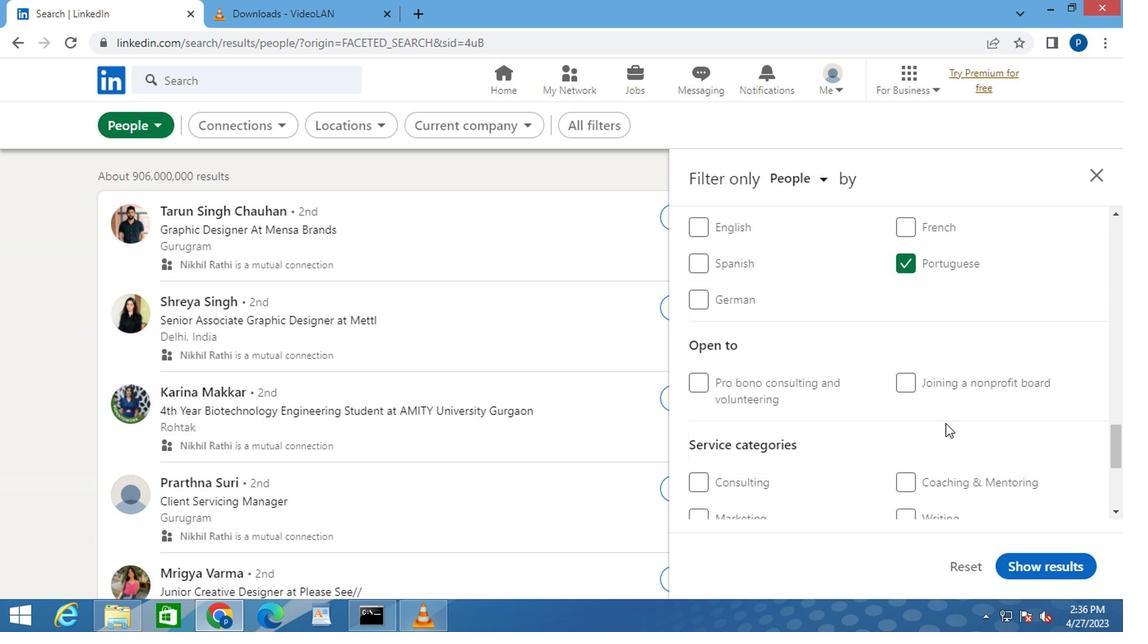 
Action: Mouse scrolled (777, 410) with delta (0, 0)
Screenshot: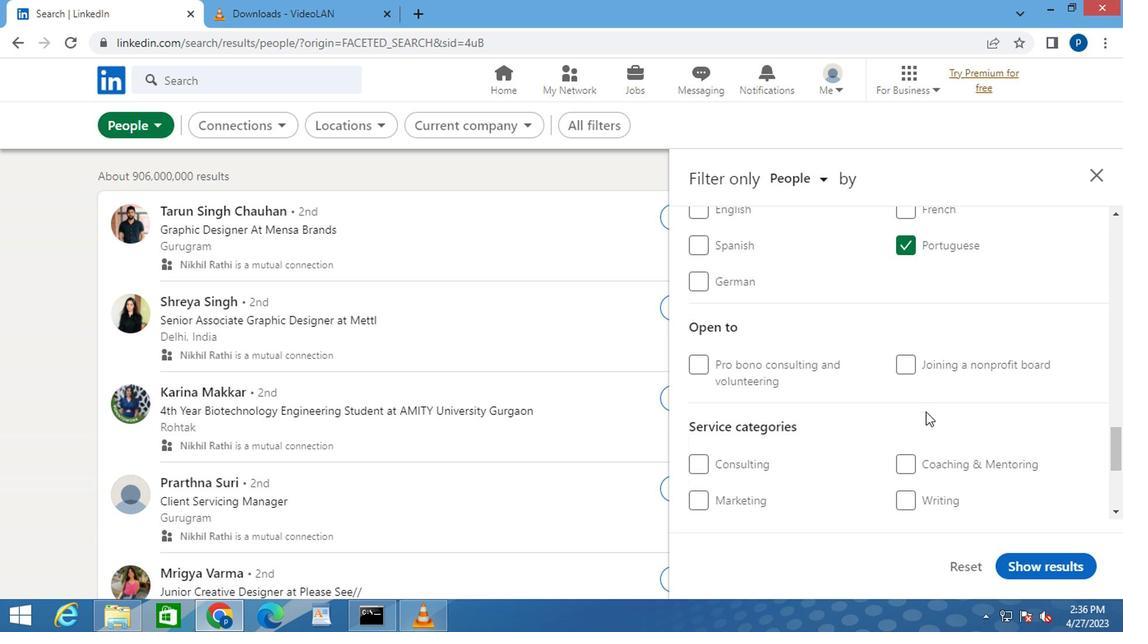 
Action: Mouse scrolled (777, 410) with delta (0, 0)
Screenshot: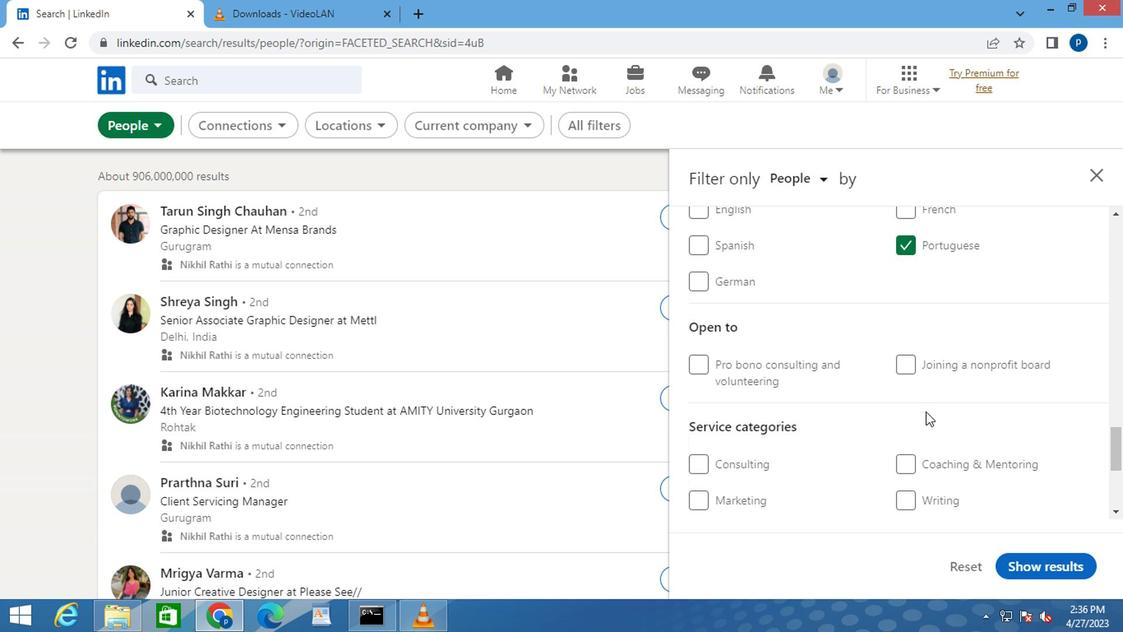
Action: Mouse moved to (775, 384)
Screenshot: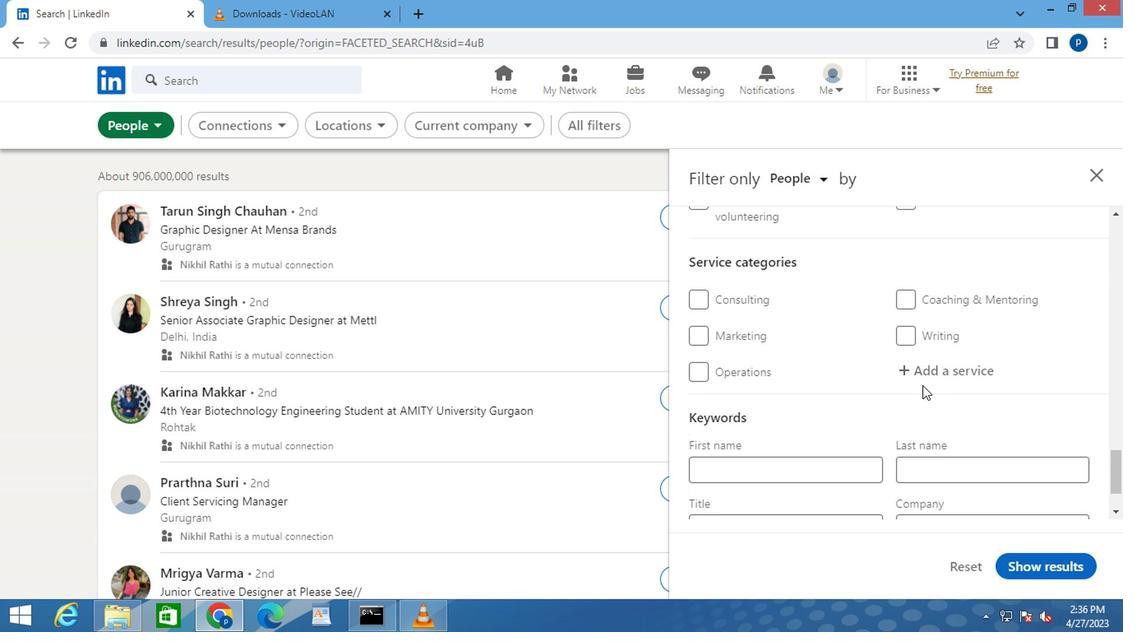 
Action: Mouse pressed left at (775, 384)
Screenshot: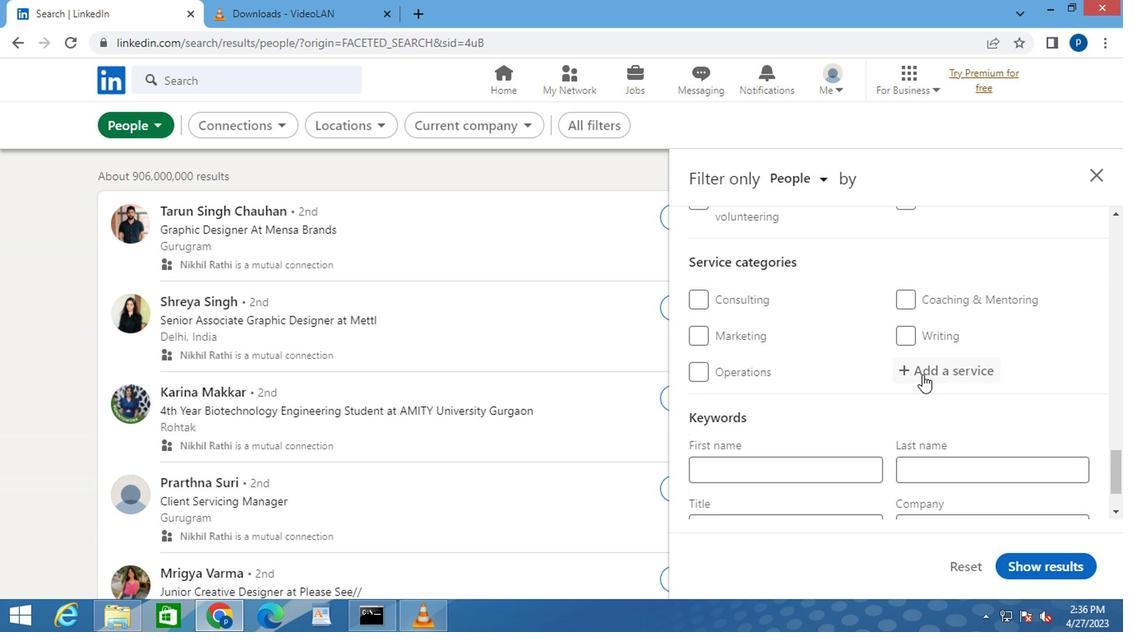 
Action: Mouse moved to (774, 384)
Screenshot: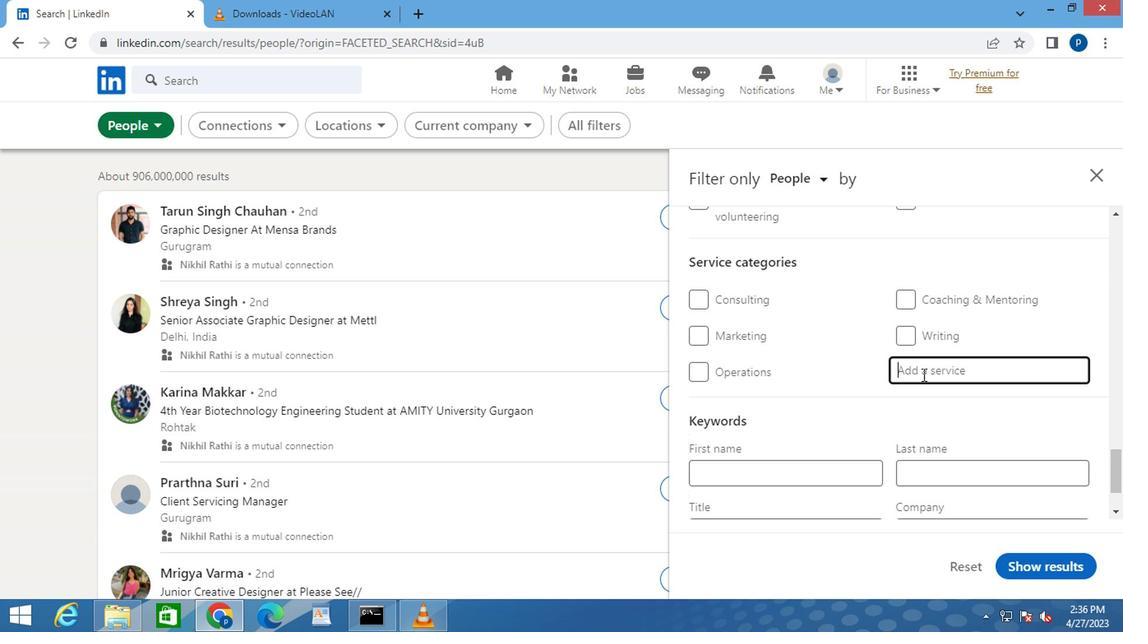 
Action: Mouse pressed left at (774, 384)
Screenshot: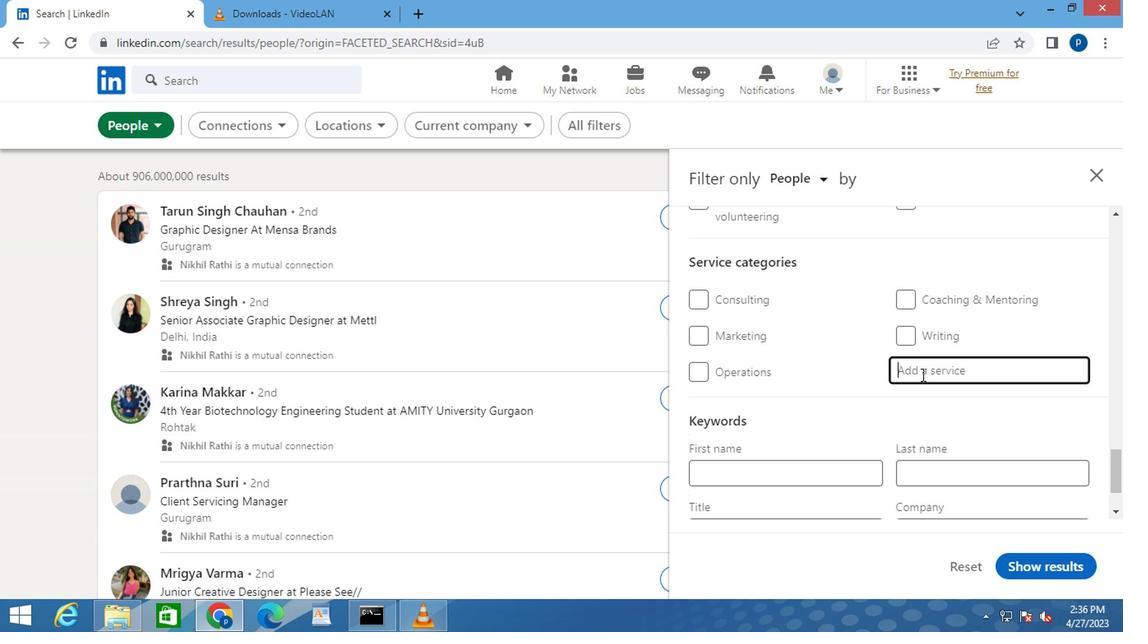 
Action: Key pressed <Key.caps_lock>R<Key.caps_lock>ESEA
Screenshot: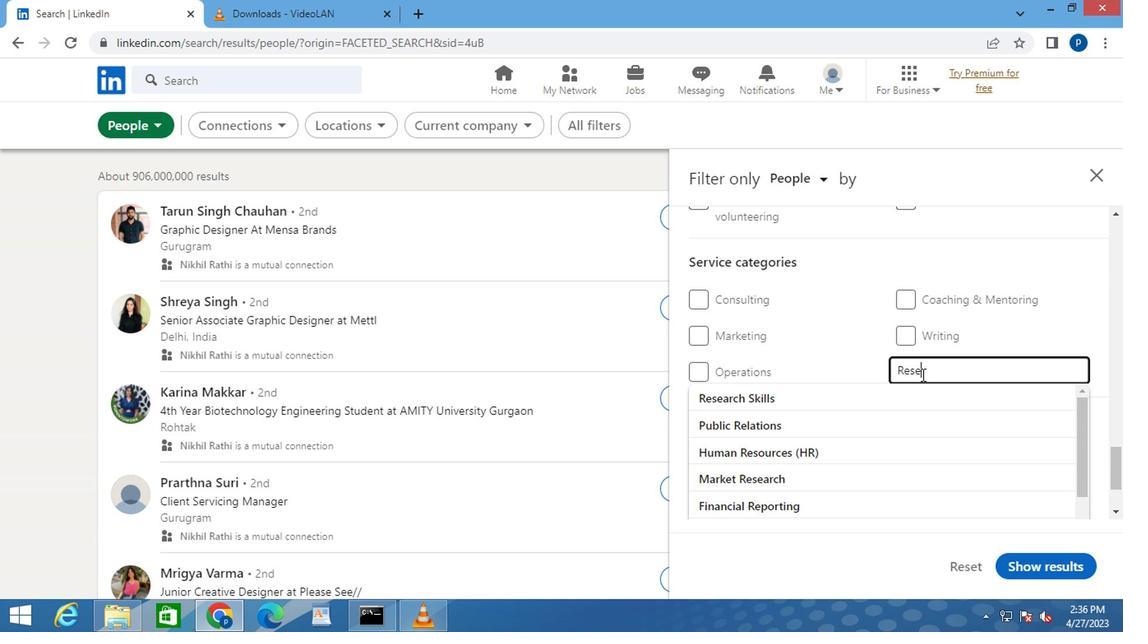 
Action: Mouse moved to (697, 399)
Screenshot: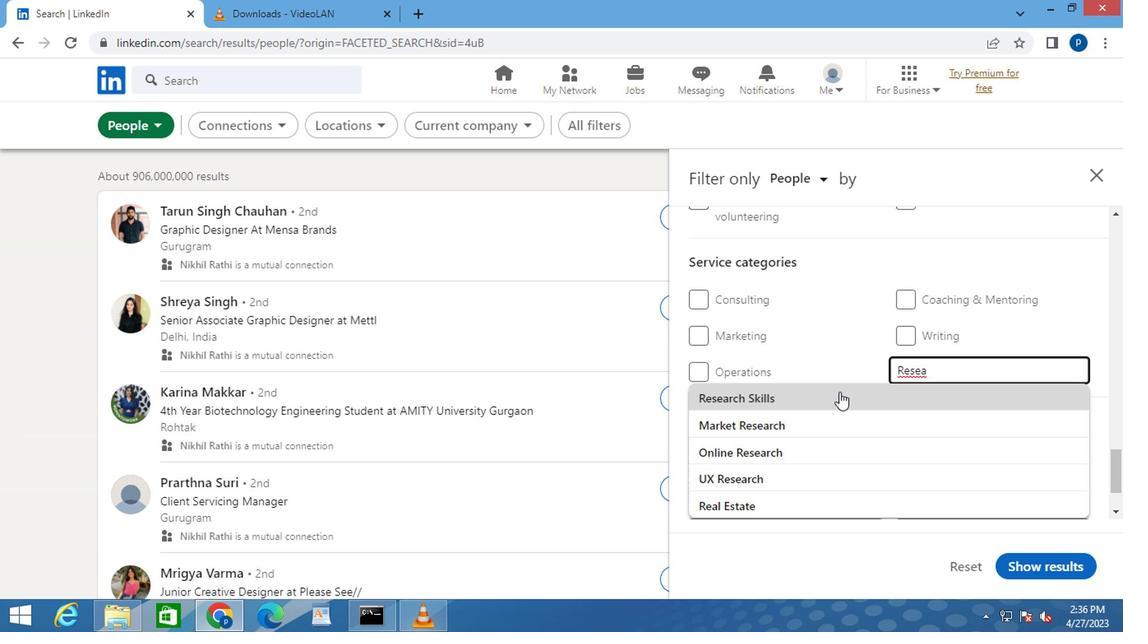 
Action: Key pressed RCH<Key.space>
Screenshot: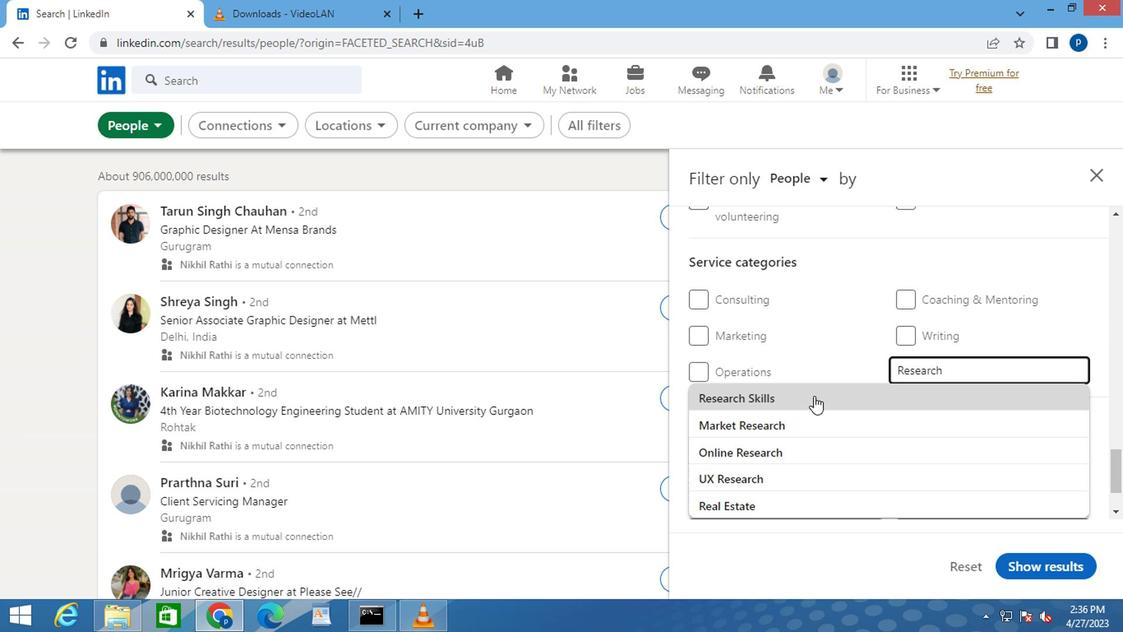 
Action: Mouse moved to (690, 402)
Screenshot: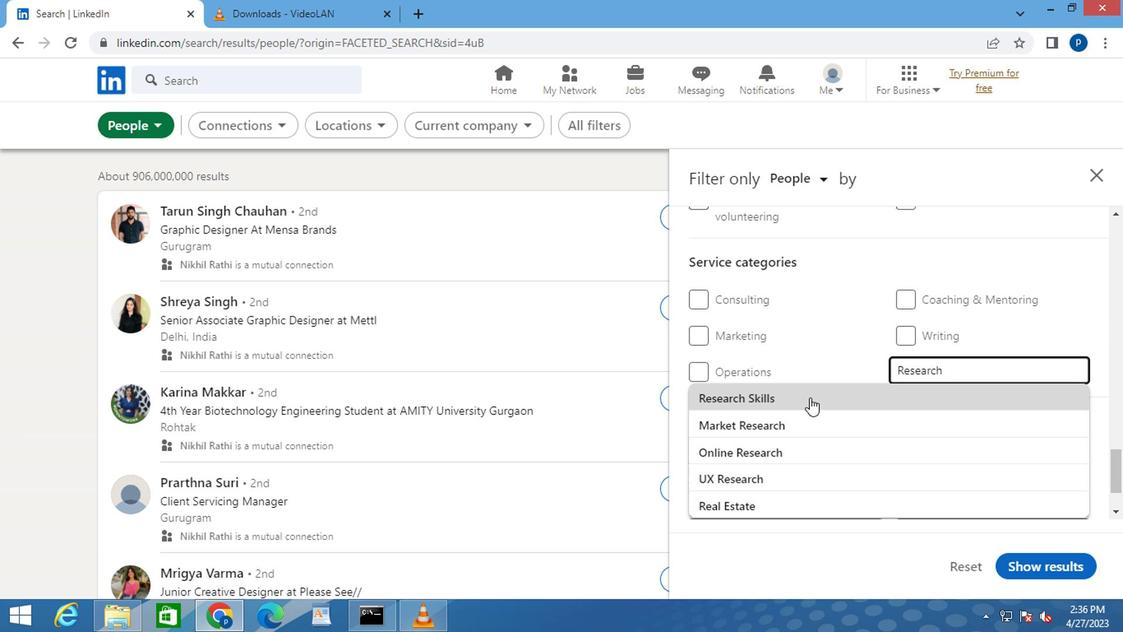 
Action: Mouse pressed left at (690, 402)
Screenshot: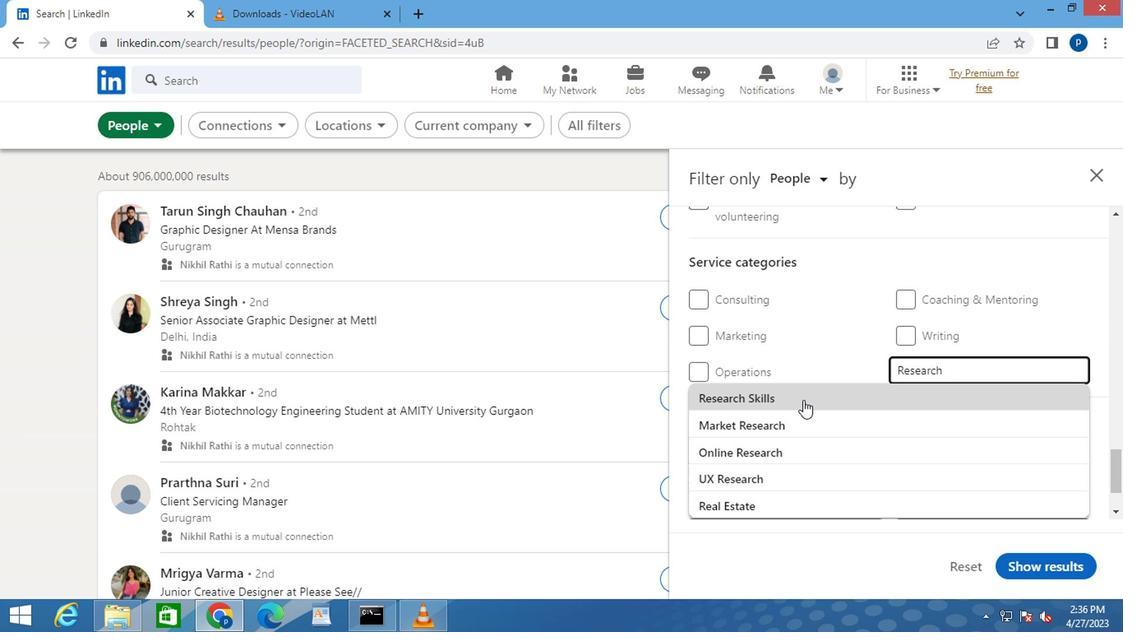 
Action: Mouse moved to (690, 404)
Screenshot: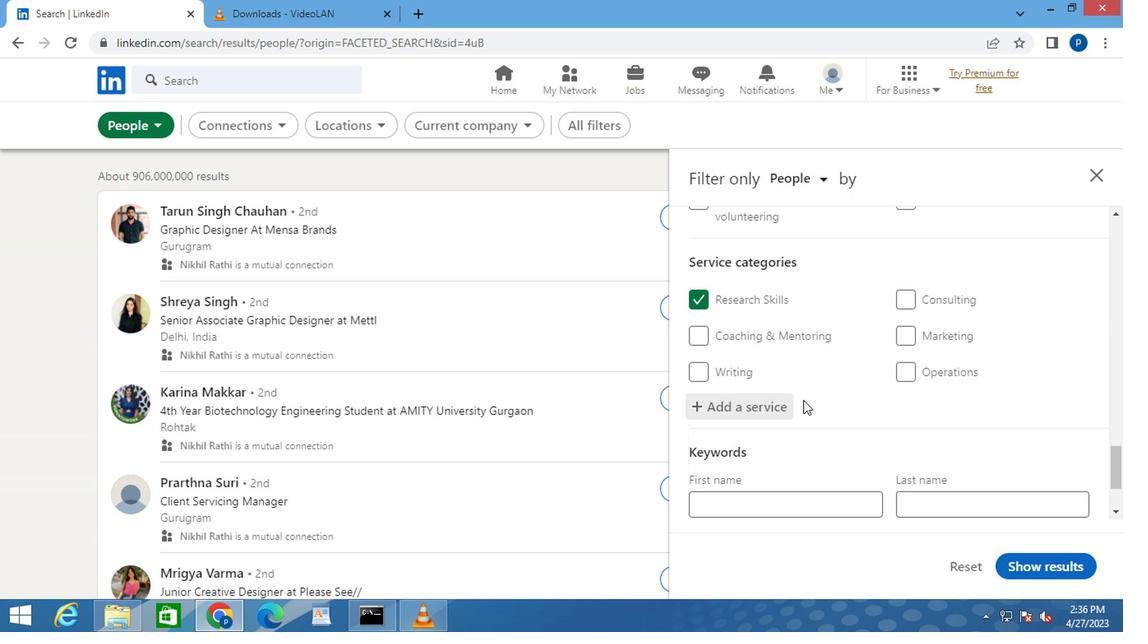 
Action: Mouse scrolled (690, 403) with delta (0, 0)
Screenshot: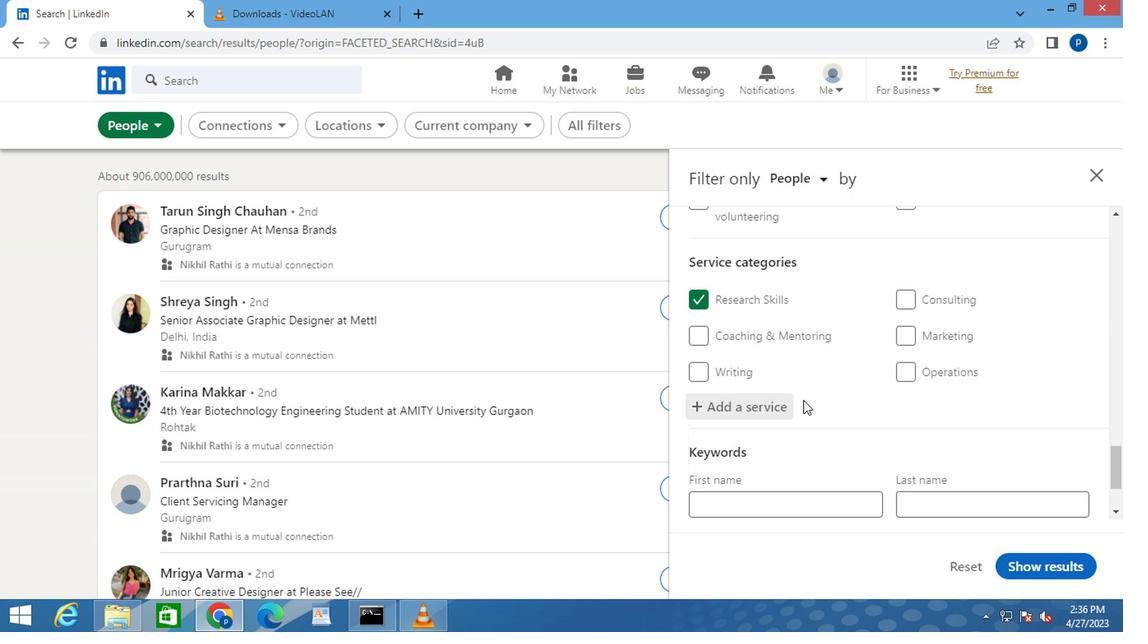 
Action: Mouse scrolled (690, 403) with delta (0, 0)
Screenshot: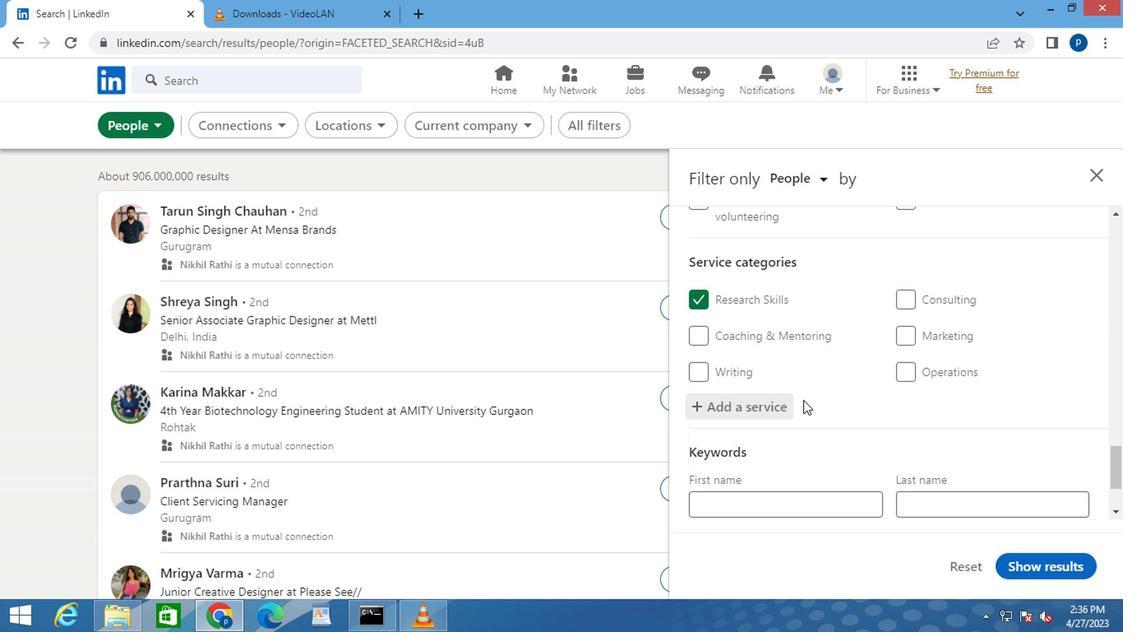 
Action: Mouse moved to (660, 435)
Screenshot: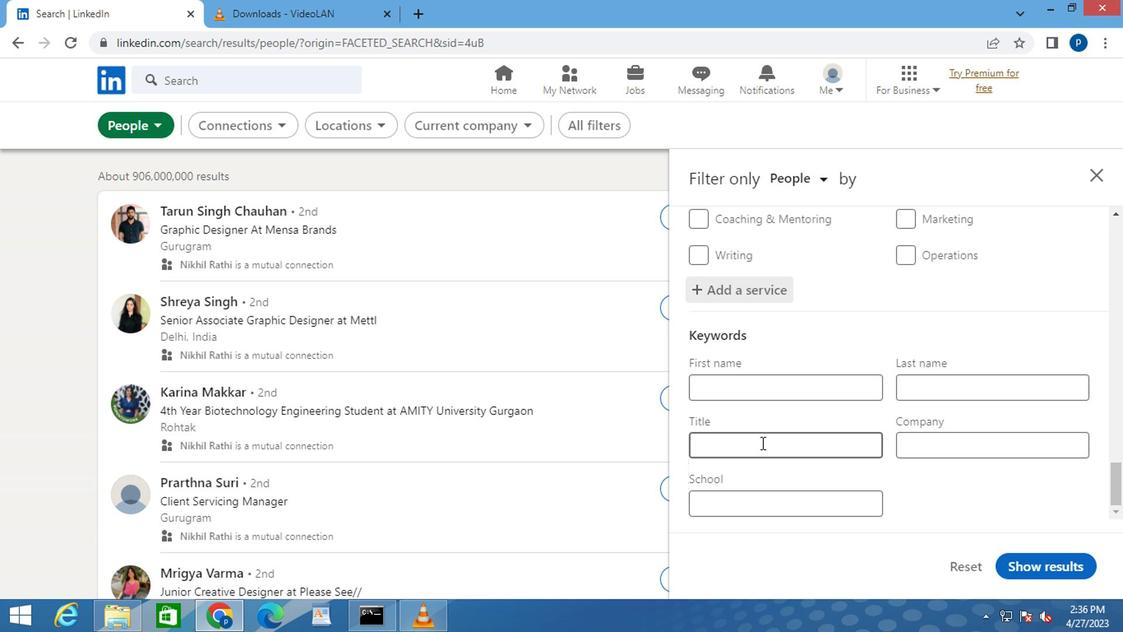 
Action: Mouse pressed left at (660, 435)
Screenshot: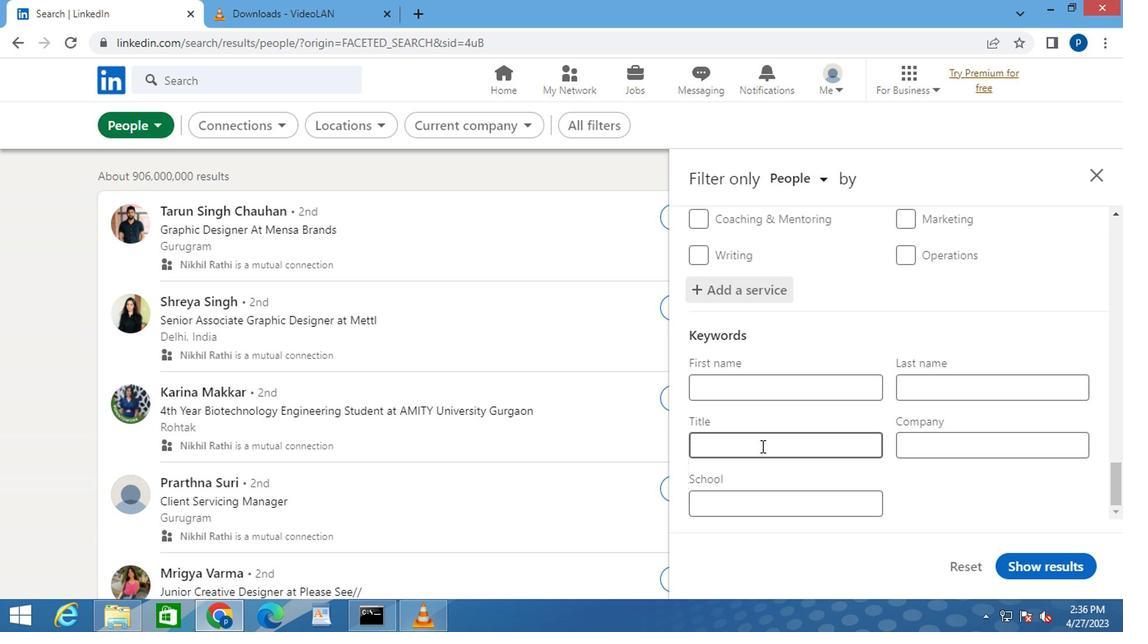 
Action: Key pressed <Key.caps_lock>B<Key.caps_lock>OOKKEEPER
Screenshot: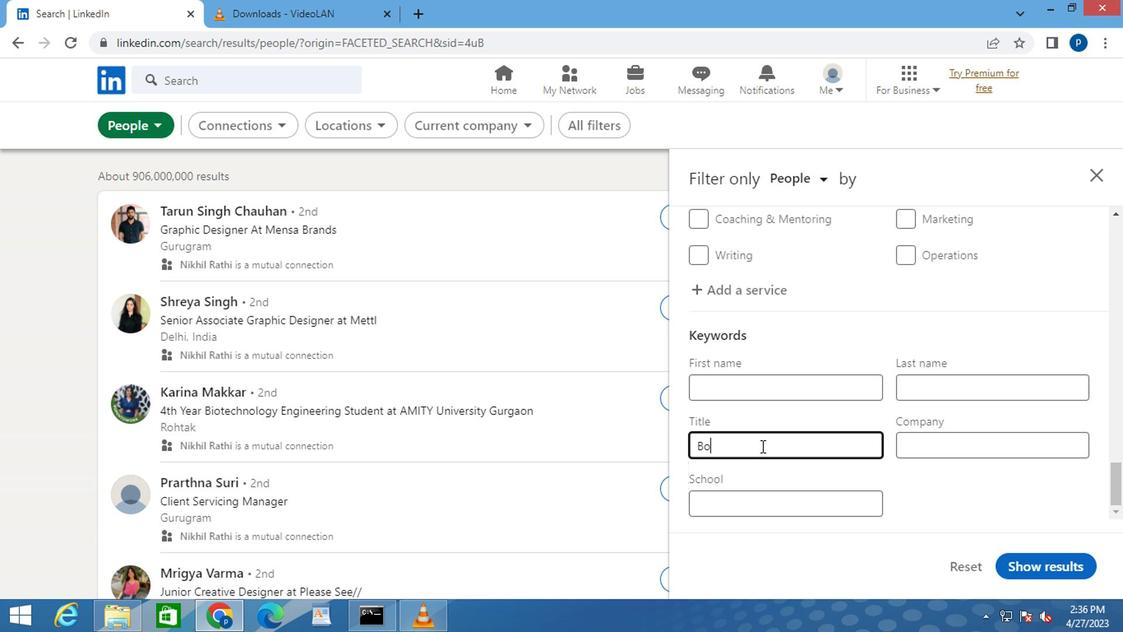 
Action: Mouse moved to (850, 521)
Screenshot: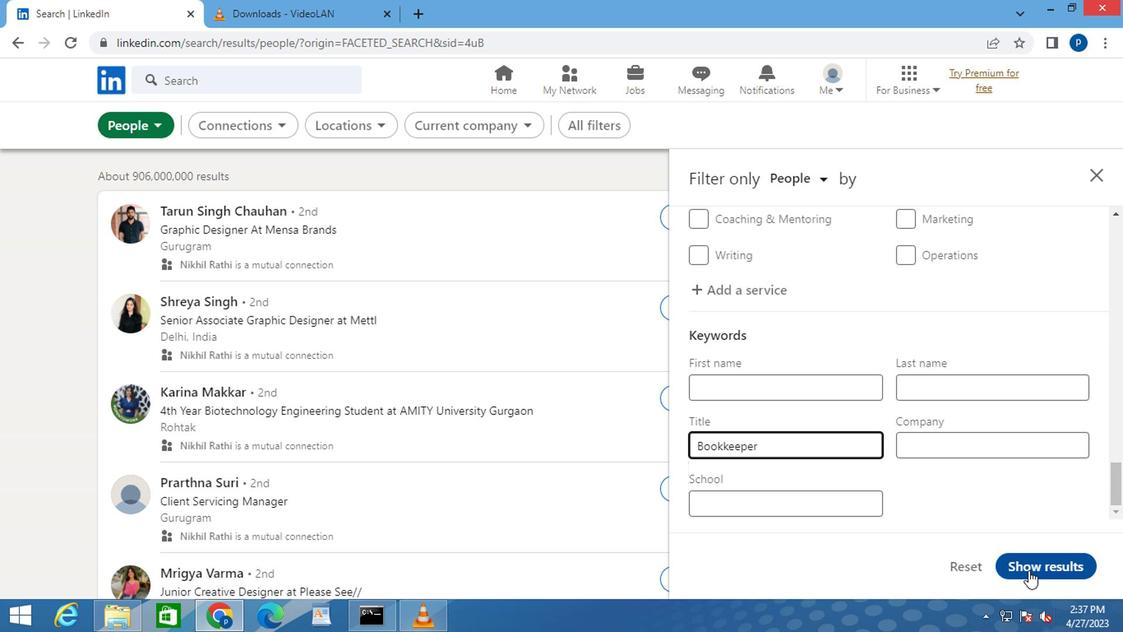
Action: Mouse pressed left at (850, 521)
Screenshot: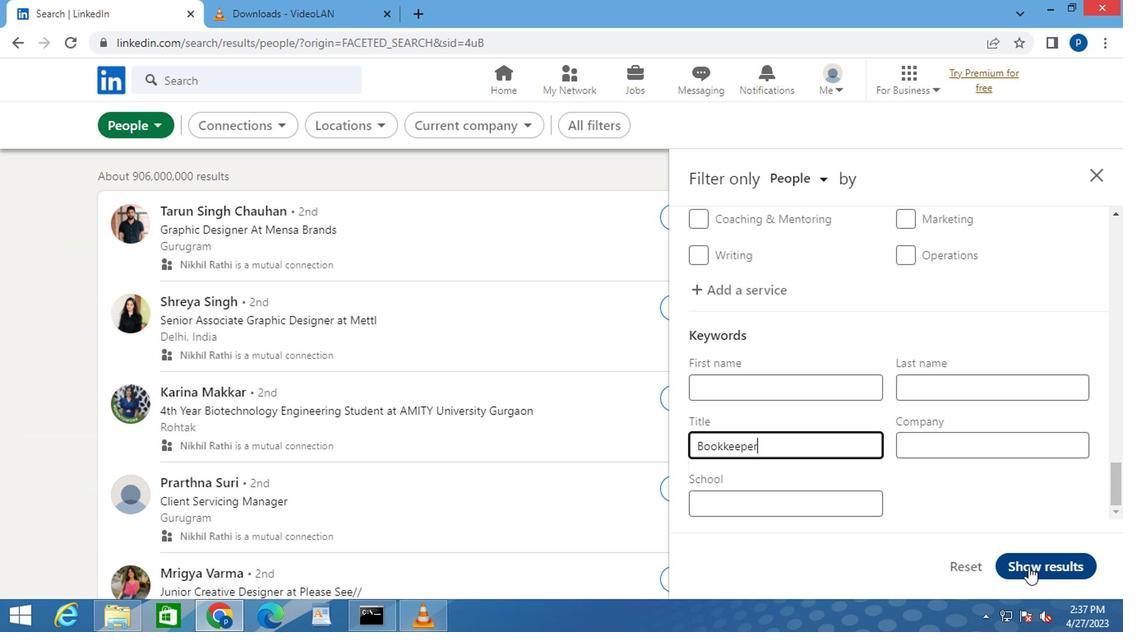 
Action: Mouse moved to (850, 521)
Screenshot: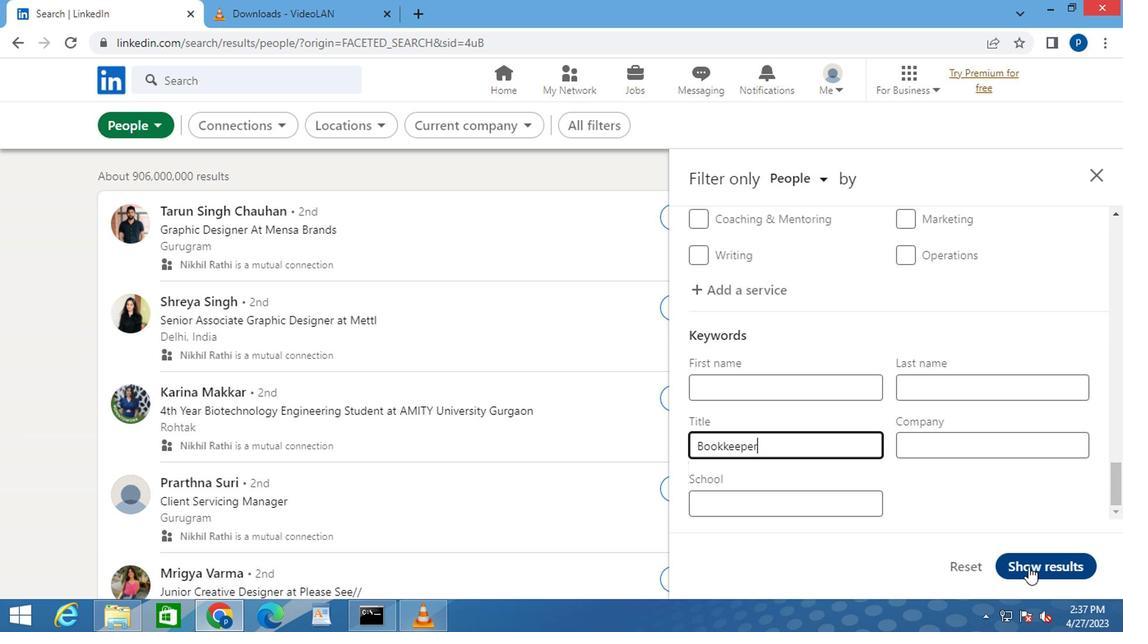 
